 Task: Look for space in Malinyi, Tanzania from 12th June, 2023 to 15th June, 2023 for 2 adults in price range Rs.10000 to Rs.15000. Place can be entire place with 1  bedroom having 1 bed and 1 bathroom. Property type can be house, flat, guest house, hotel. Booking option can be shelf check-in. Required host language is English.
Action: Mouse moved to (541, 105)
Screenshot: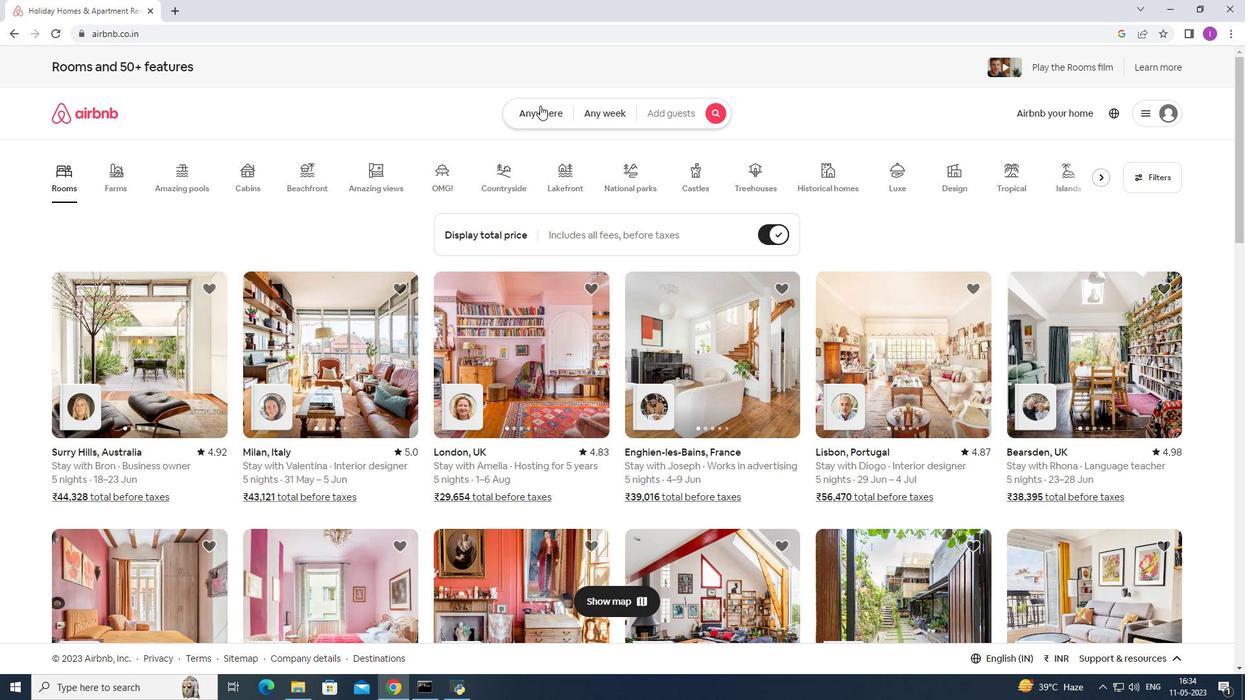 
Action: Mouse pressed left at (541, 105)
Screenshot: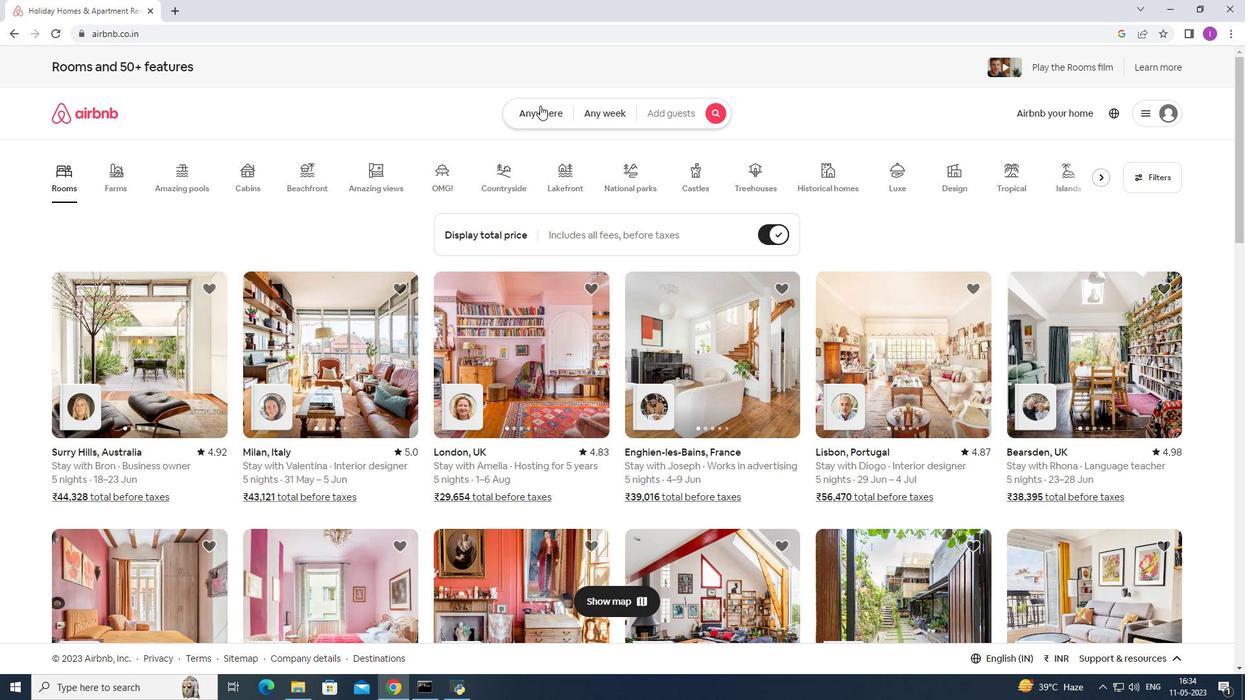 
Action: Mouse moved to (397, 171)
Screenshot: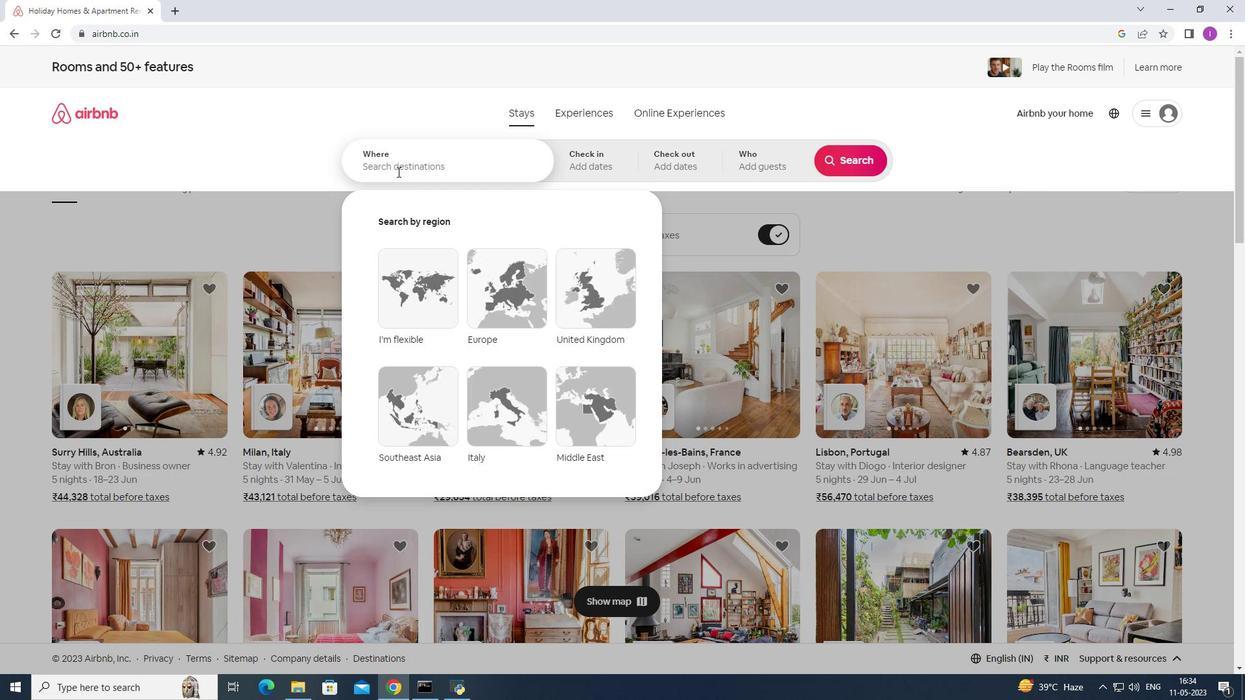
Action: Mouse pressed left at (397, 171)
Screenshot: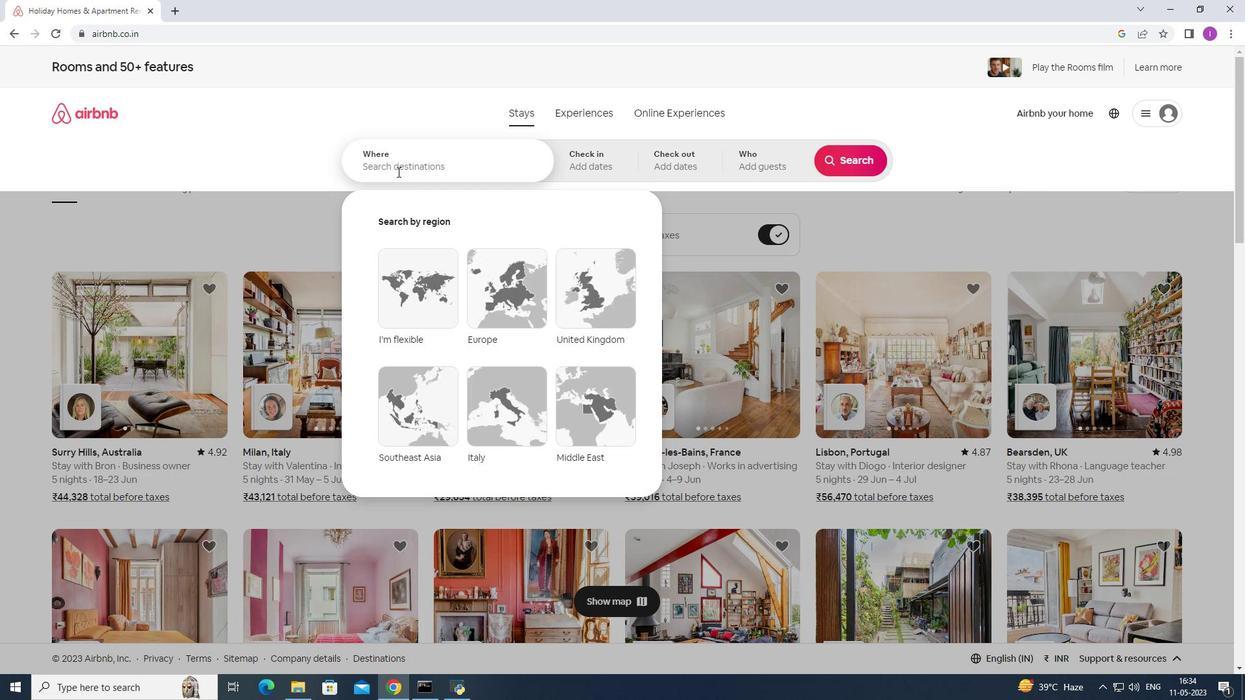 
Action: Mouse moved to (476, 140)
Screenshot: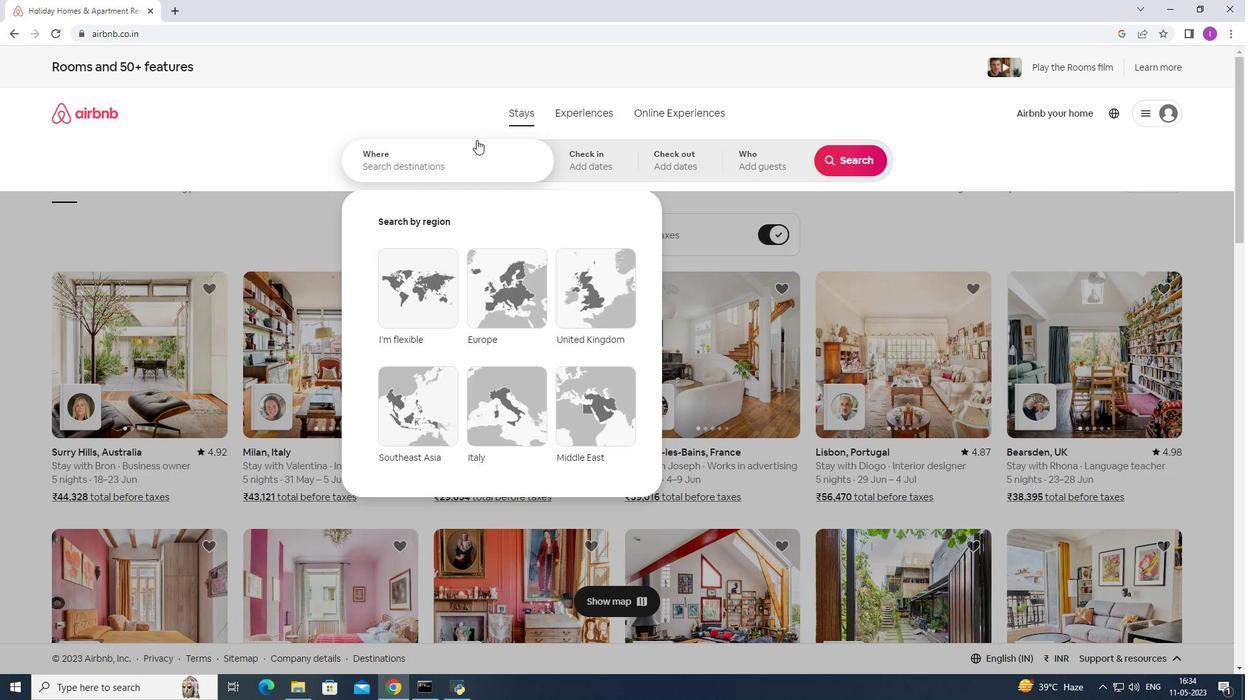 
Action: Key pressed <Key.shift>Malinyi,<Key.shift><Key.shift><Key.shift>Tanzania
Screenshot: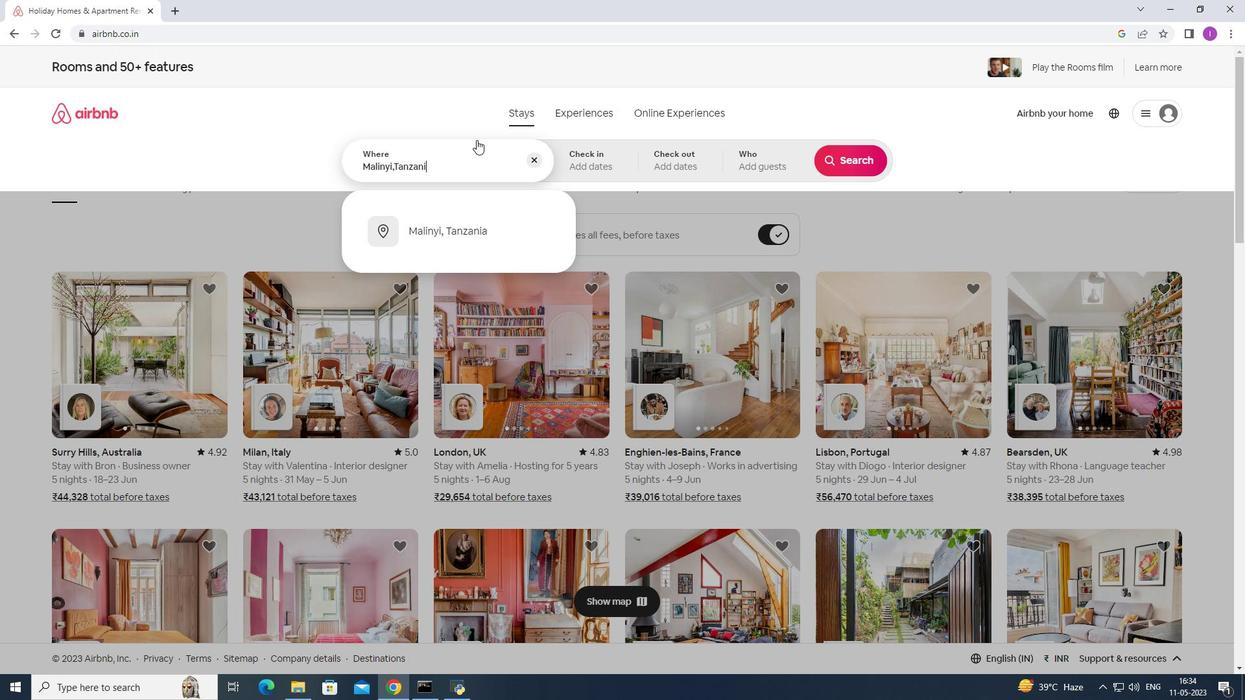 
Action: Mouse moved to (434, 234)
Screenshot: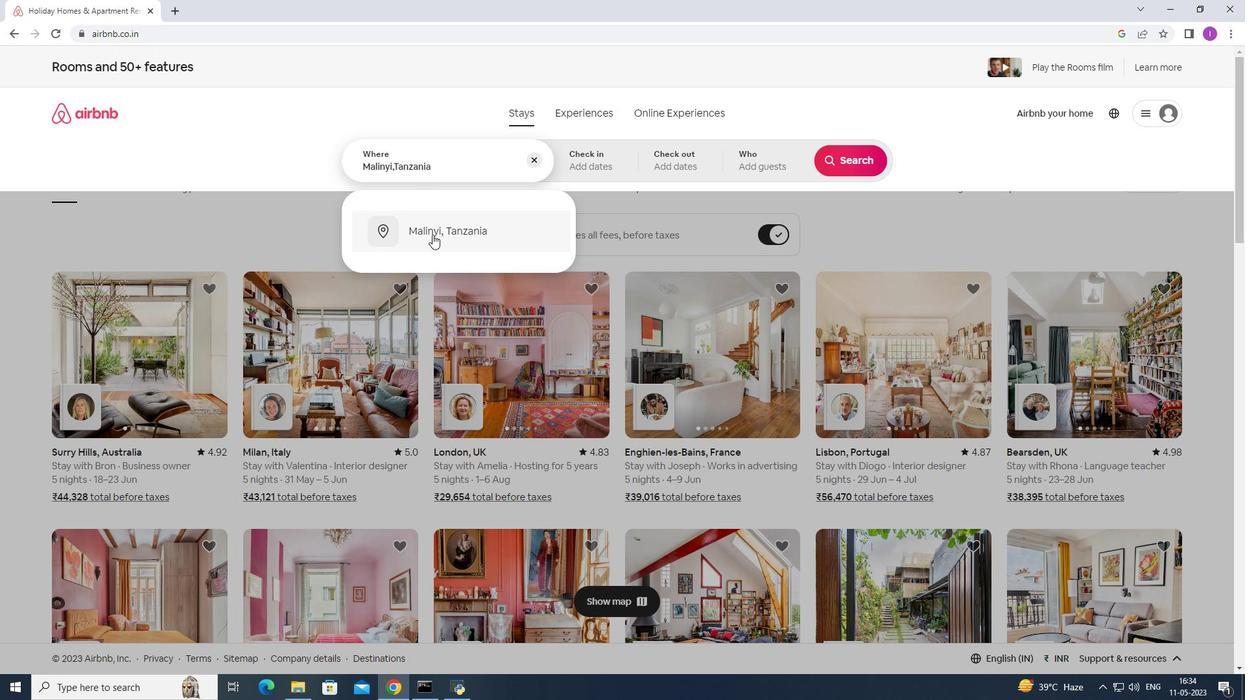 
Action: Mouse pressed left at (434, 234)
Screenshot: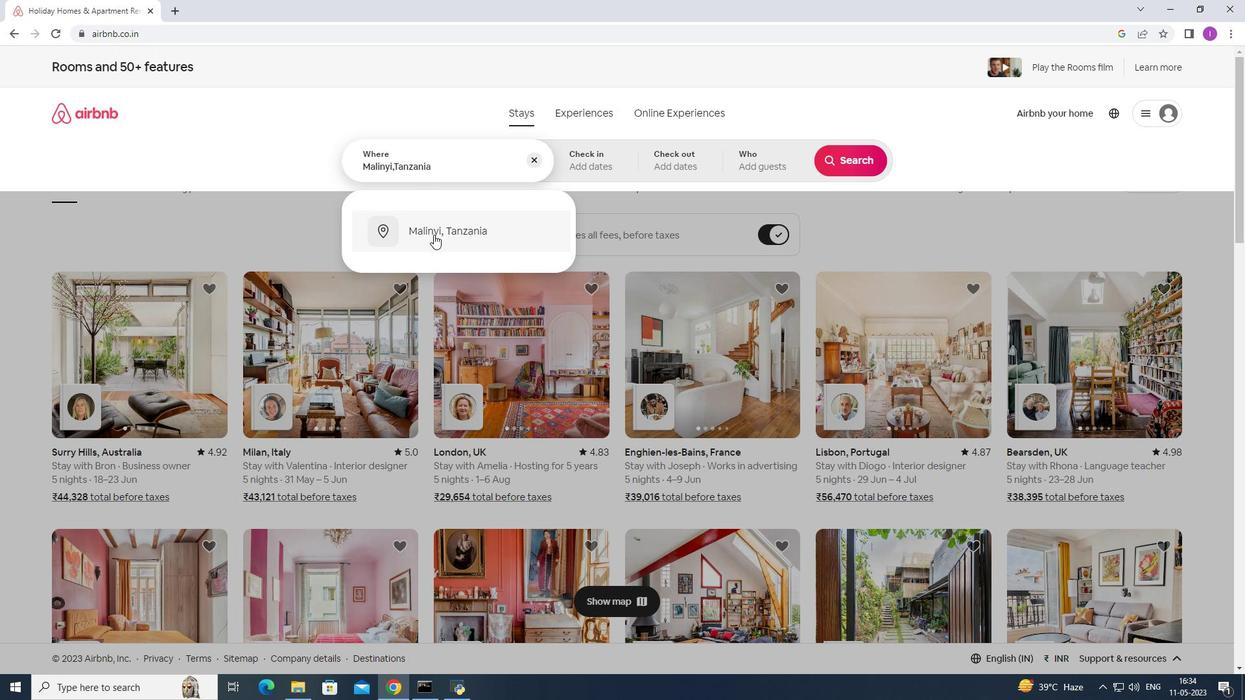 
Action: Mouse moved to (844, 263)
Screenshot: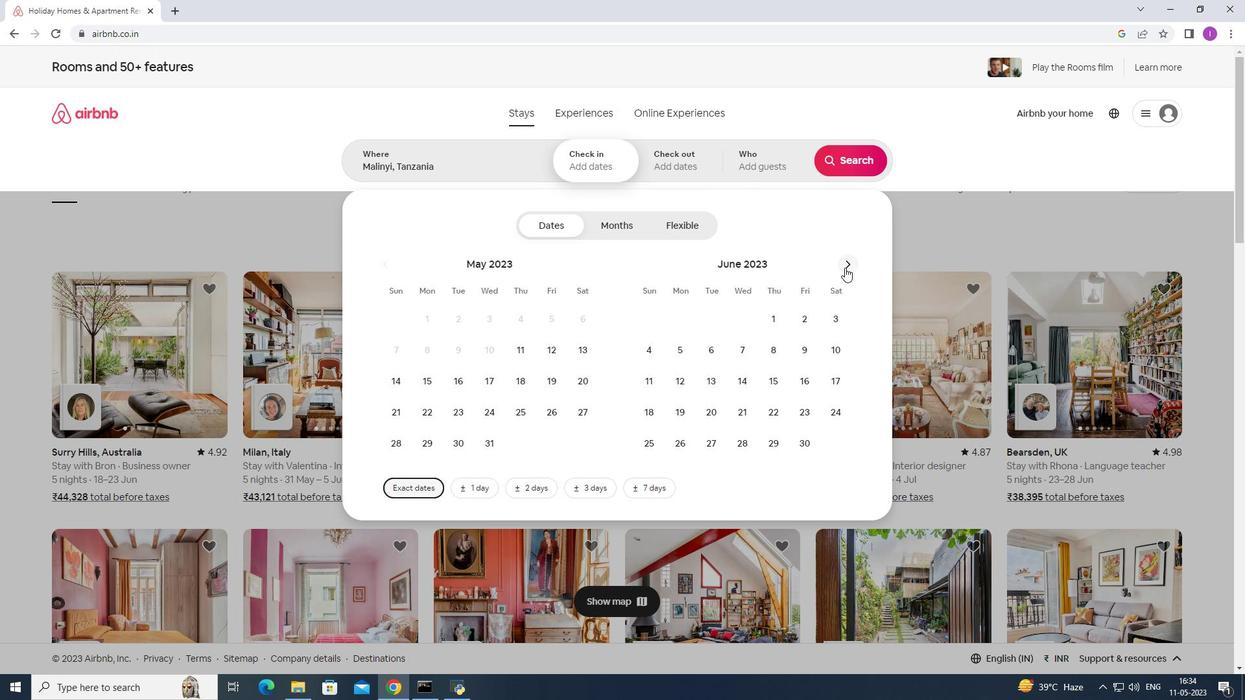 
Action: Mouse pressed left at (844, 263)
Screenshot: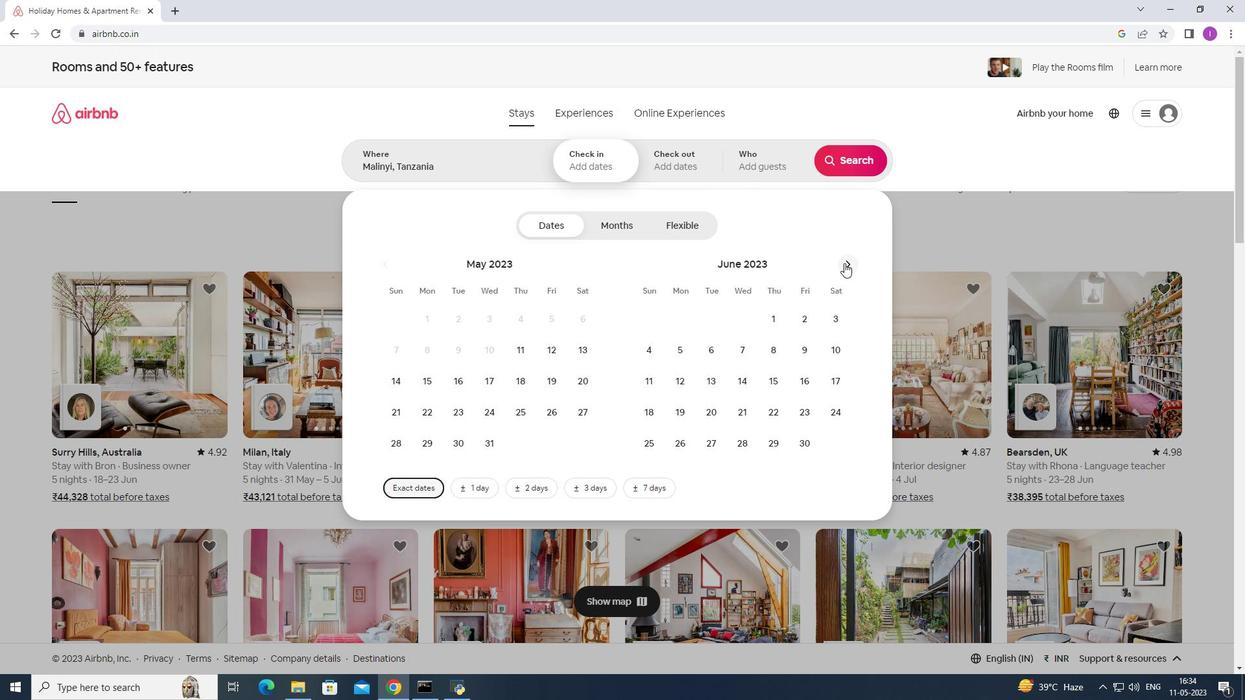 
Action: Mouse moved to (429, 384)
Screenshot: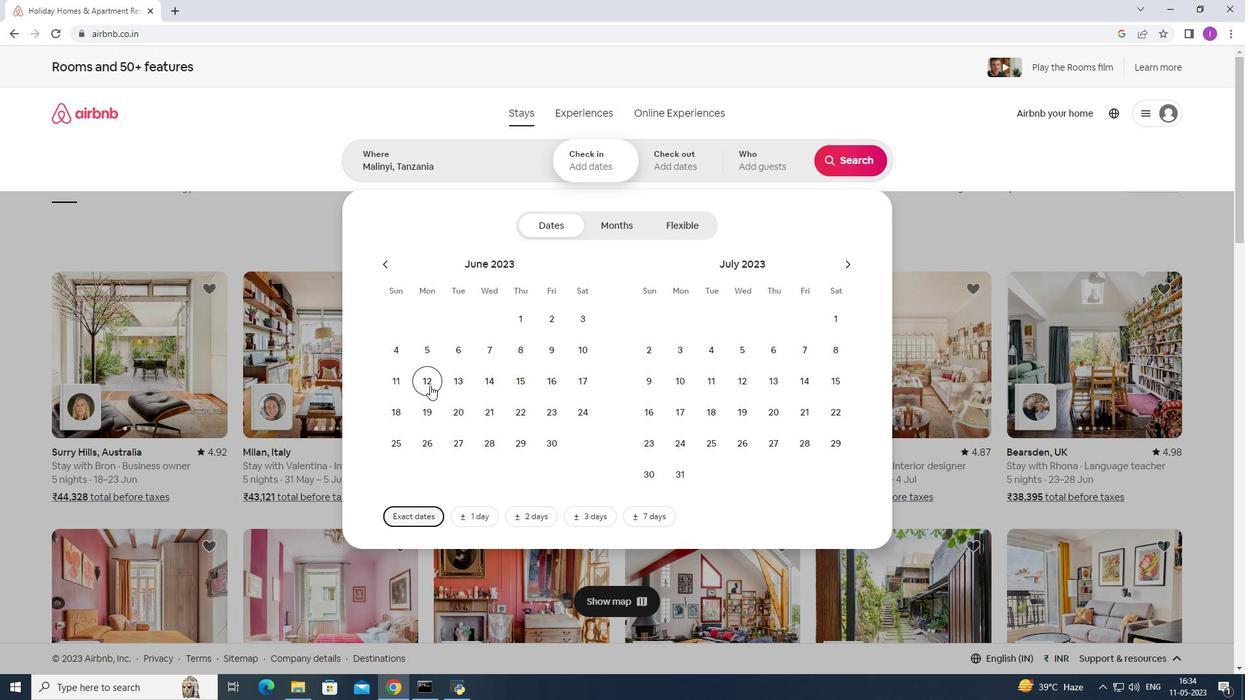 
Action: Mouse pressed left at (429, 384)
Screenshot: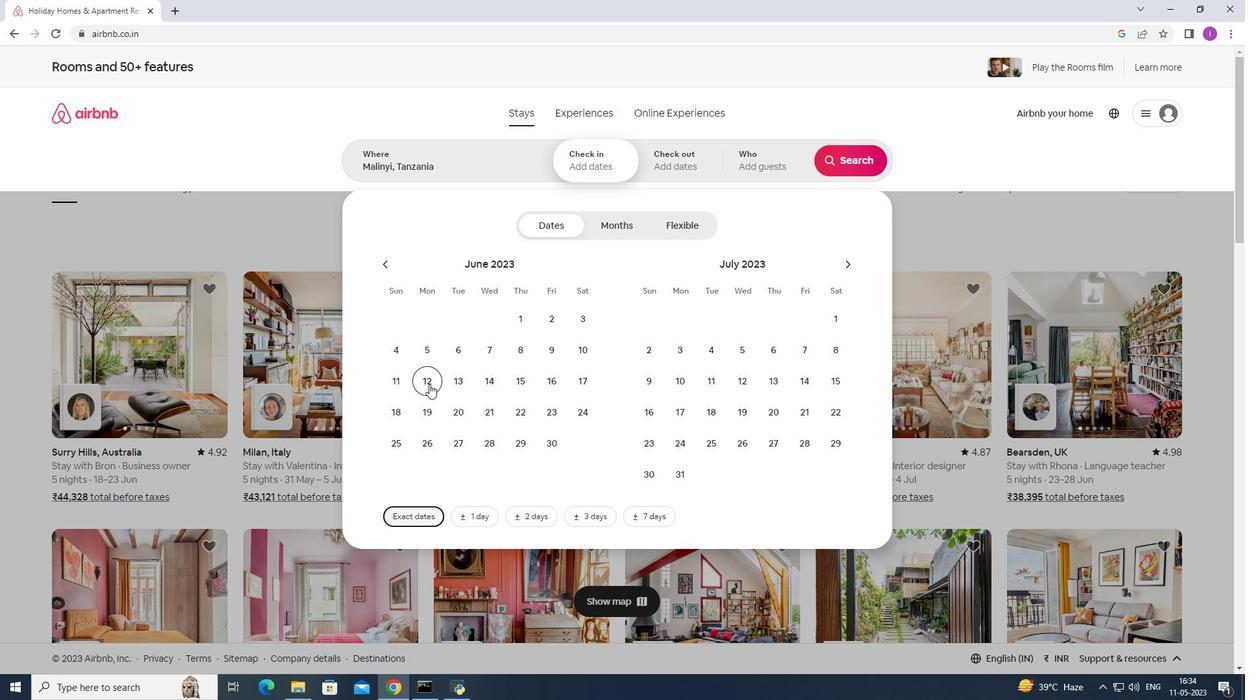 
Action: Mouse moved to (519, 385)
Screenshot: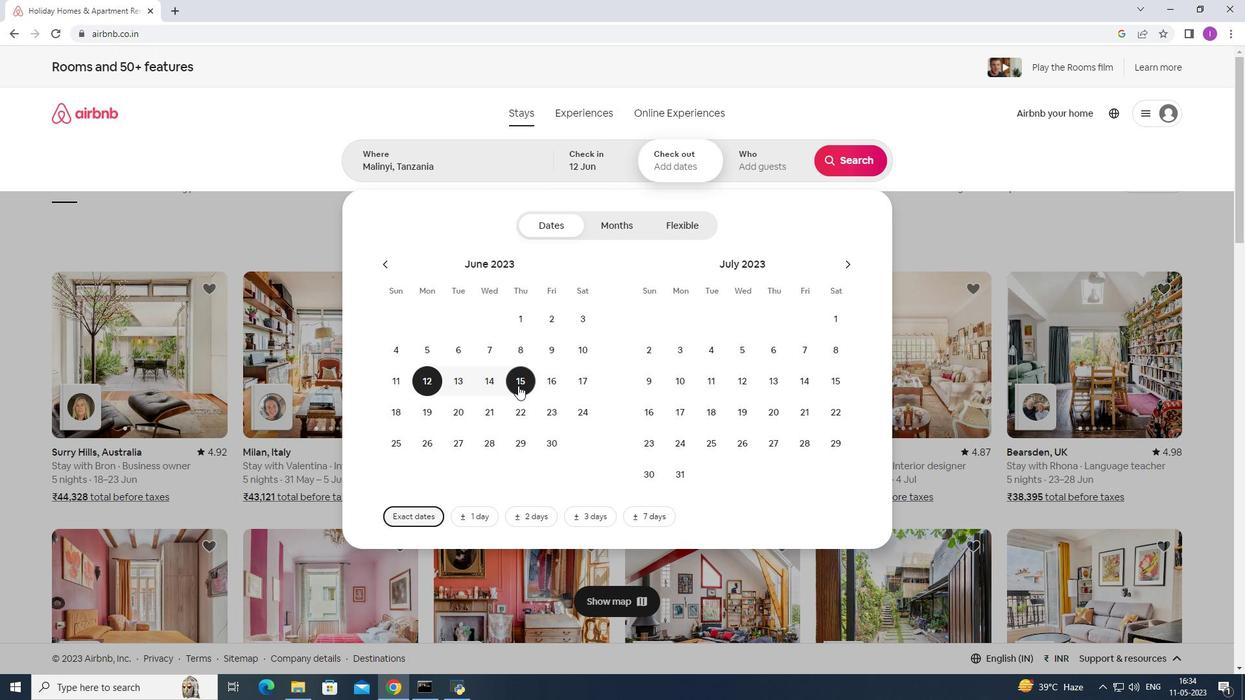 
Action: Mouse pressed left at (519, 385)
Screenshot: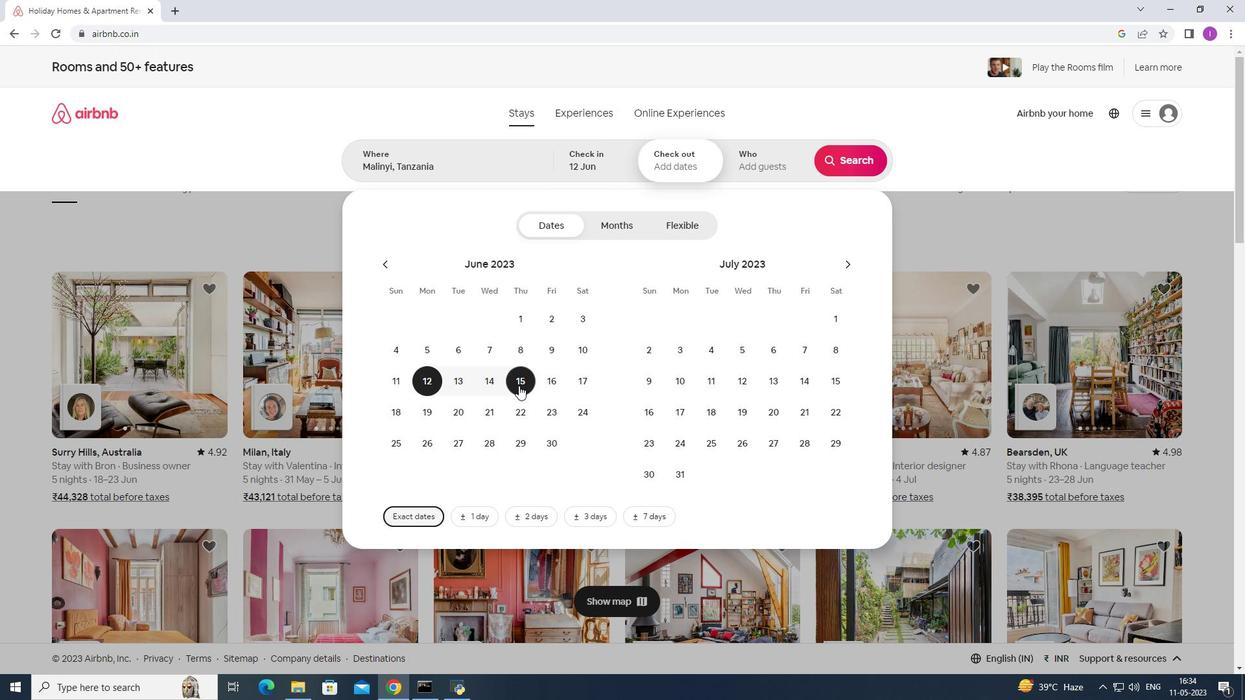 
Action: Mouse moved to (782, 162)
Screenshot: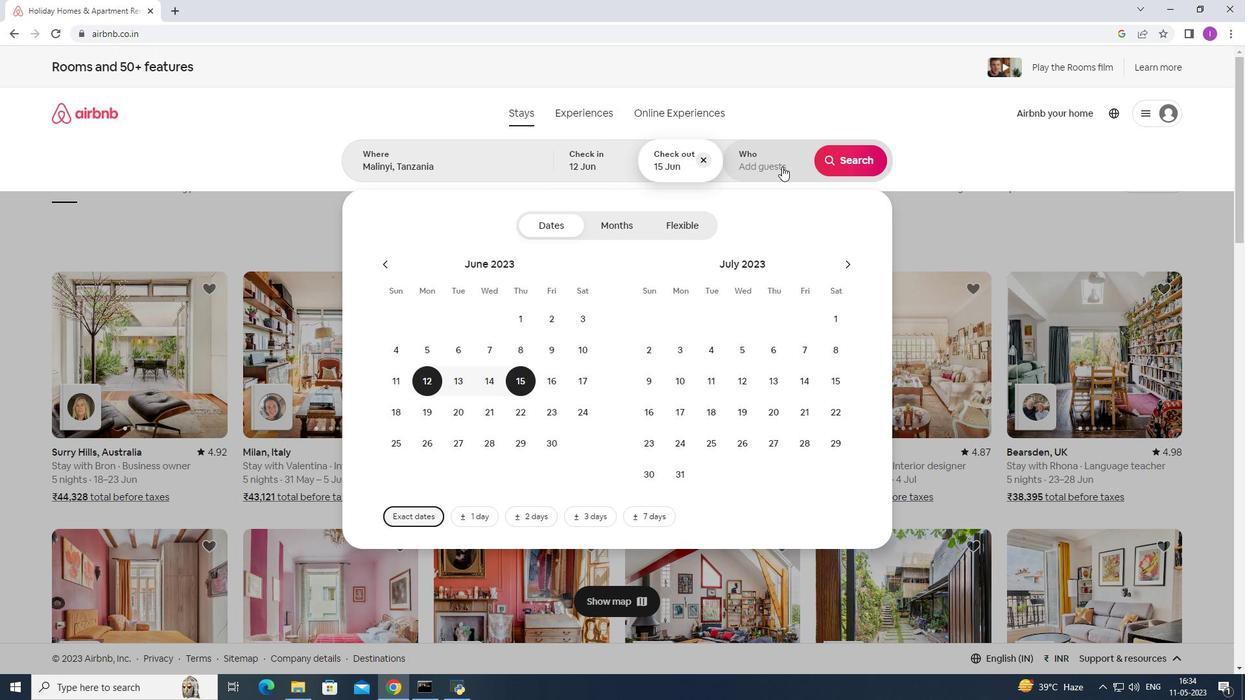 
Action: Mouse pressed left at (782, 162)
Screenshot: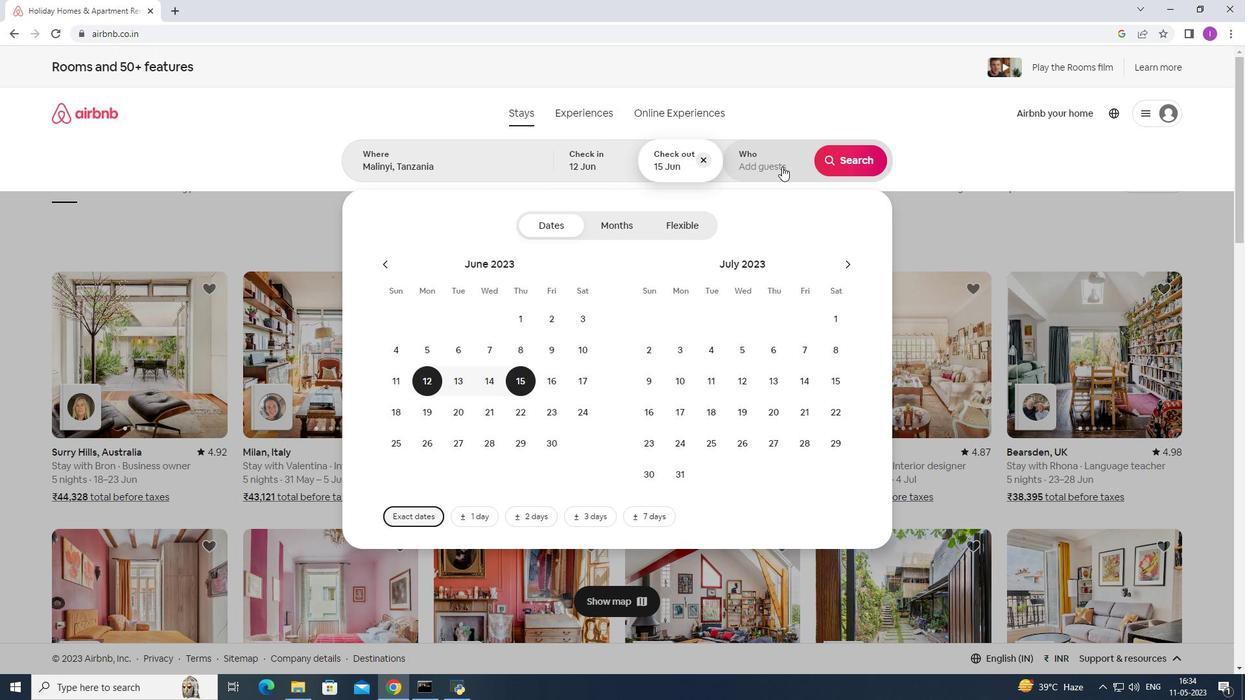 
Action: Mouse moved to (856, 225)
Screenshot: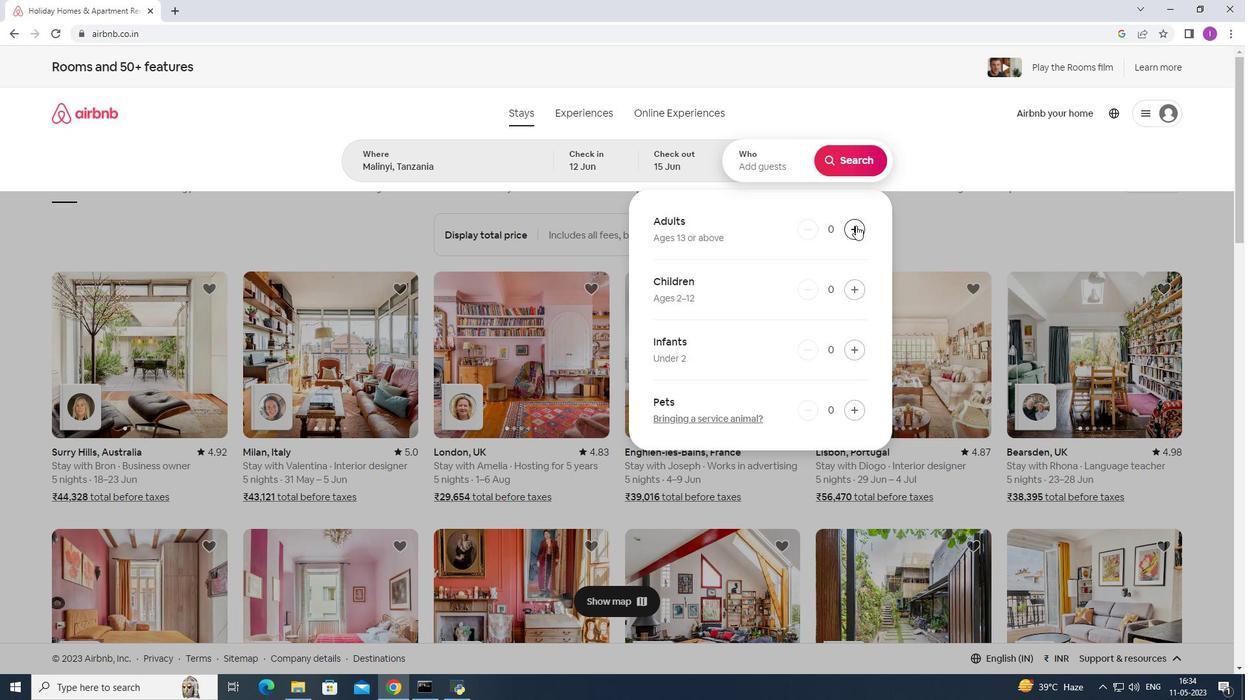 
Action: Mouse pressed left at (856, 225)
Screenshot: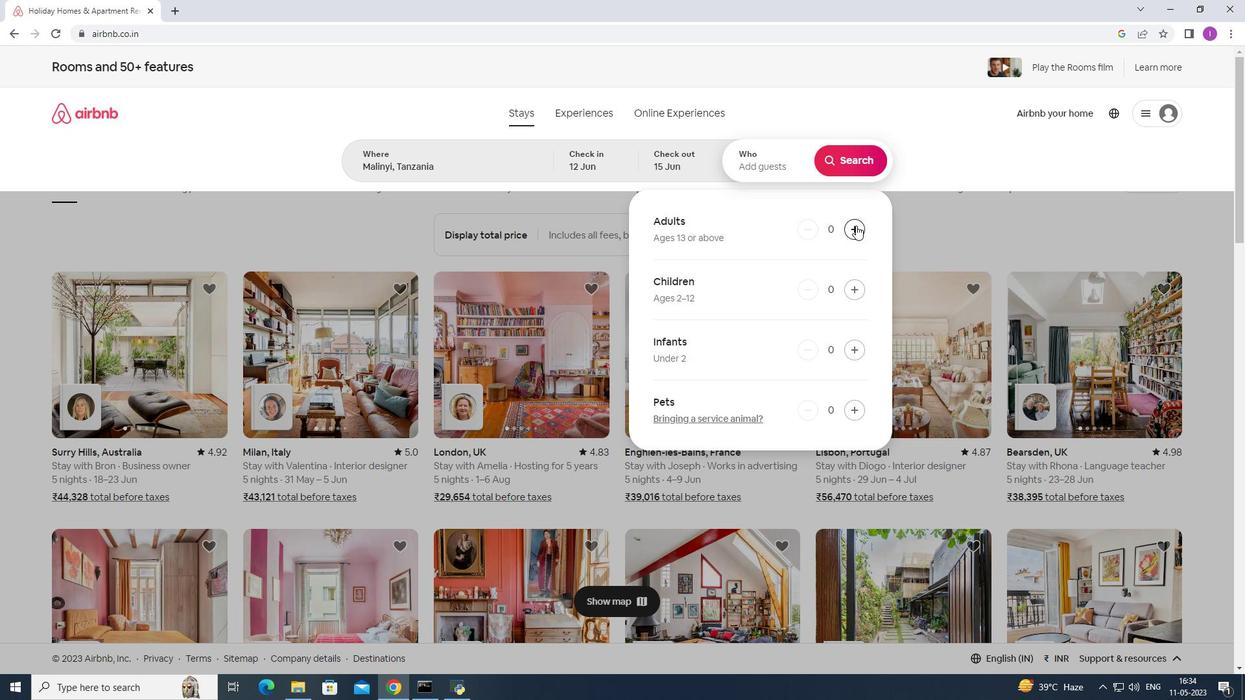 
Action: Mouse moved to (857, 225)
Screenshot: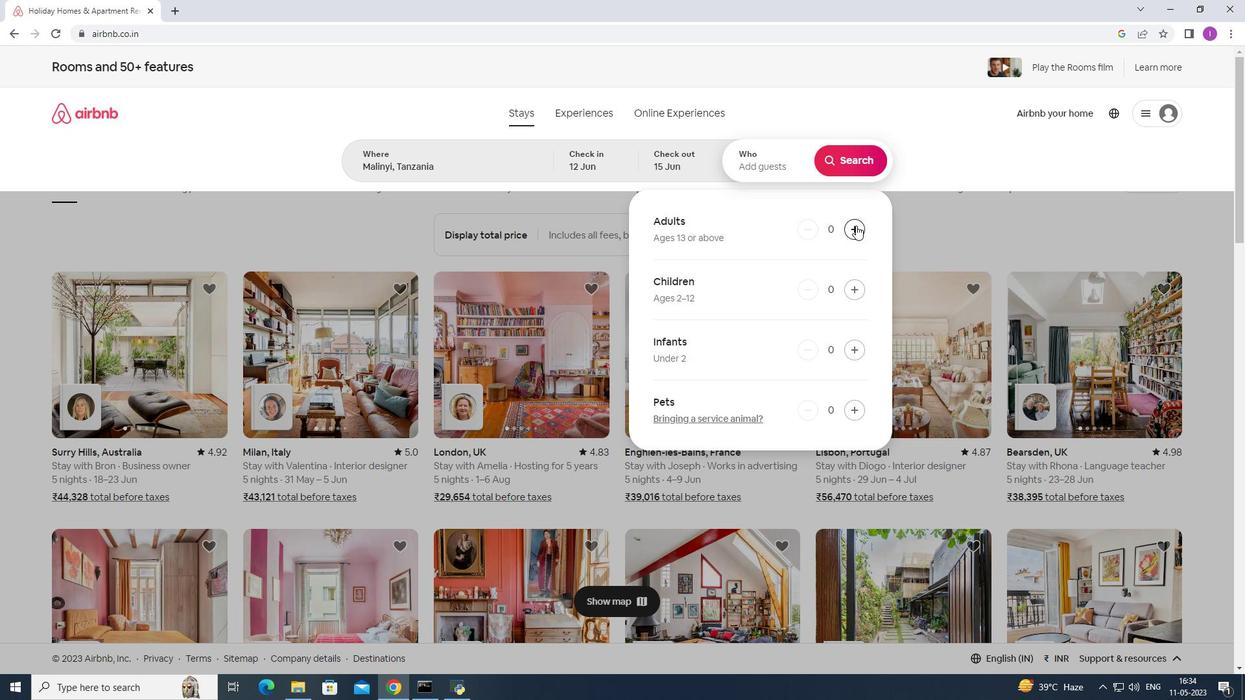 
Action: Mouse pressed left at (857, 225)
Screenshot: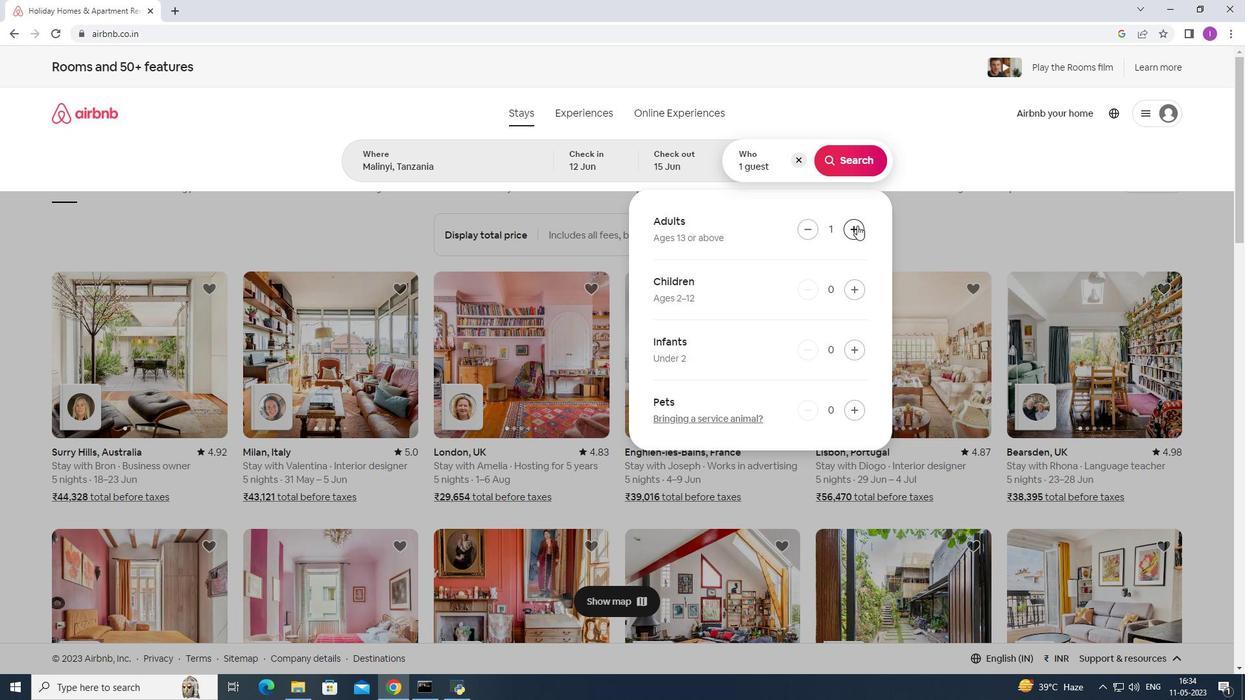 
Action: Mouse moved to (848, 165)
Screenshot: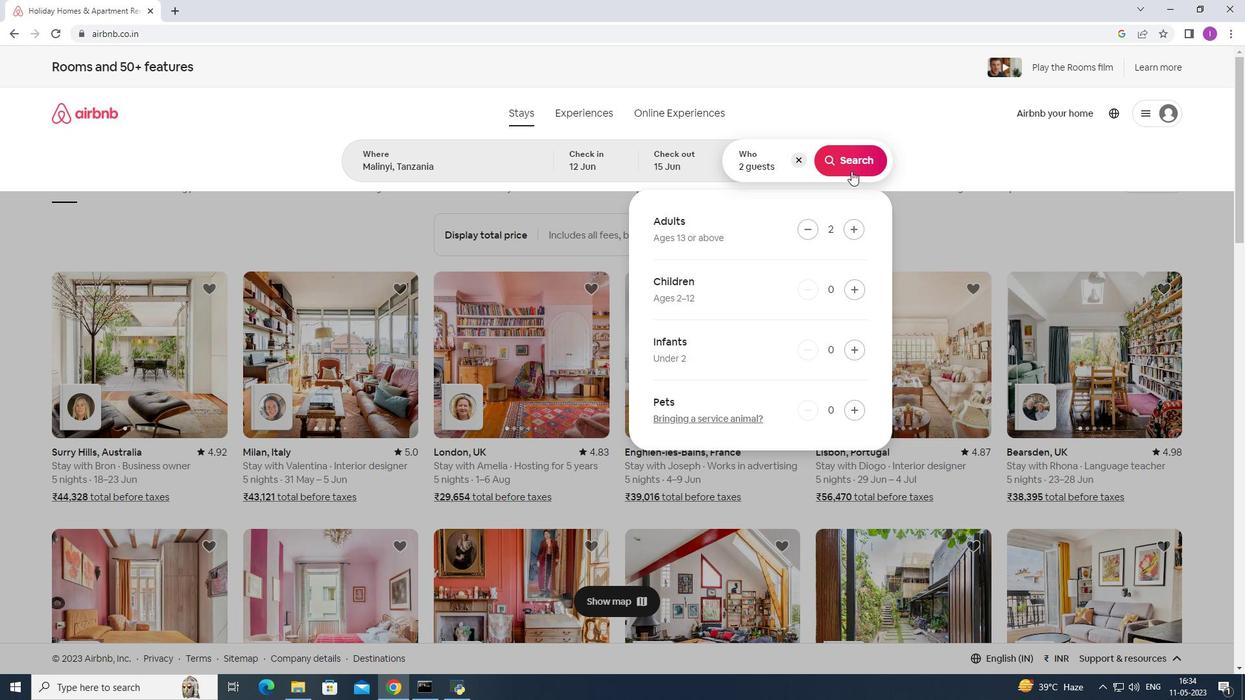 
Action: Mouse pressed left at (848, 165)
Screenshot: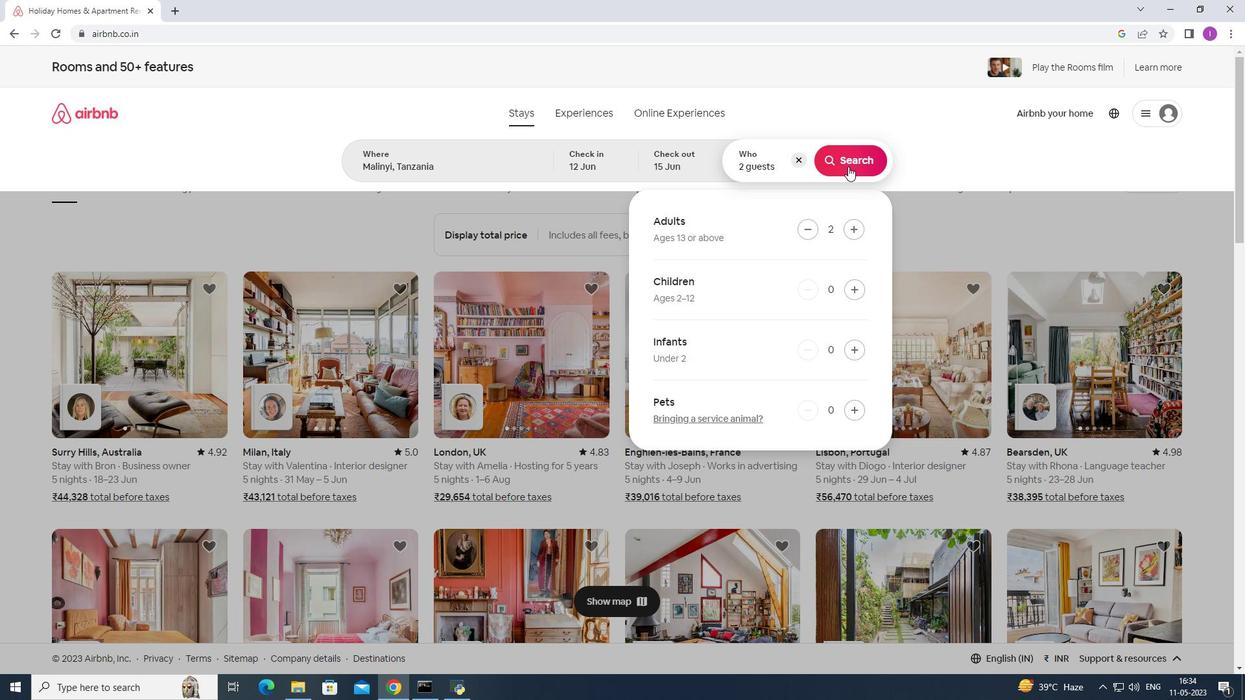 
Action: Mouse moved to (1182, 117)
Screenshot: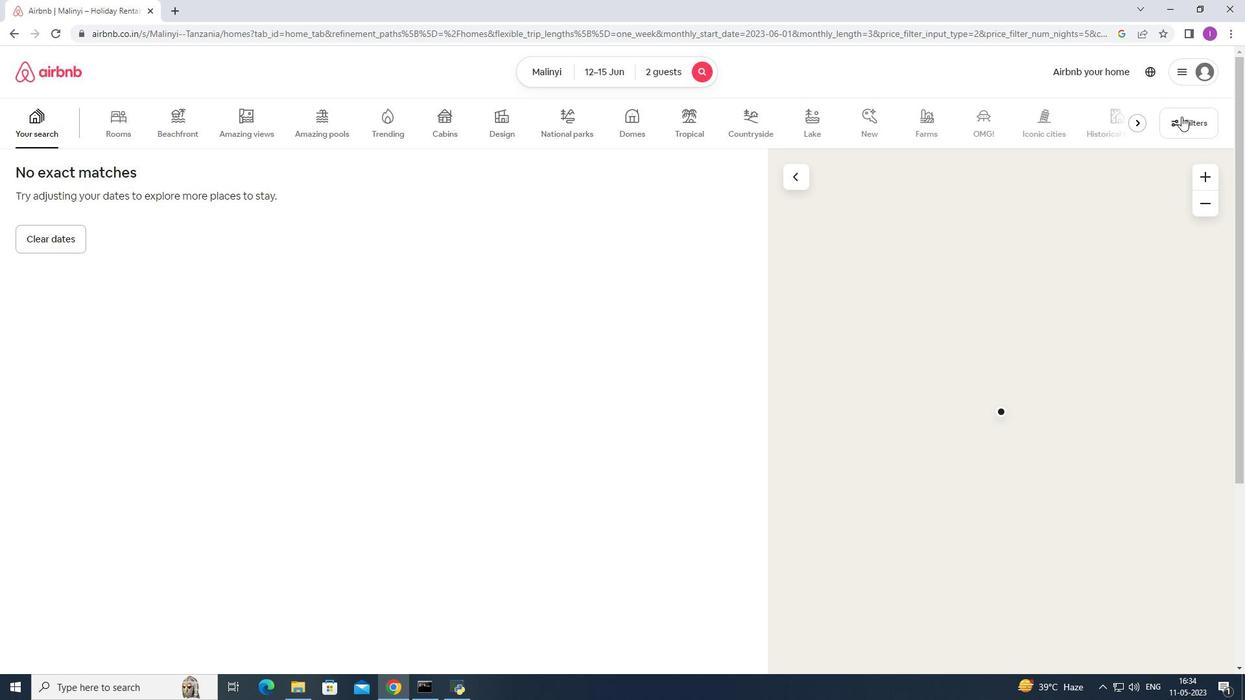 
Action: Mouse pressed left at (1182, 117)
Screenshot: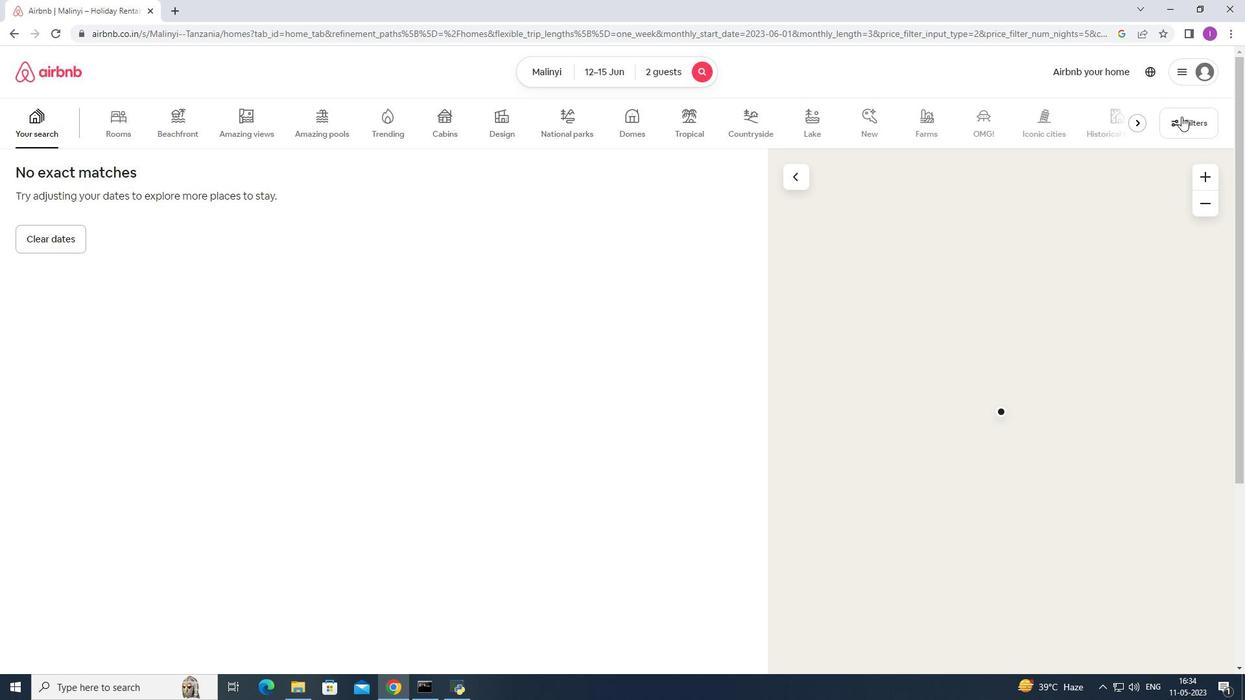 
Action: Mouse moved to (713, 438)
Screenshot: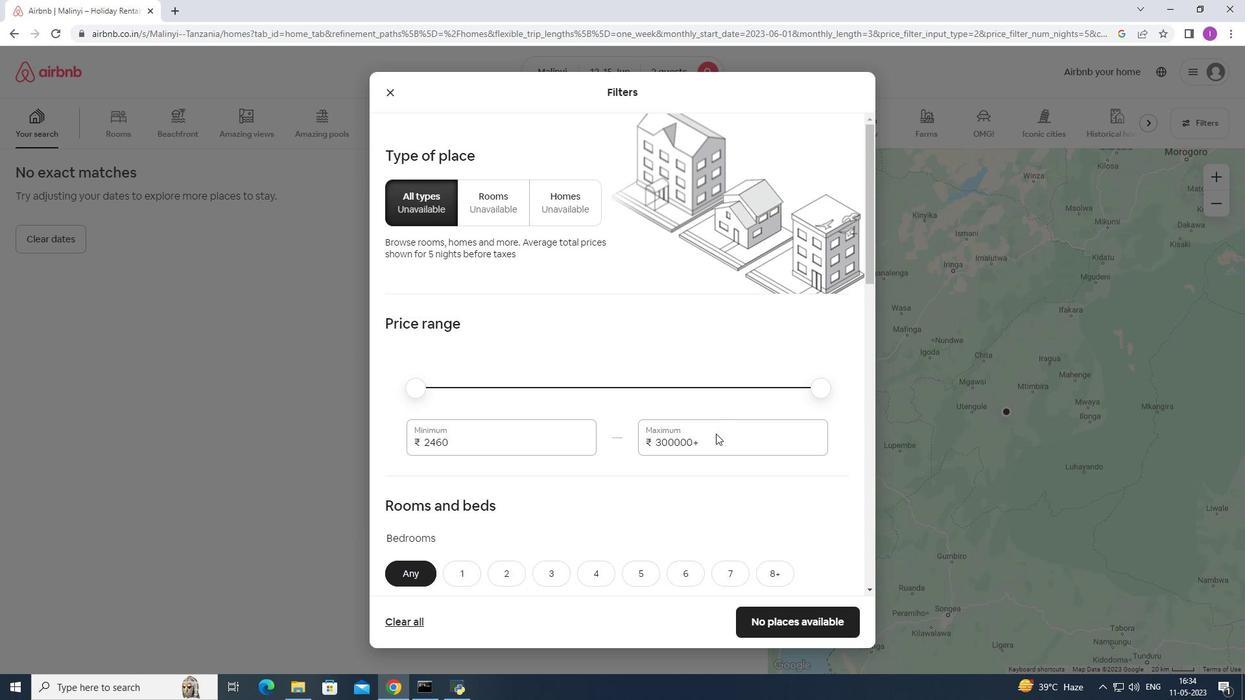 
Action: Mouse pressed left at (713, 438)
Screenshot: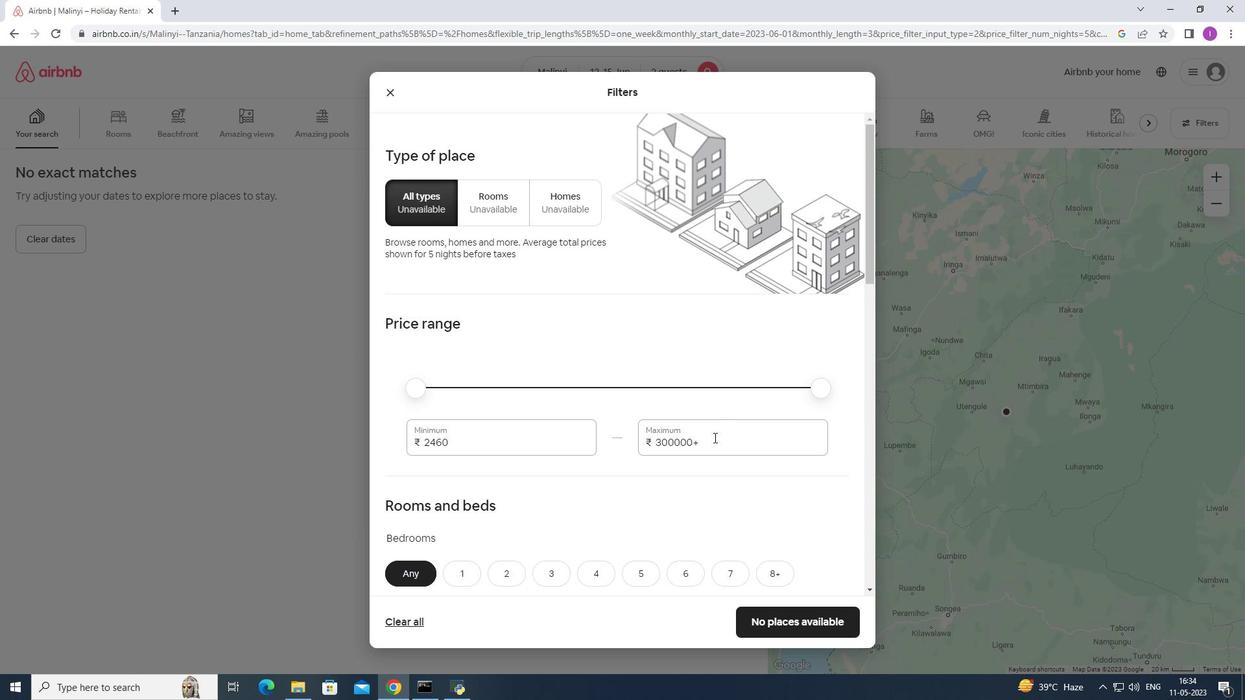 
Action: Mouse moved to (679, 441)
Screenshot: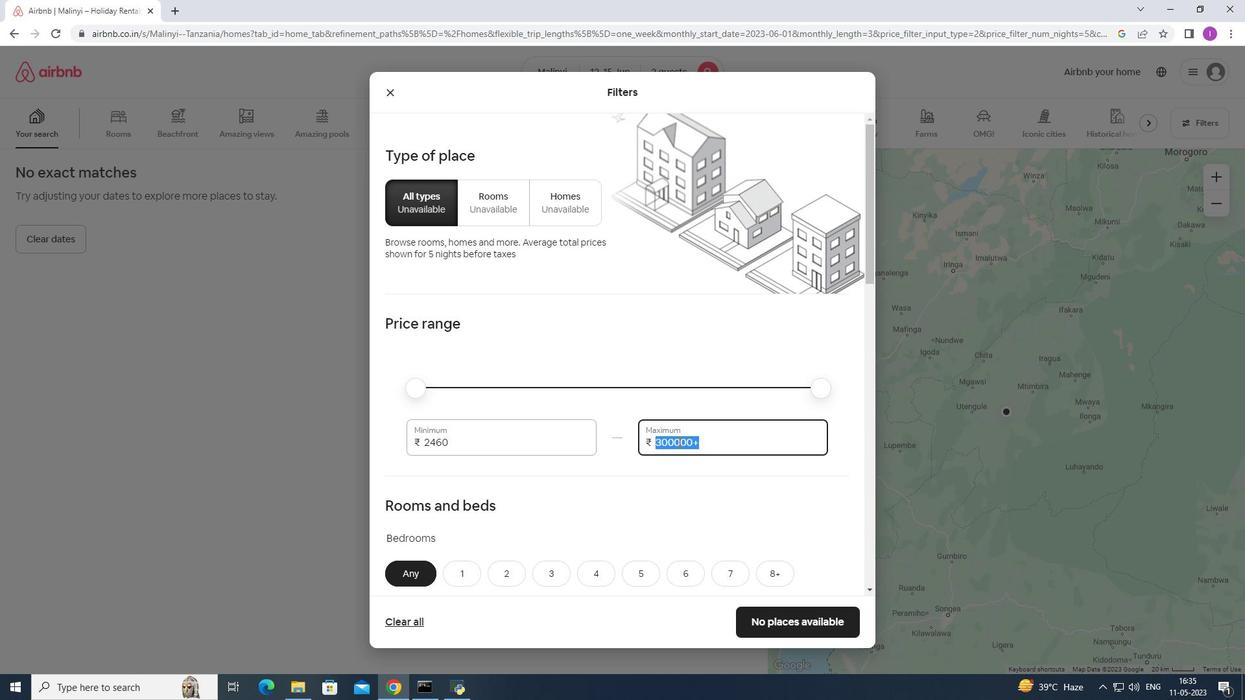 
Action: Key pressed 1
Screenshot: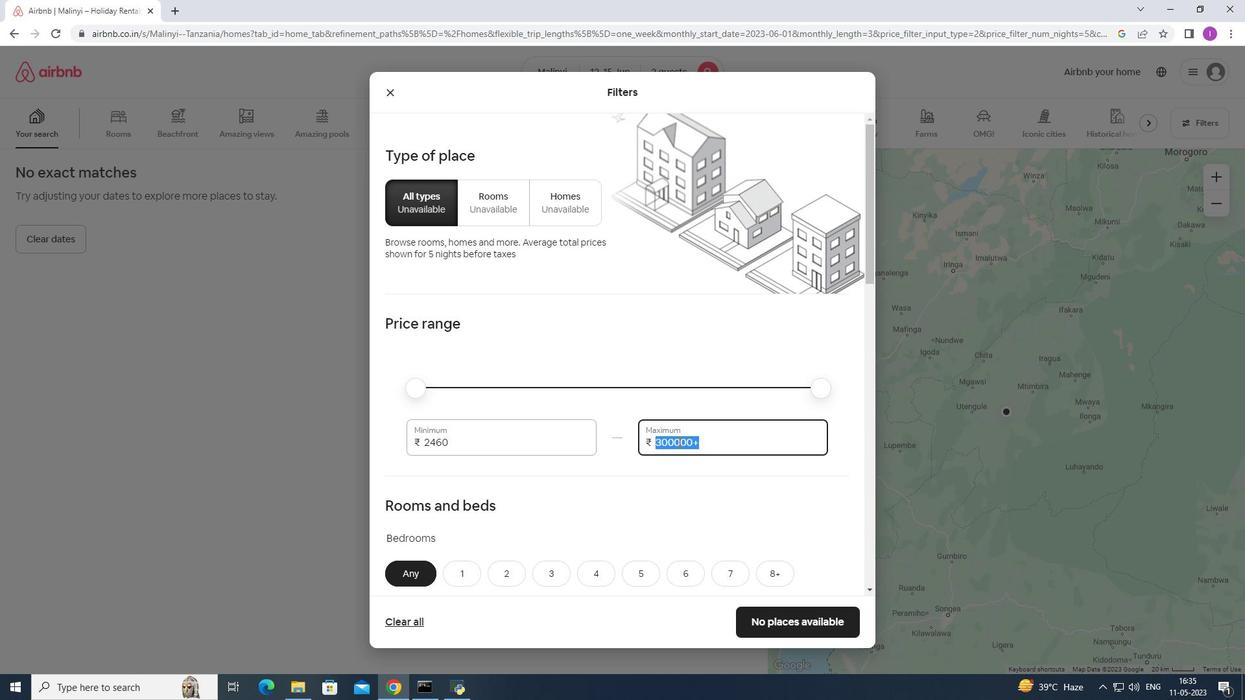 
Action: Mouse moved to (681, 438)
Screenshot: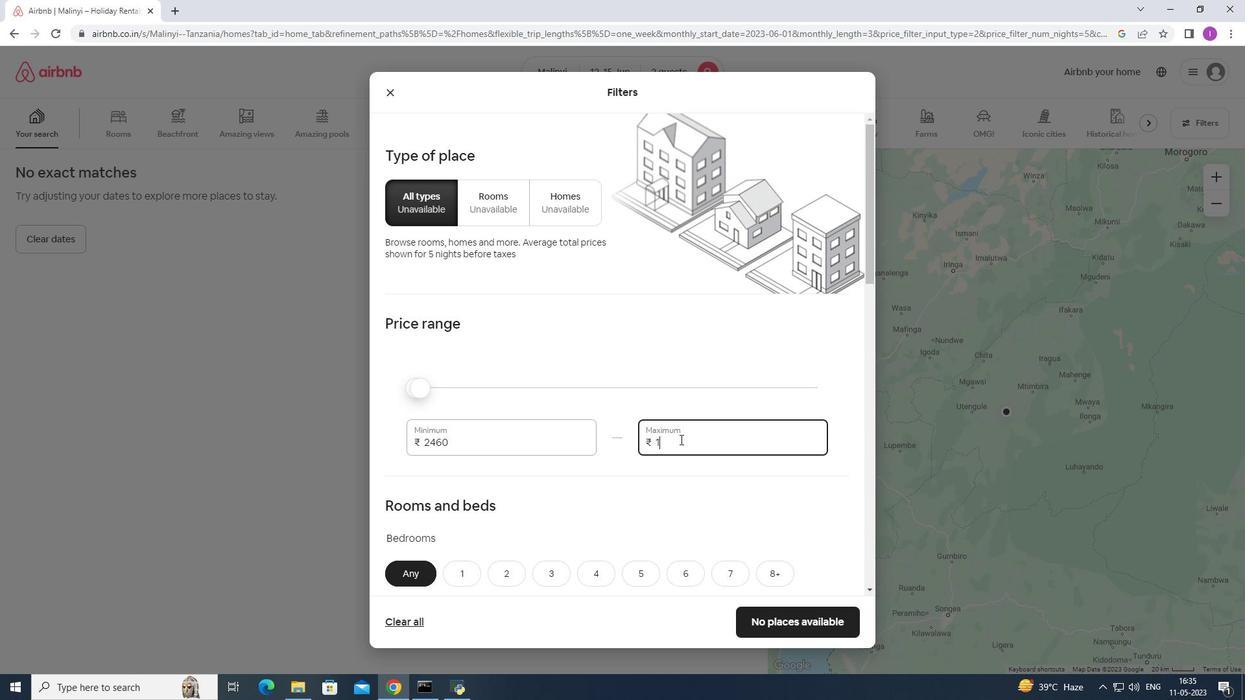 
Action: Key pressed 5
Screenshot: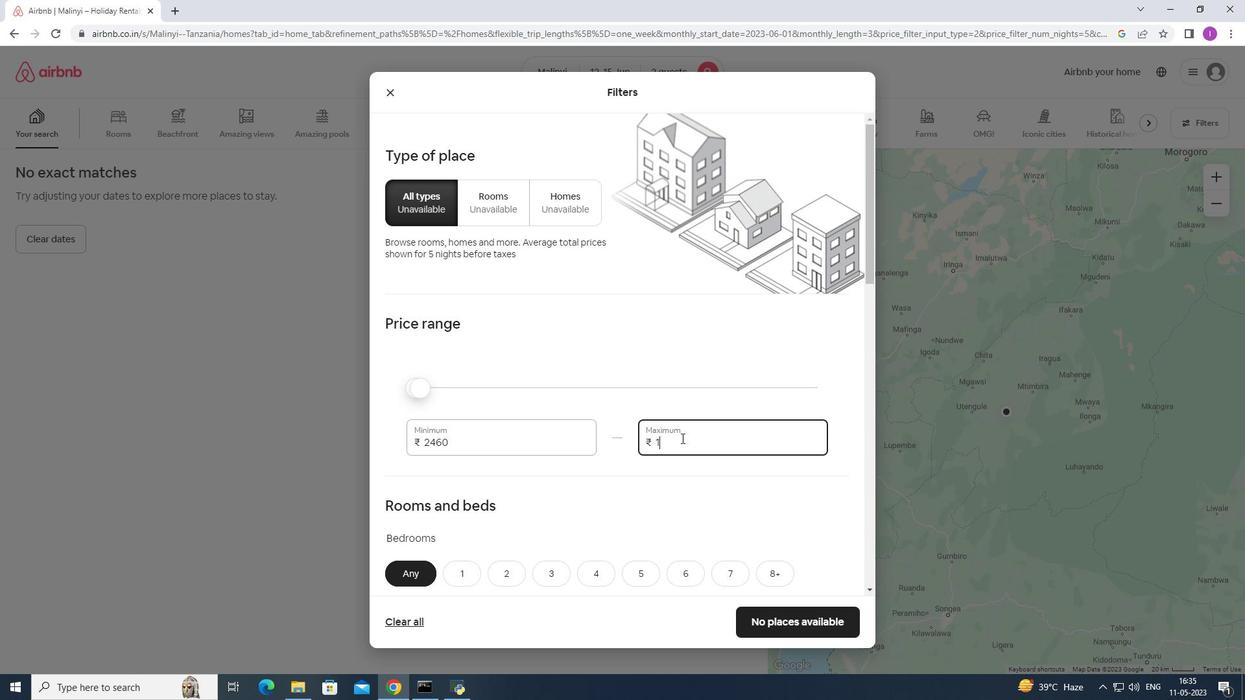 
Action: Mouse moved to (682, 438)
Screenshot: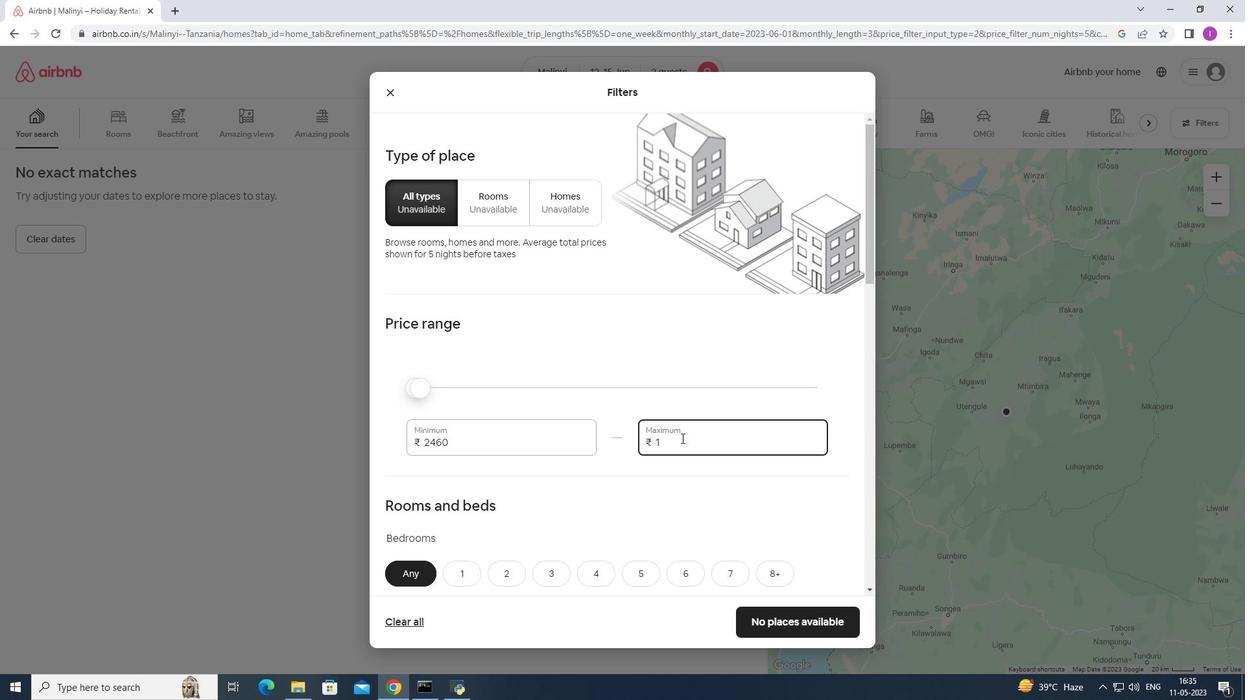 
Action: Key pressed 0
Screenshot: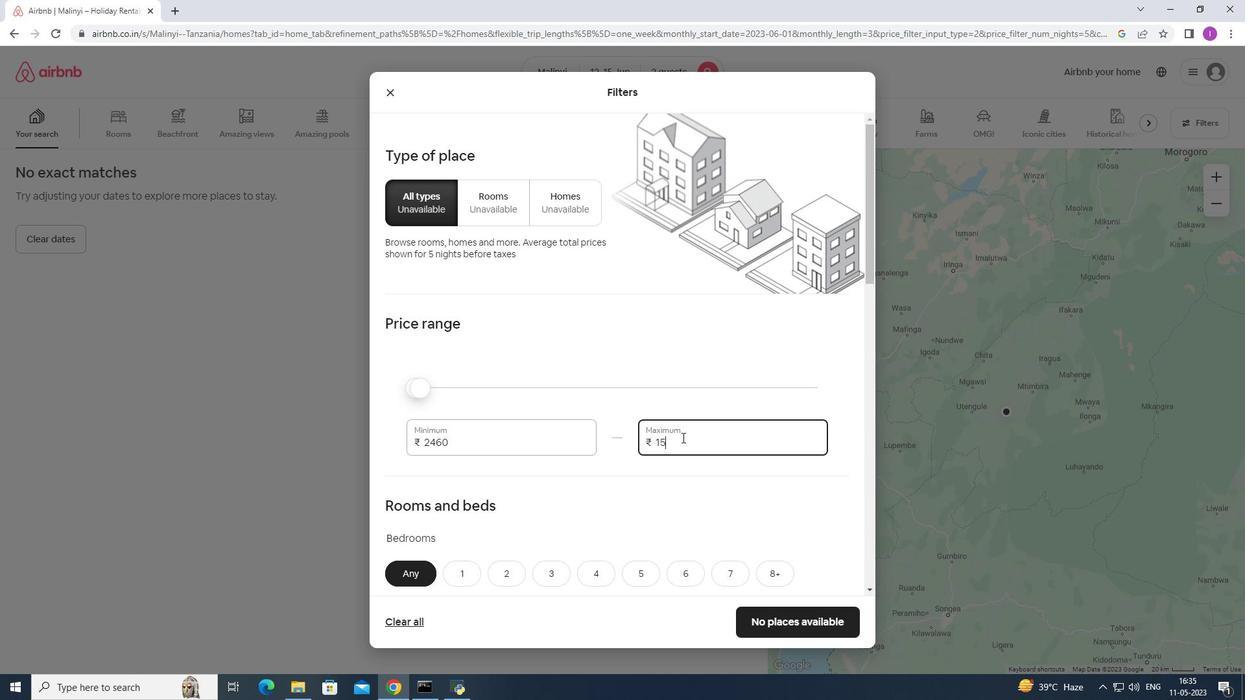 
Action: Mouse moved to (682, 436)
Screenshot: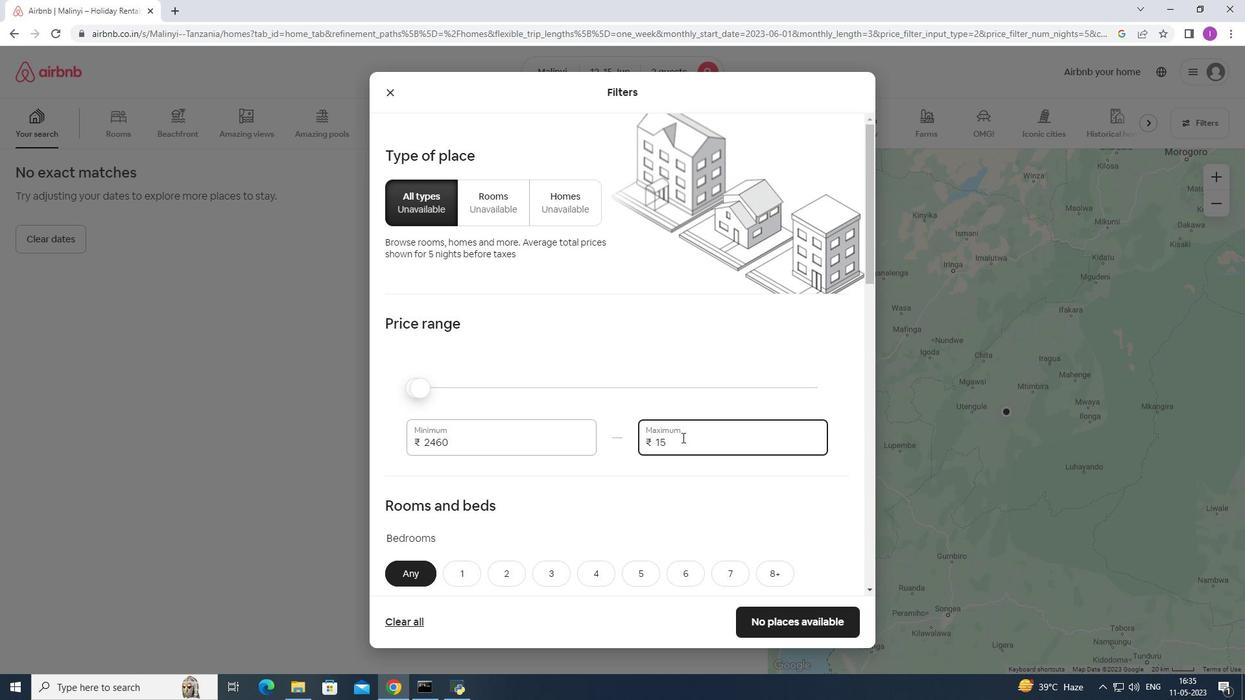 
Action: Key pressed 0
Screenshot: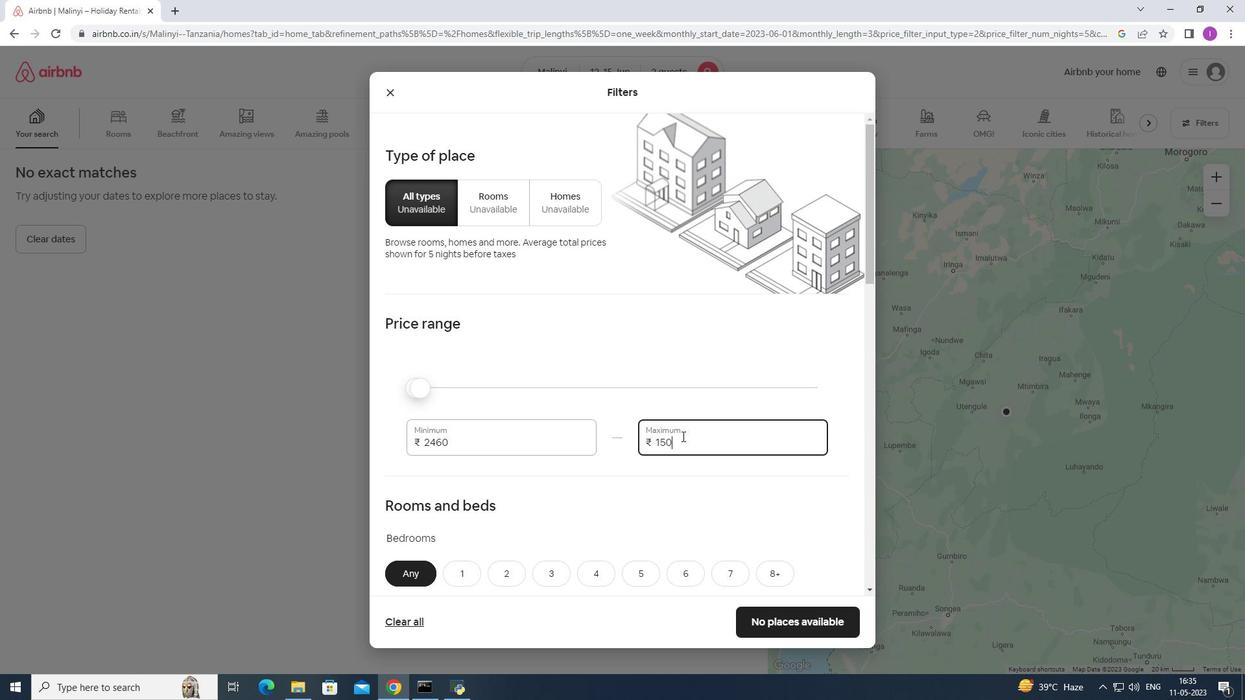 
Action: Mouse moved to (683, 436)
Screenshot: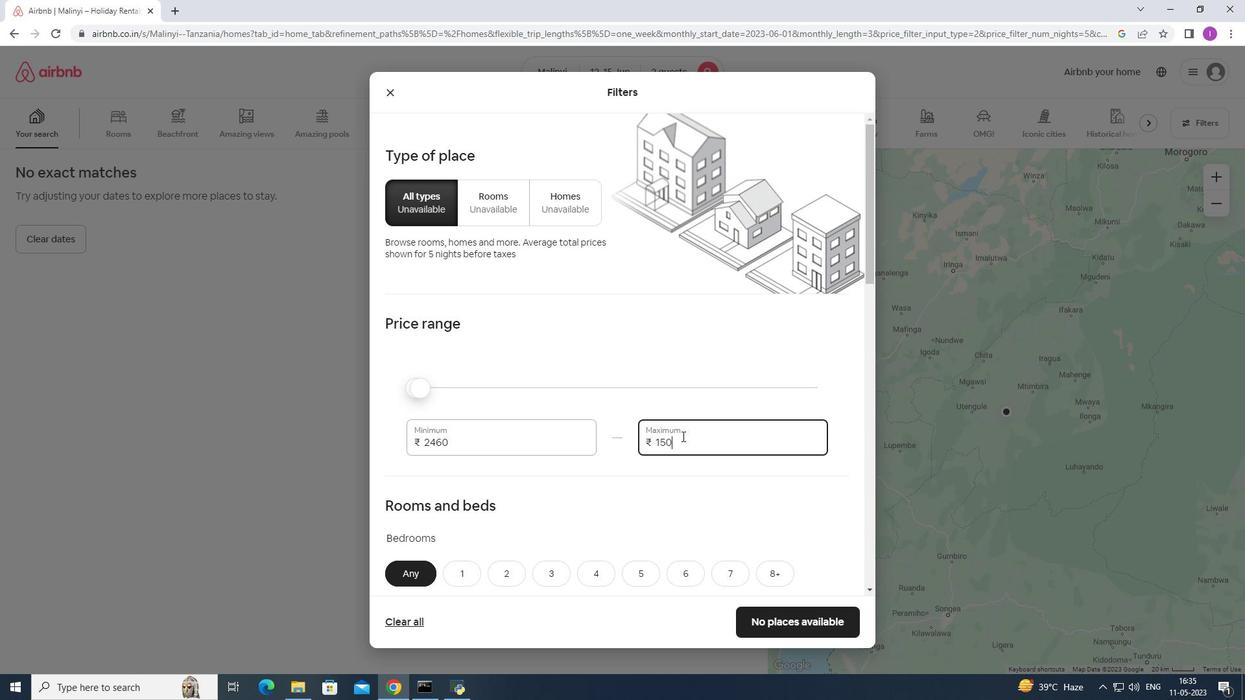 
Action: Key pressed 0
Screenshot: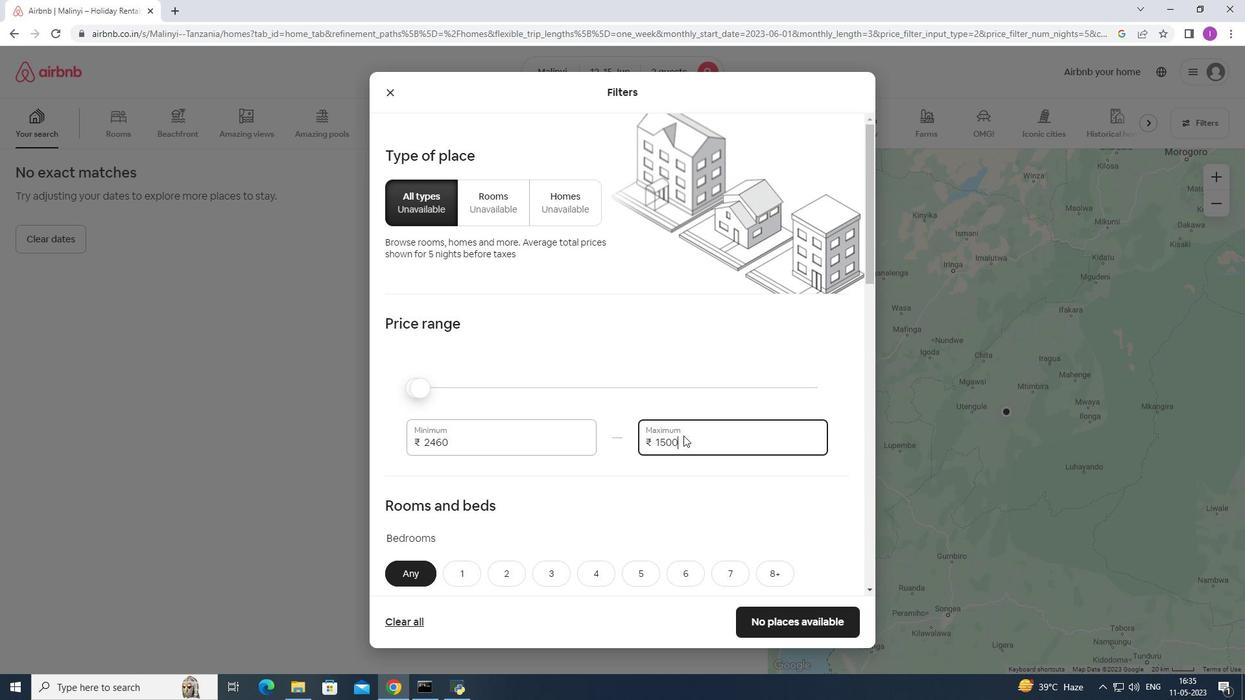 
Action: Mouse moved to (467, 443)
Screenshot: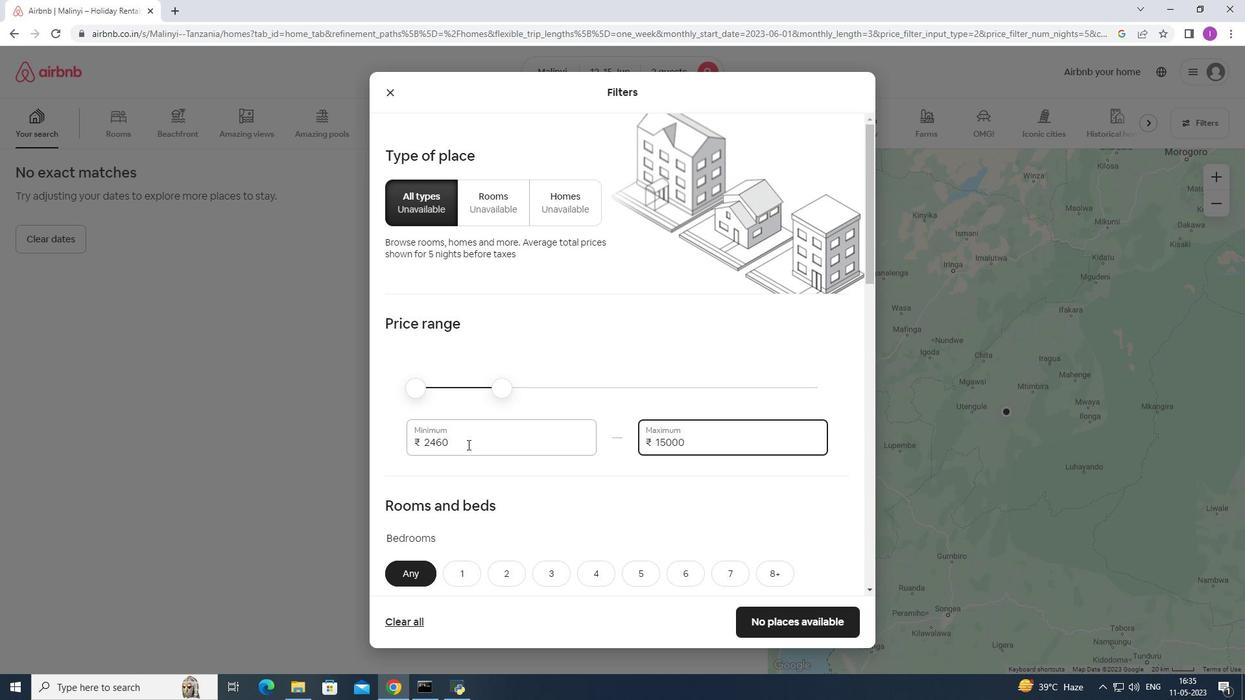 
Action: Mouse pressed left at (467, 443)
Screenshot: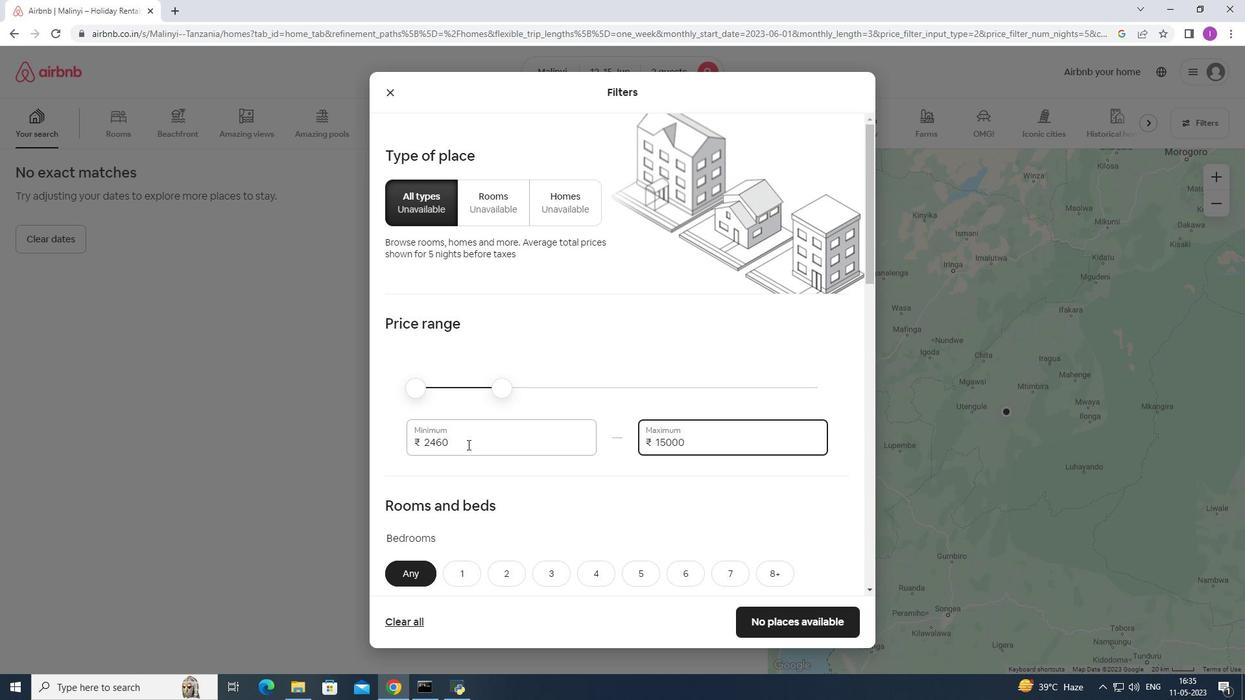 
Action: Mouse moved to (562, 443)
Screenshot: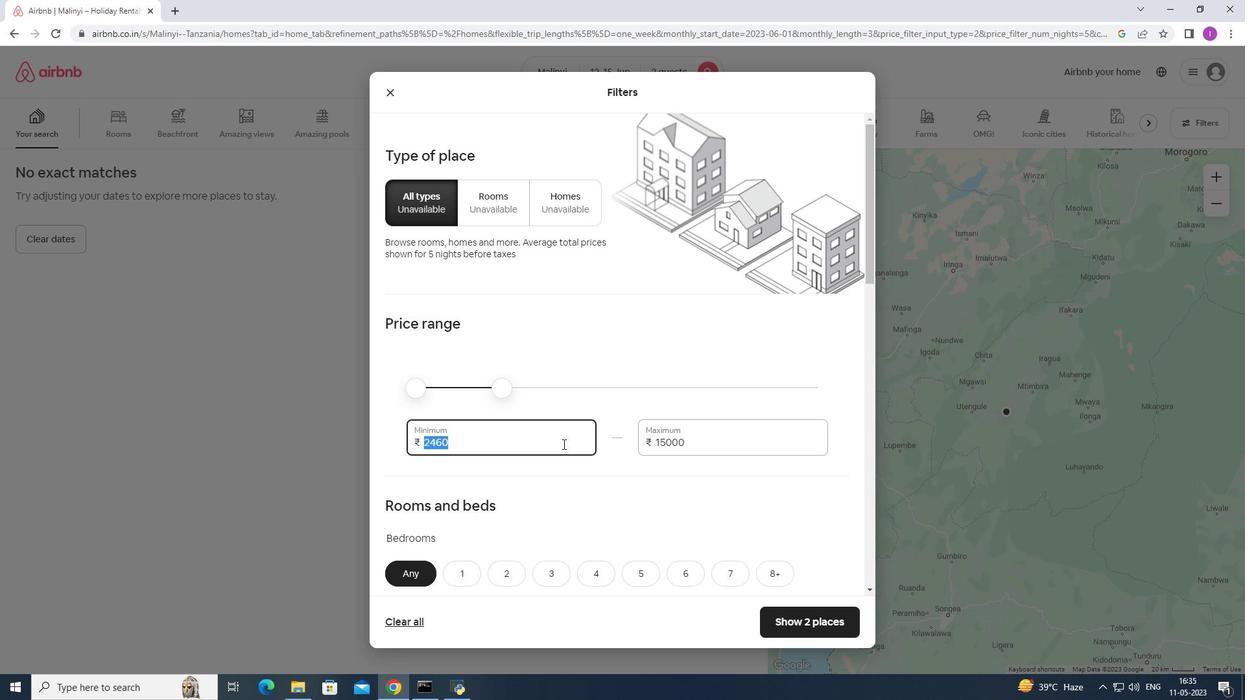 
Action: Key pressed 1
Screenshot: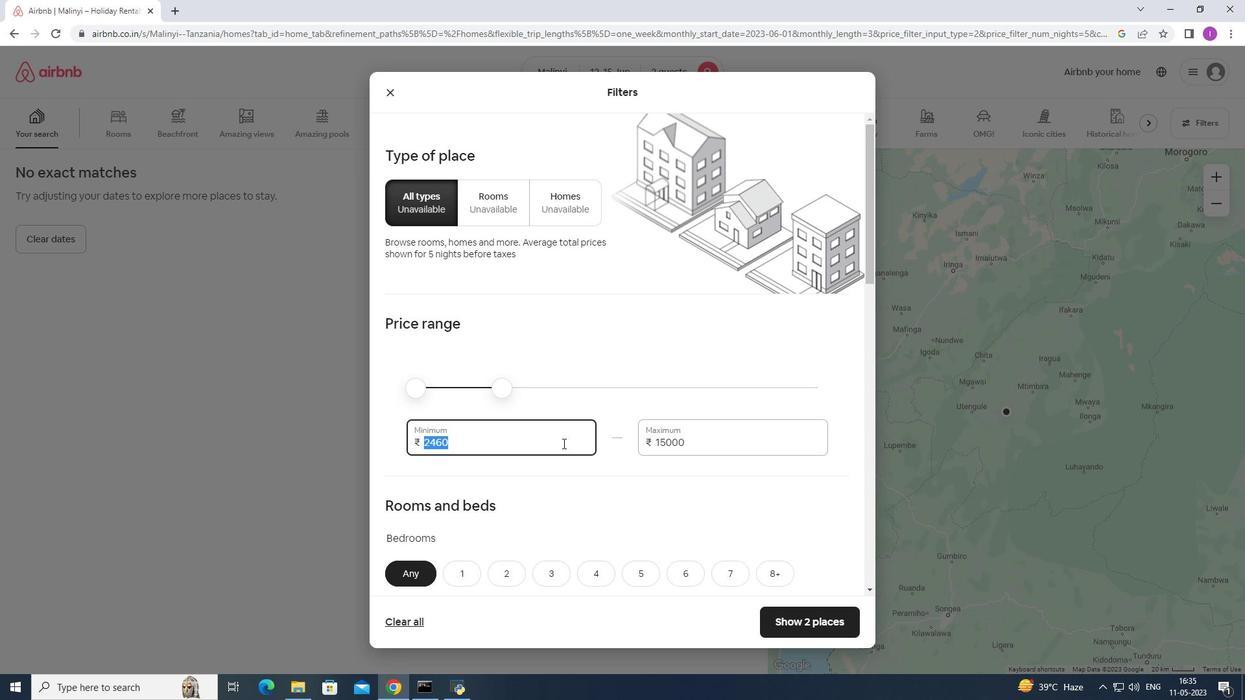
Action: Mouse moved to (562, 440)
Screenshot: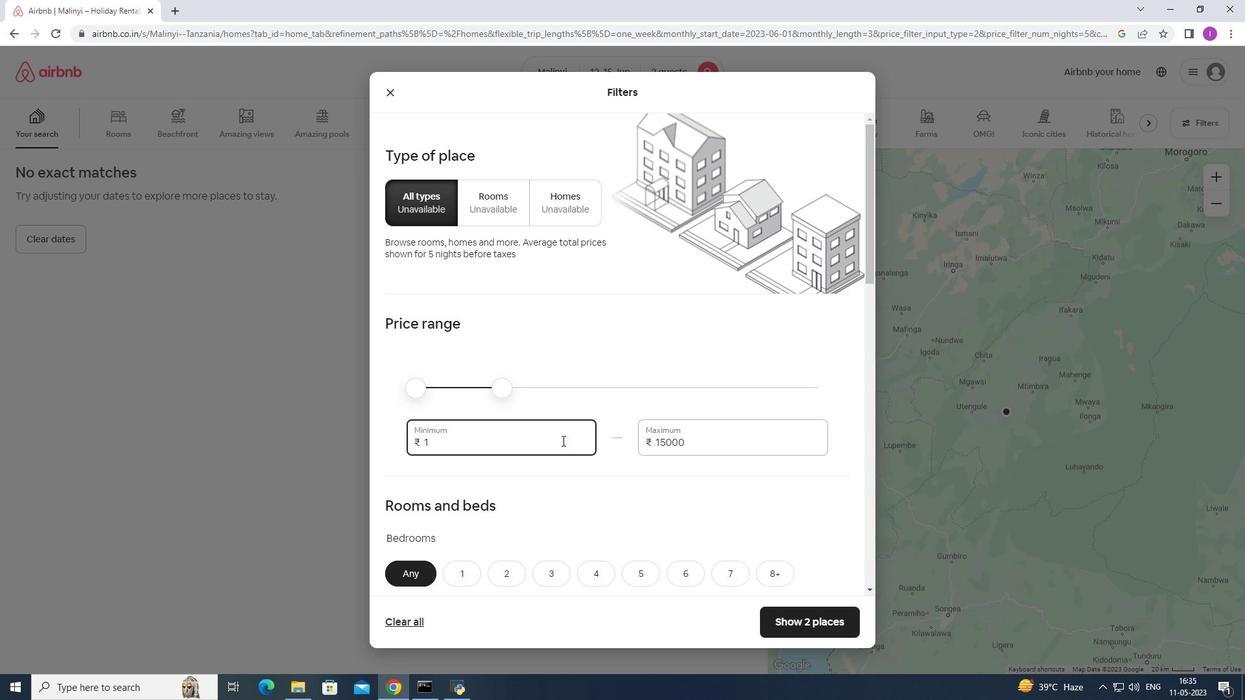 
Action: Key pressed 000
Screenshot: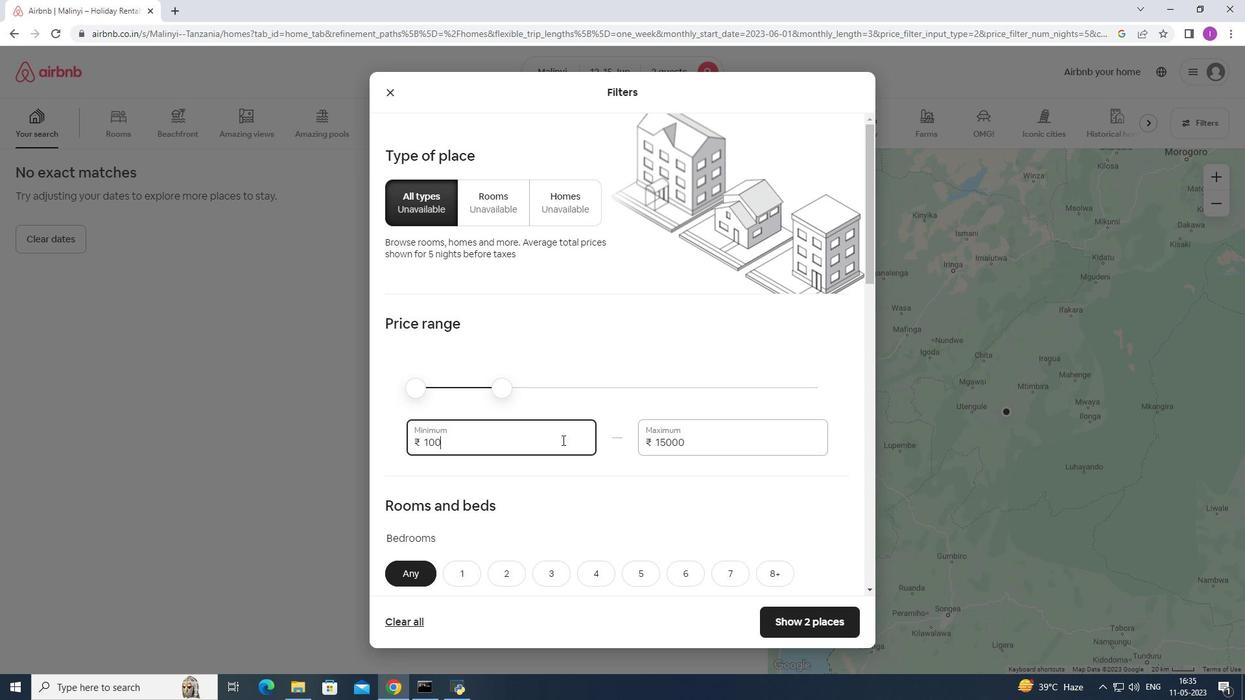 
Action: Mouse moved to (562, 441)
Screenshot: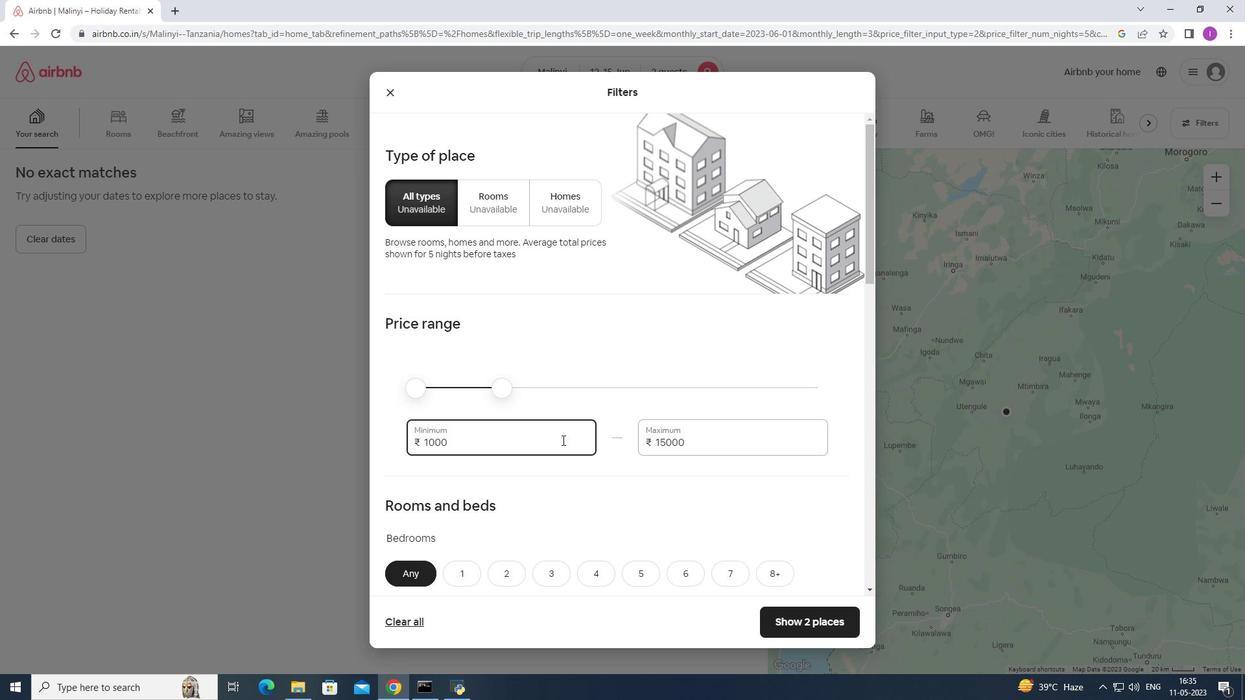 
Action: Key pressed 0
Screenshot: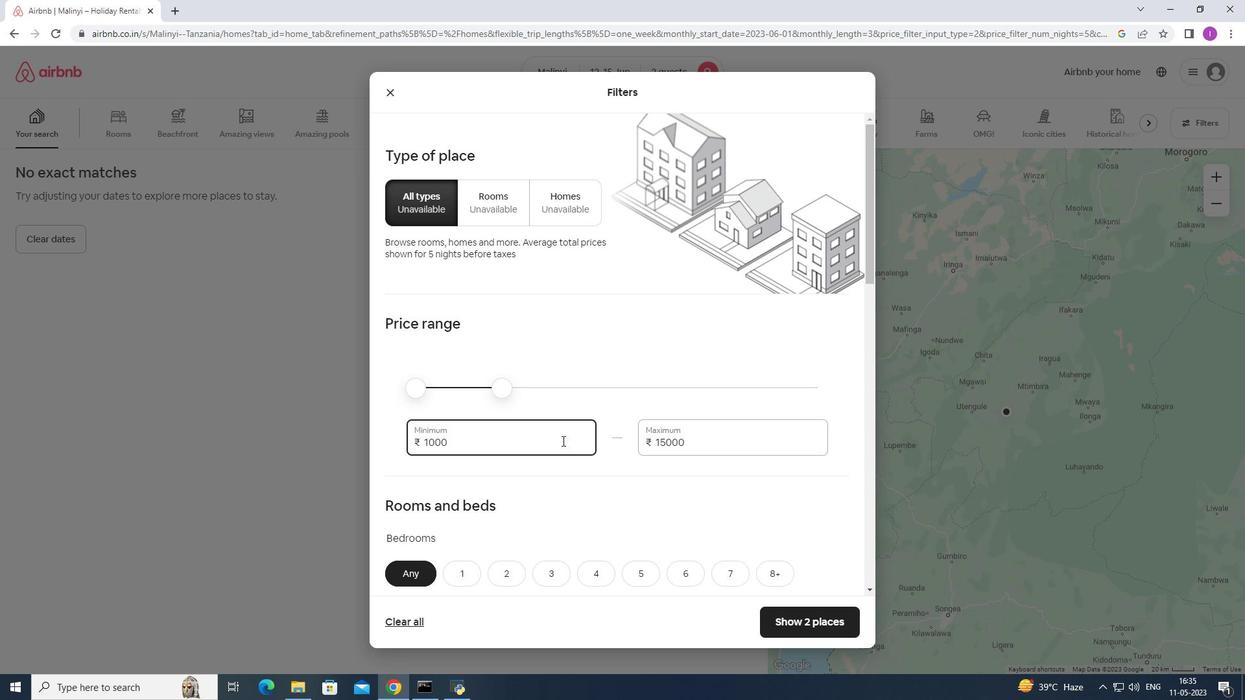 
Action: Mouse moved to (568, 467)
Screenshot: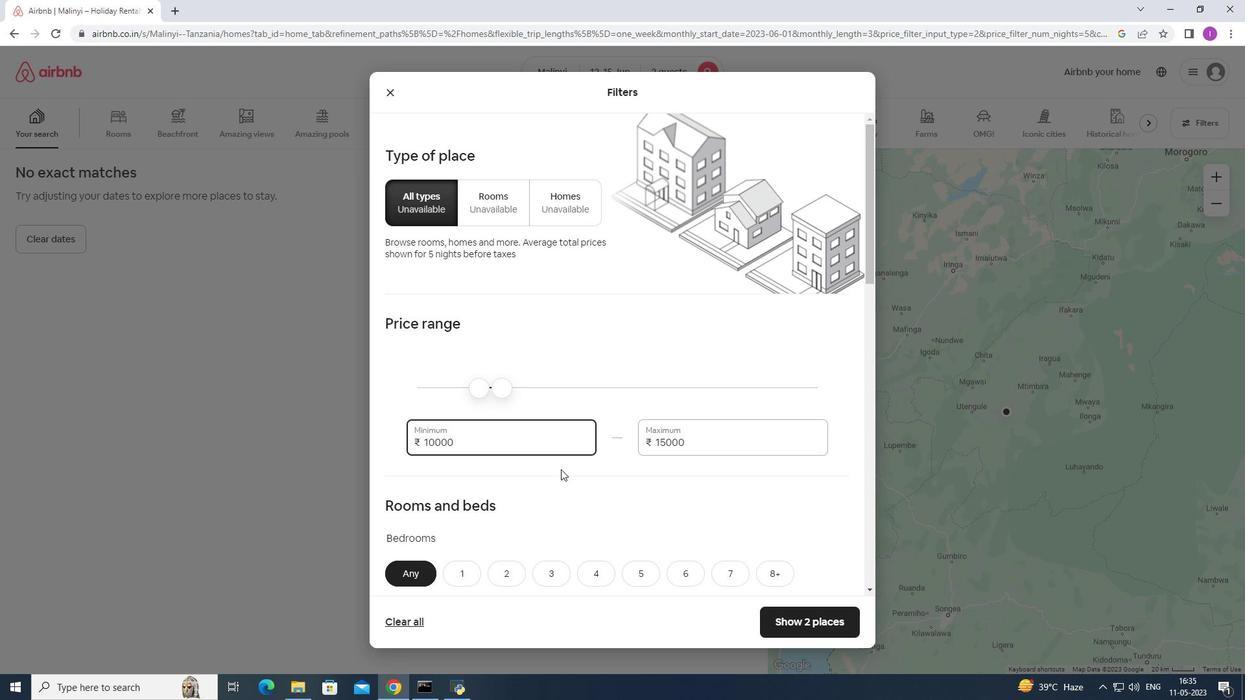 
Action: Mouse scrolled (568, 467) with delta (0, 0)
Screenshot: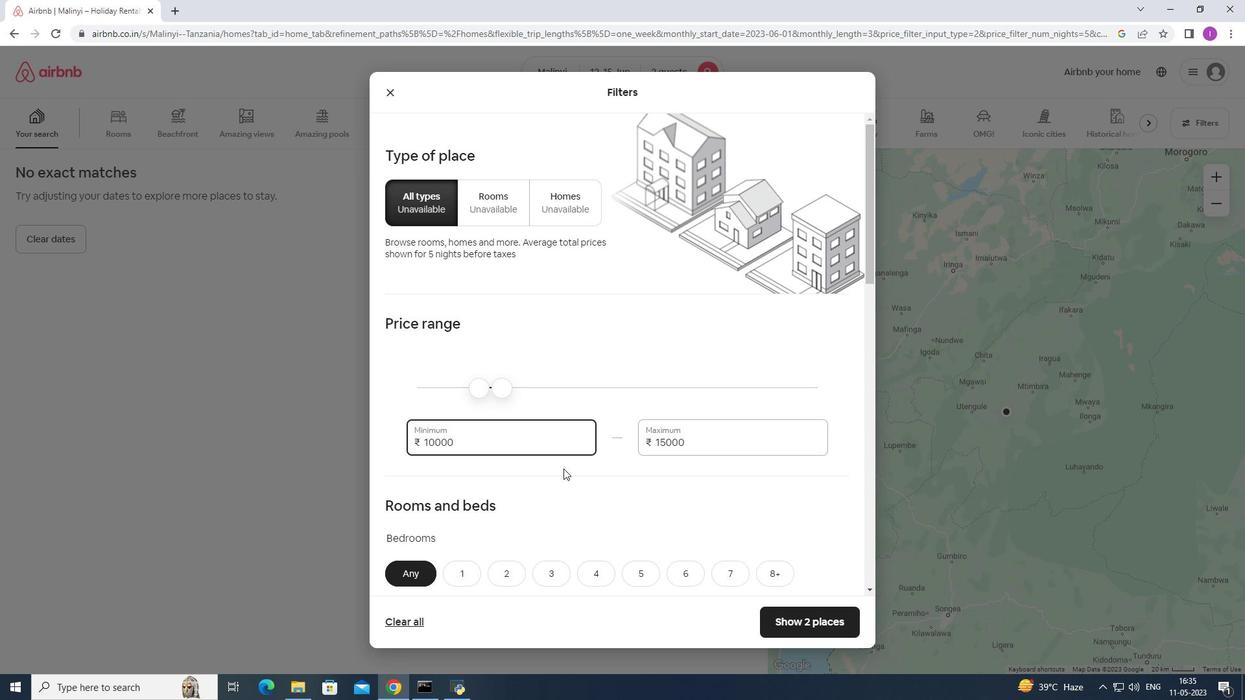 
Action: Mouse moved to (571, 467)
Screenshot: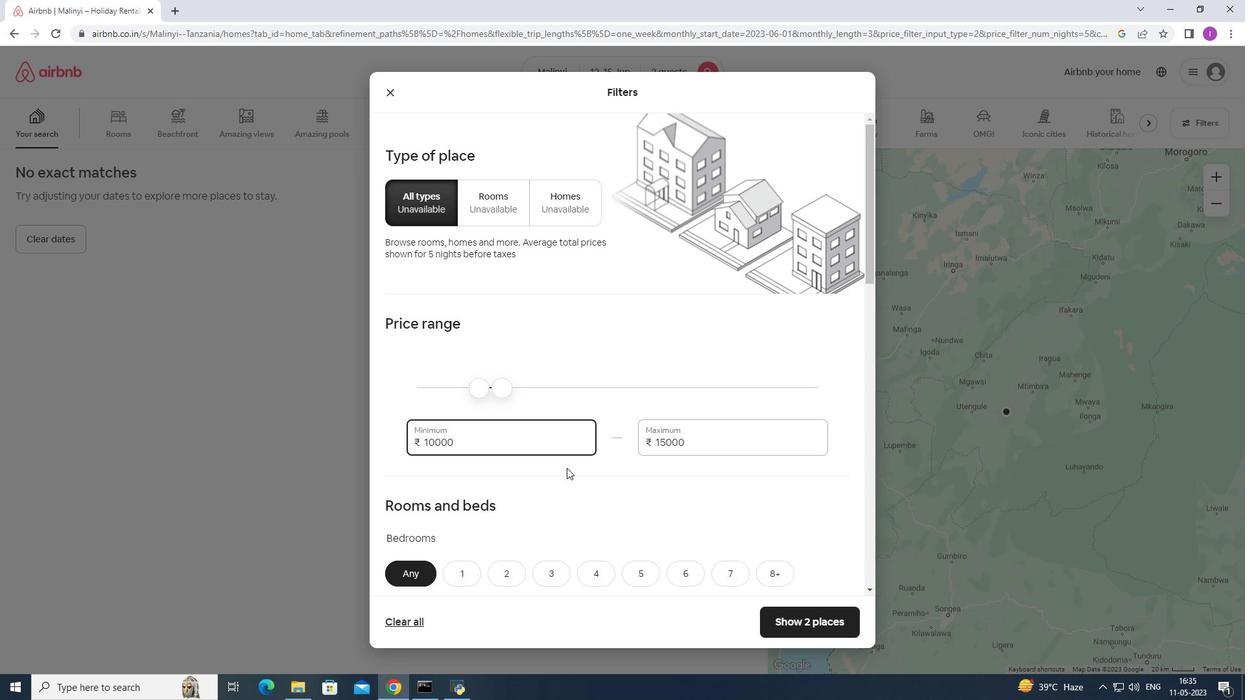 
Action: Mouse scrolled (571, 466) with delta (0, 0)
Screenshot: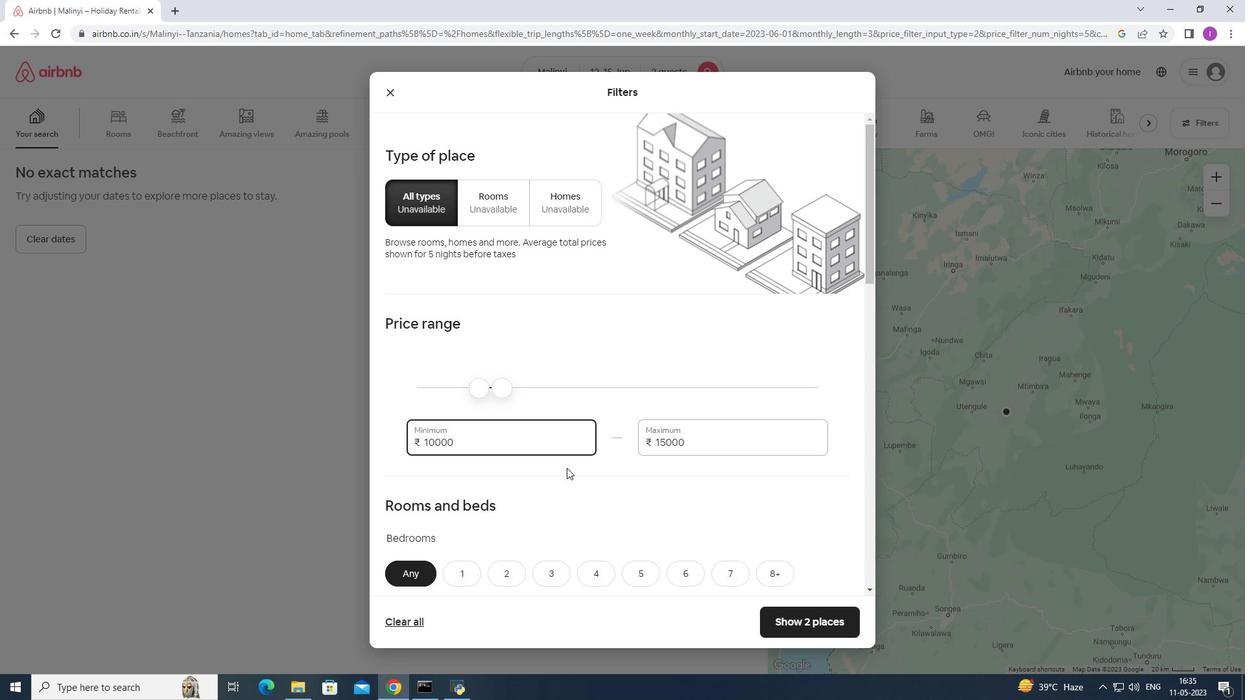 
Action: Mouse moved to (597, 435)
Screenshot: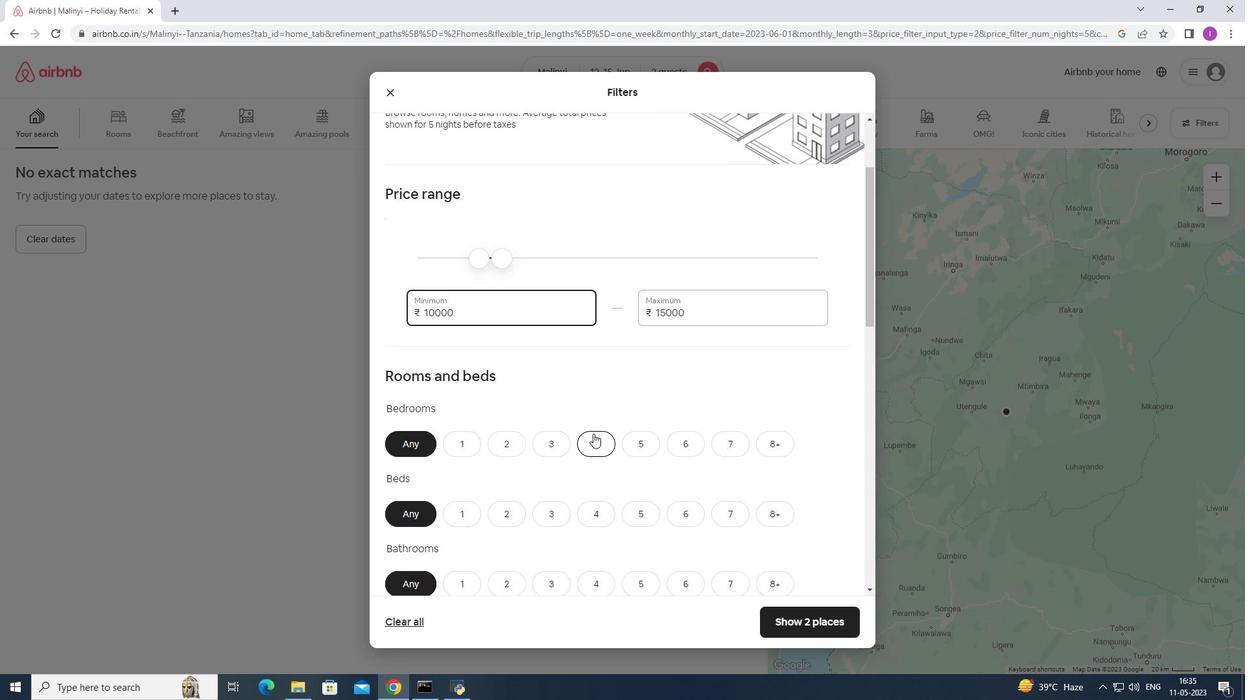 
Action: Mouse scrolled (597, 434) with delta (0, 0)
Screenshot: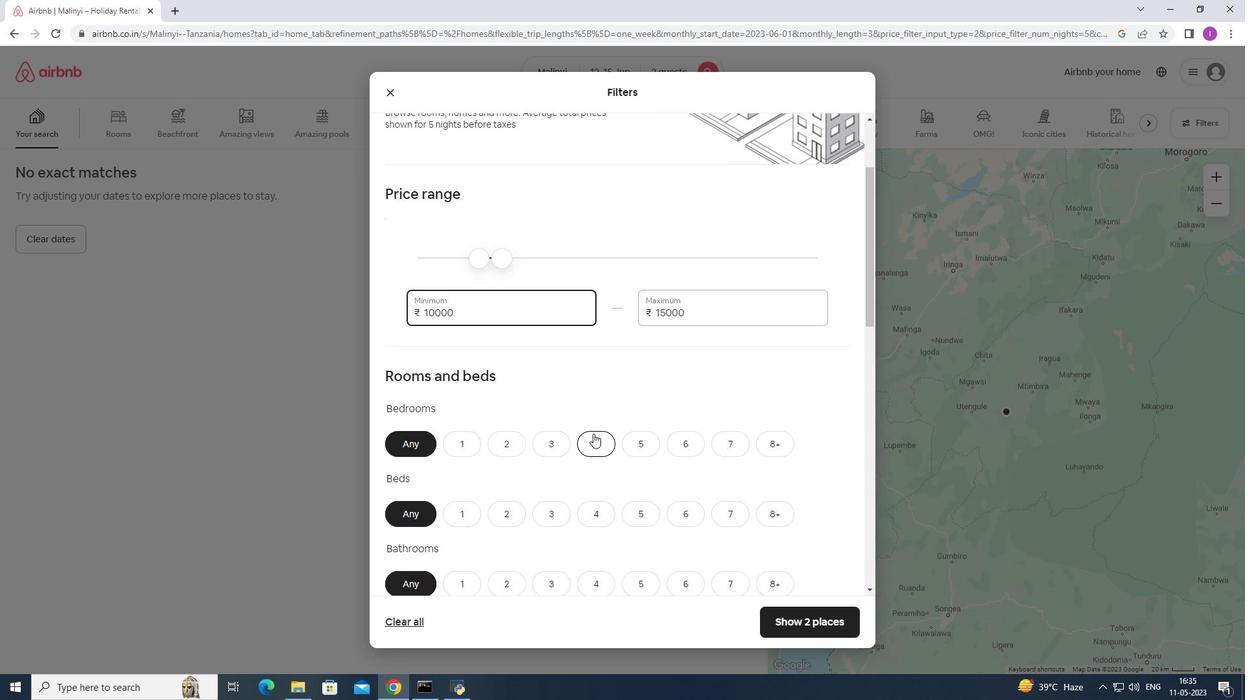
Action: Mouse moved to (602, 436)
Screenshot: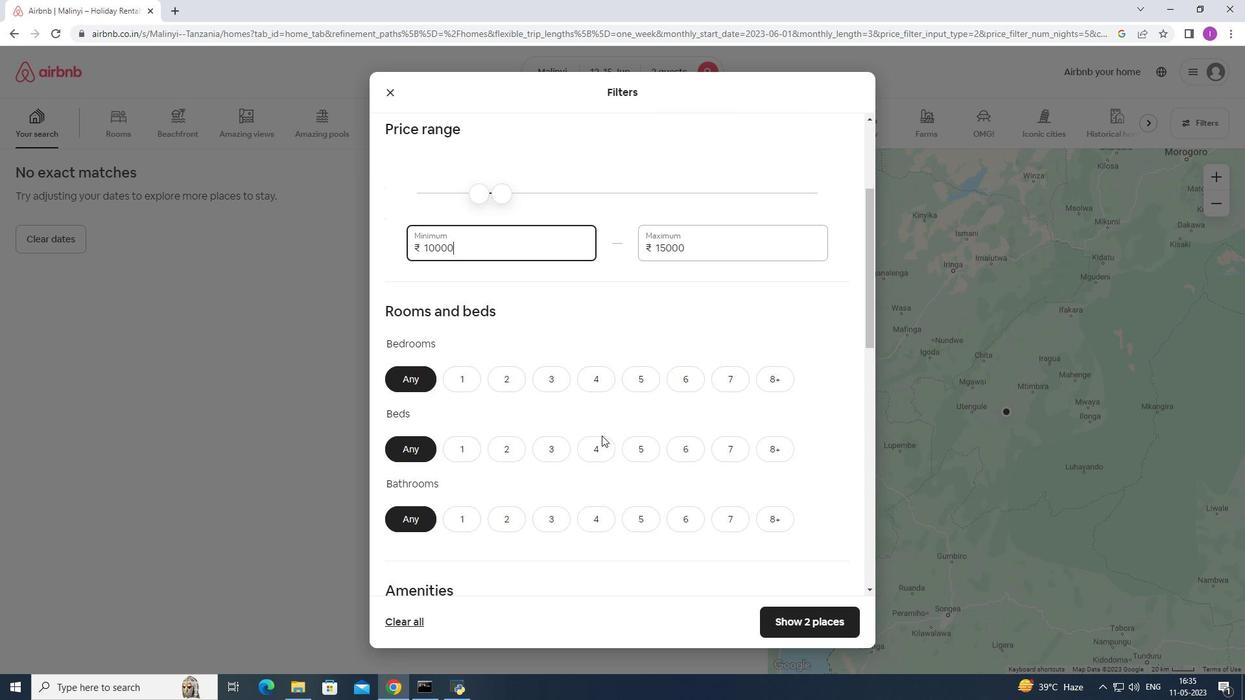 
Action: Mouse scrolled (602, 435) with delta (0, 0)
Screenshot: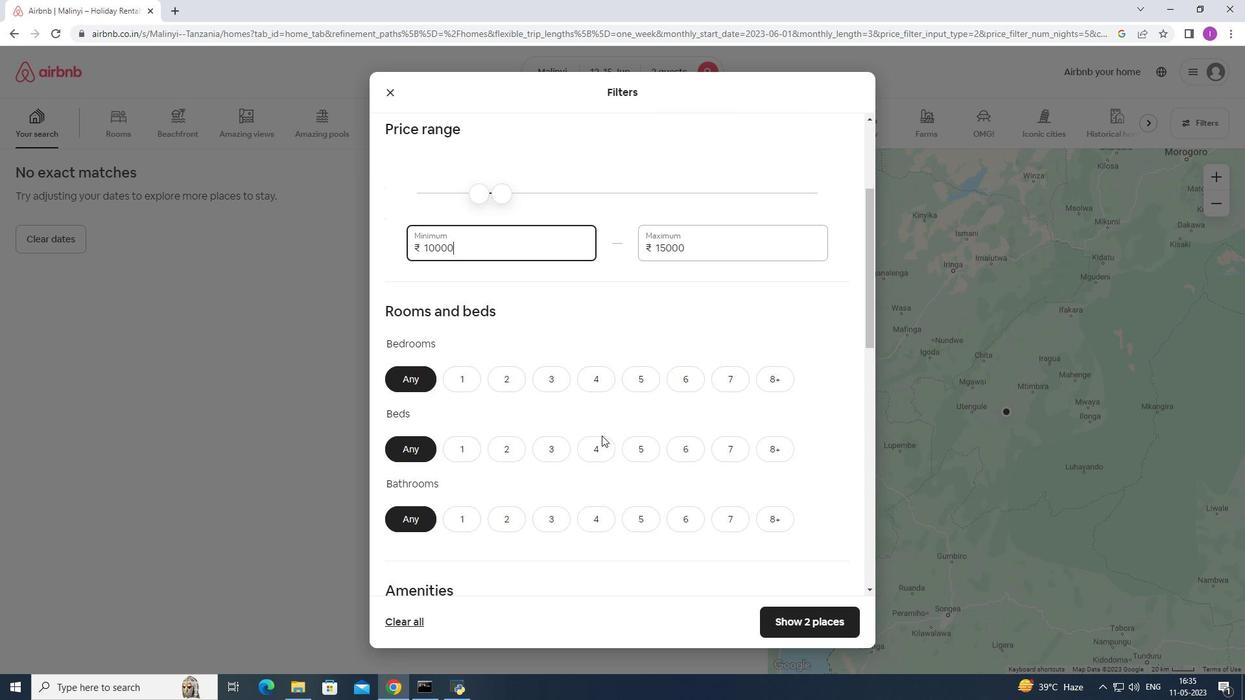 
Action: Mouse moved to (469, 319)
Screenshot: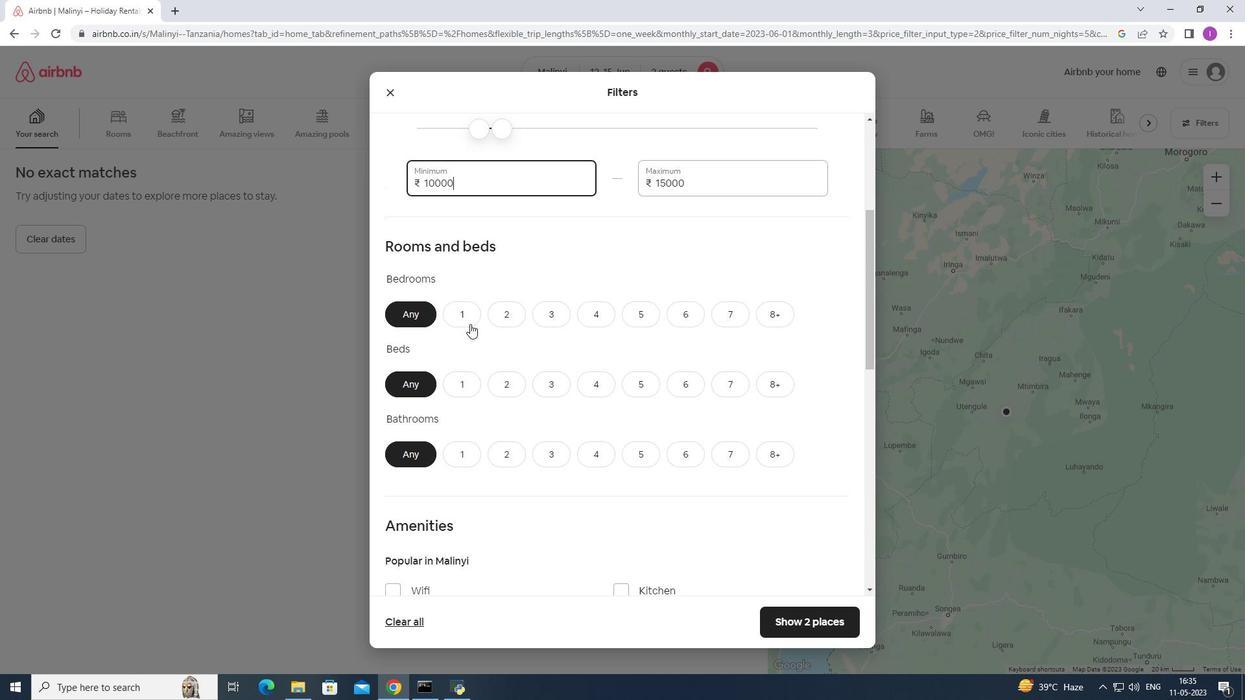 
Action: Mouse pressed left at (469, 319)
Screenshot: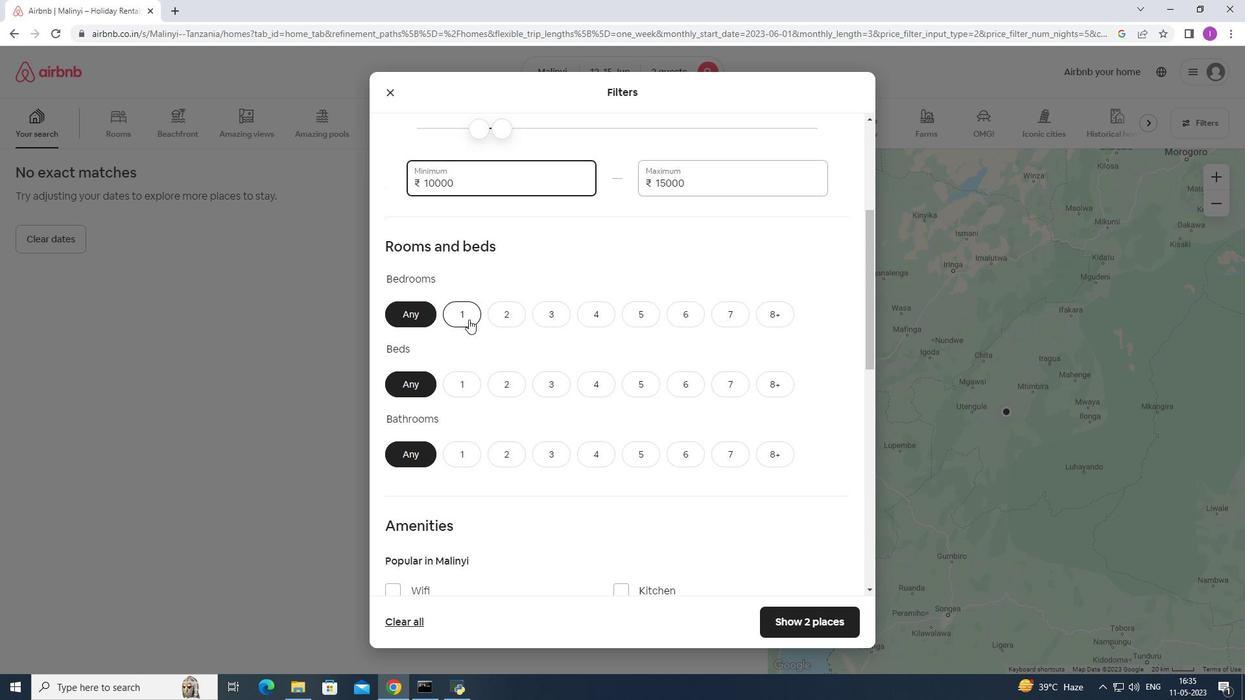 
Action: Mouse moved to (464, 376)
Screenshot: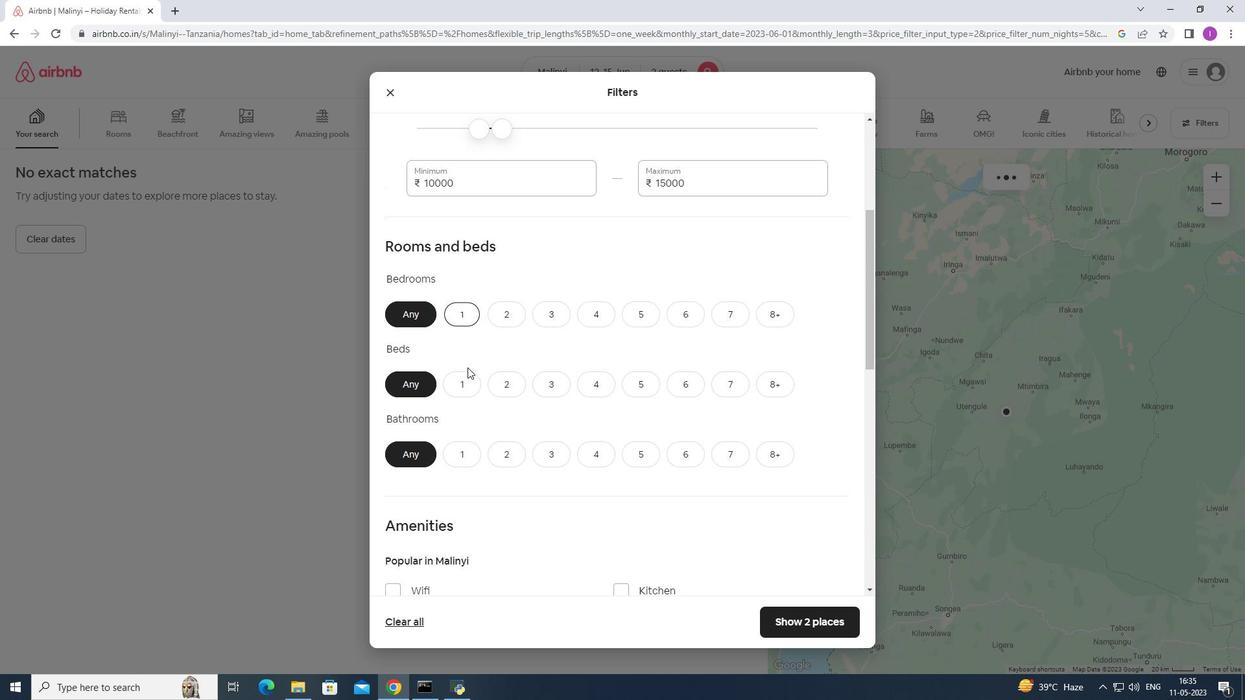 
Action: Mouse pressed left at (464, 376)
Screenshot: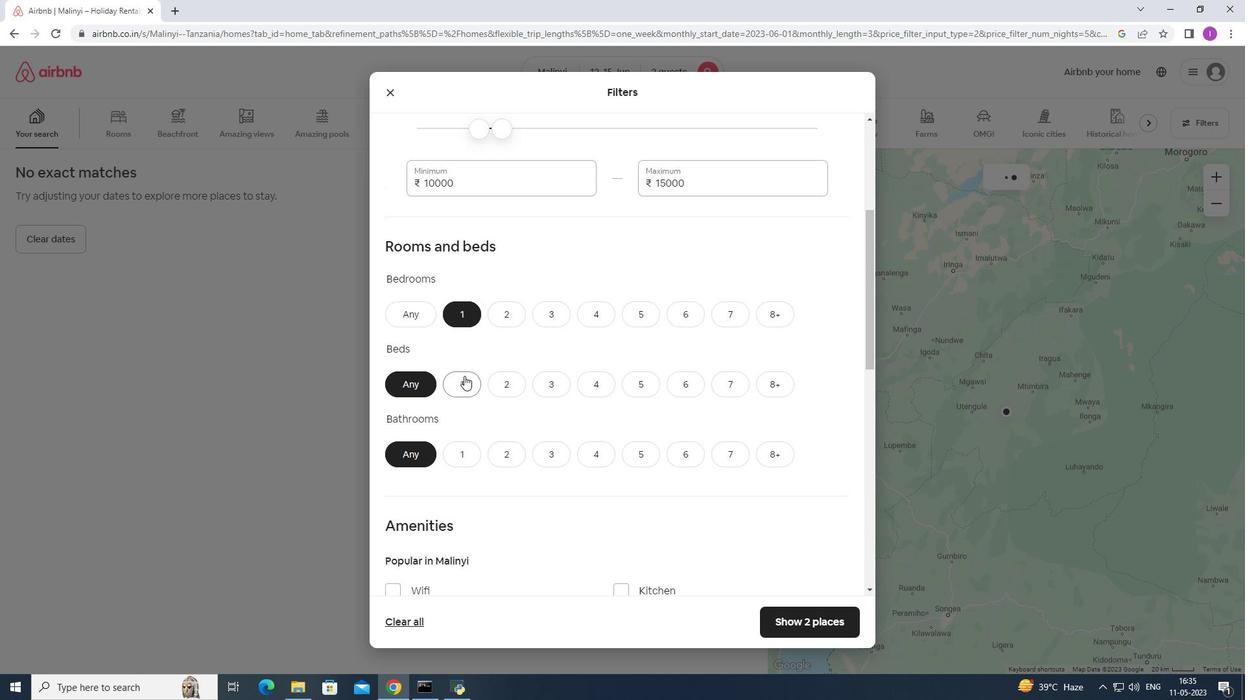 
Action: Mouse moved to (461, 457)
Screenshot: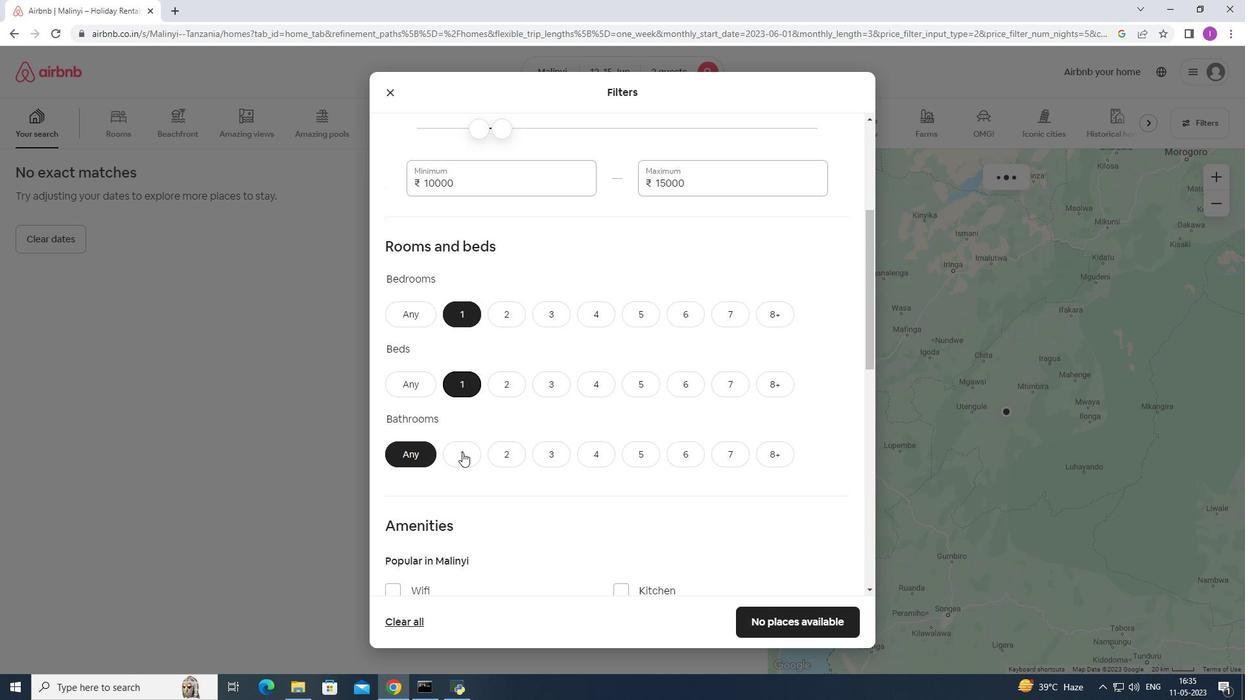 
Action: Mouse pressed left at (461, 457)
Screenshot: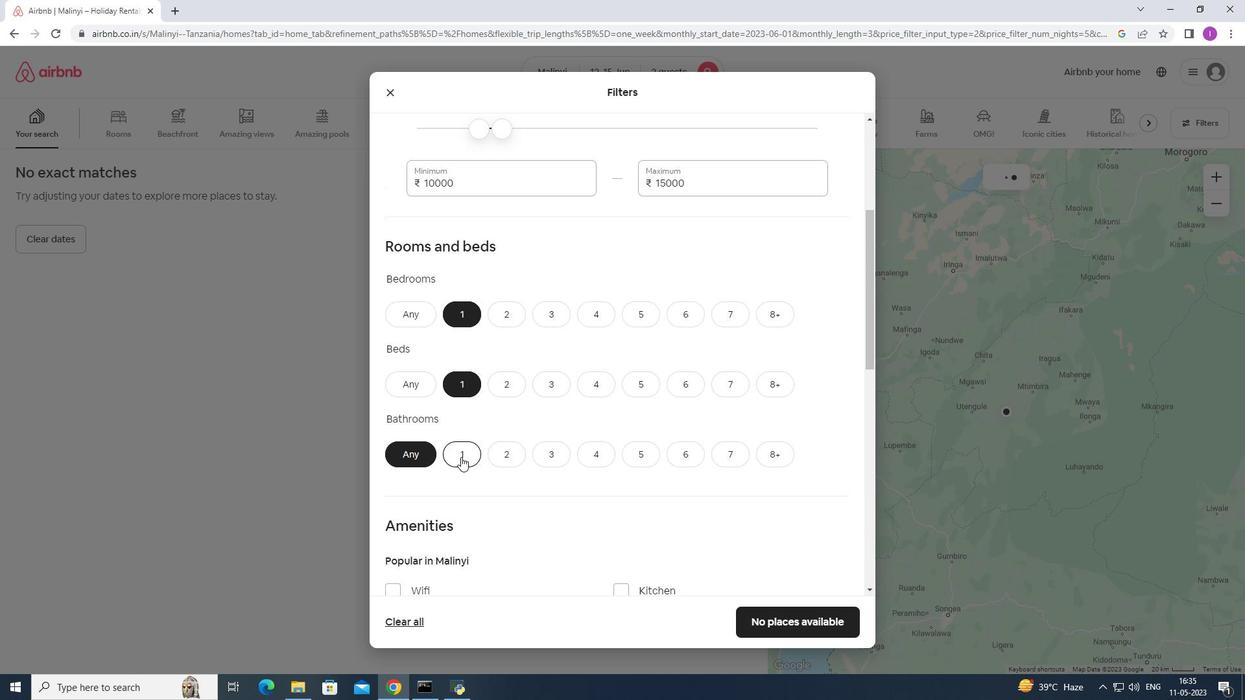
Action: Mouse moved to (521, 407)
Screenshot: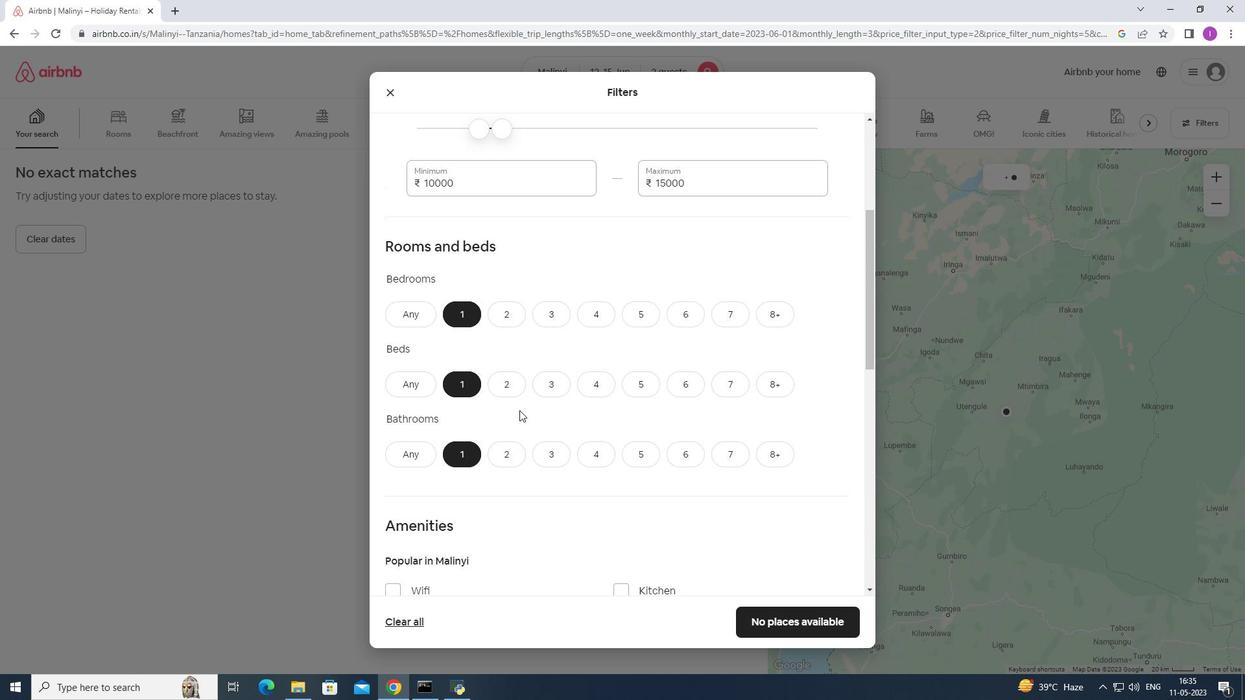 
Action: Mouse scrolled (521, 406) with delta (0, 0)
Screenshot: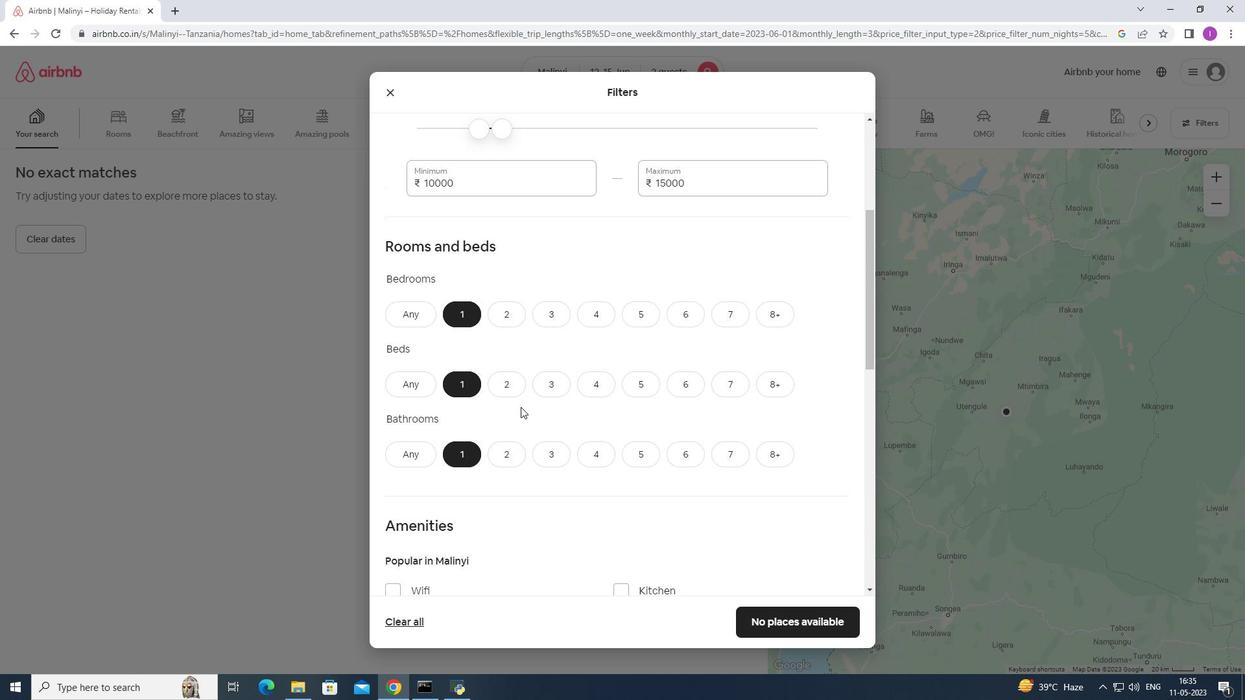 
Action: Mouse scrolled (521, 406) with delta (0, 0)
Screenshot: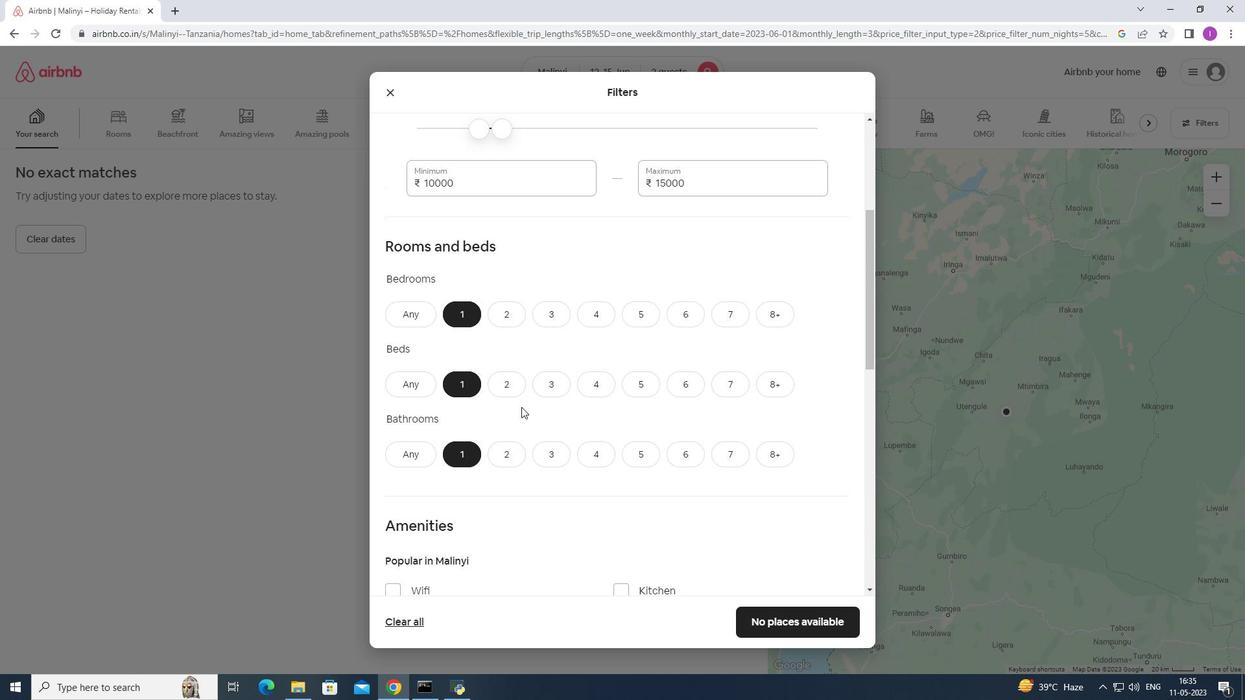 
Action: Mouse moved to (539, 410)
Screenshot: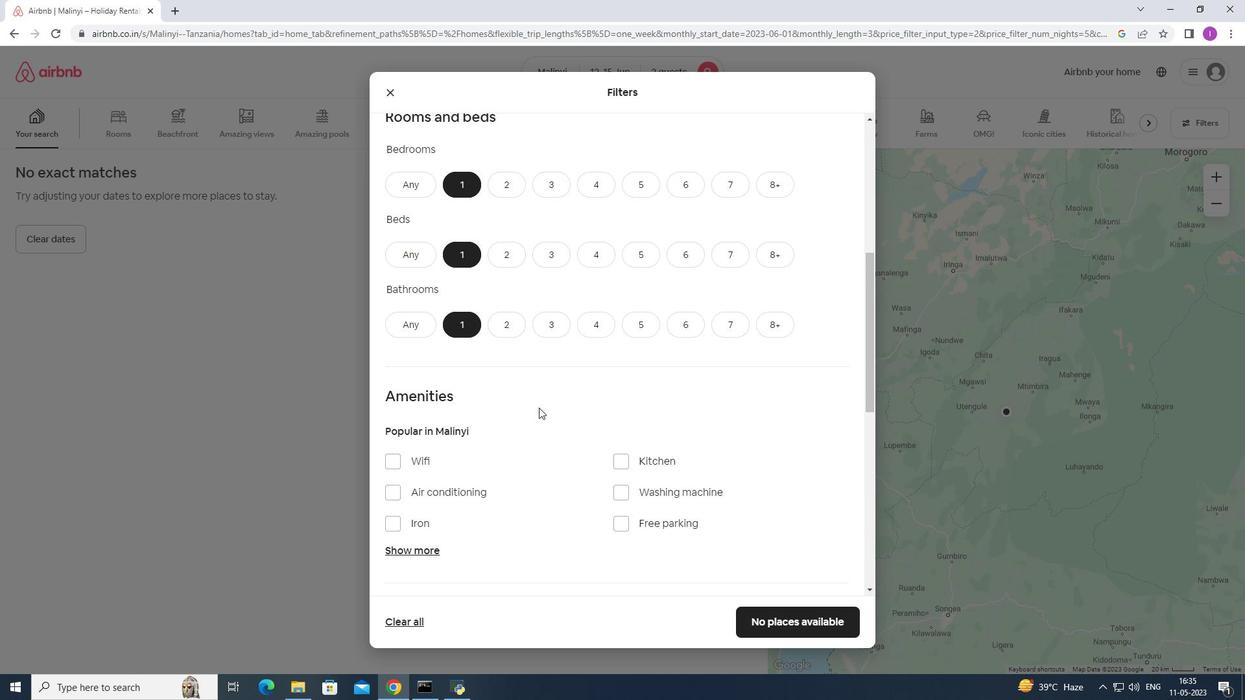 
Action: Mouse scrolled (539, 409) with delta (0, 0)
Screenshot: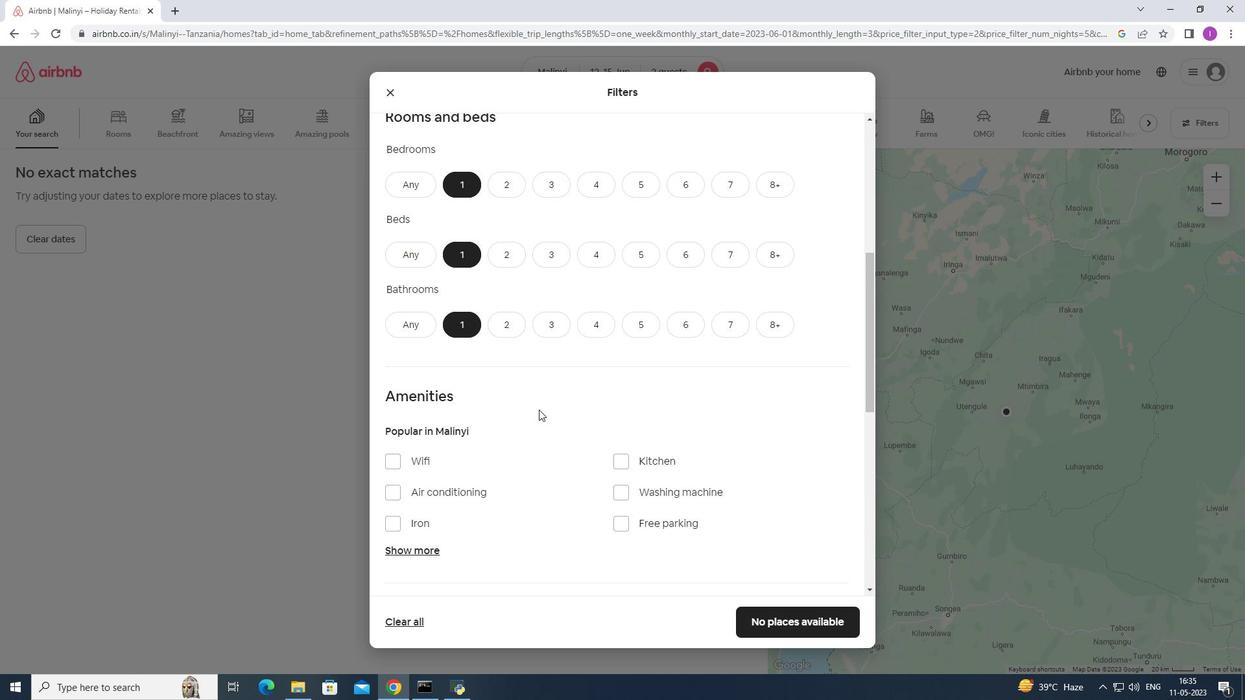 
Action: Mouse moved to (542, 410)
Screenshot: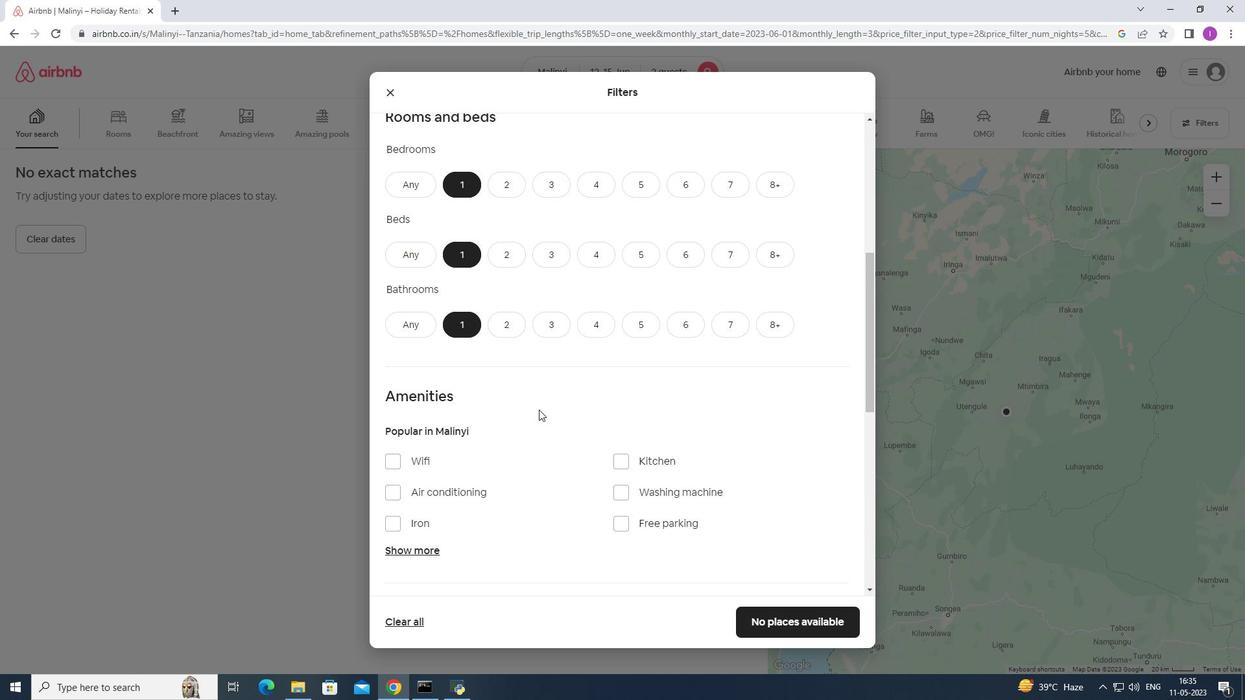 
Action: Mouse scrolled (542, 410) with delta (0, 0)
Screenshot: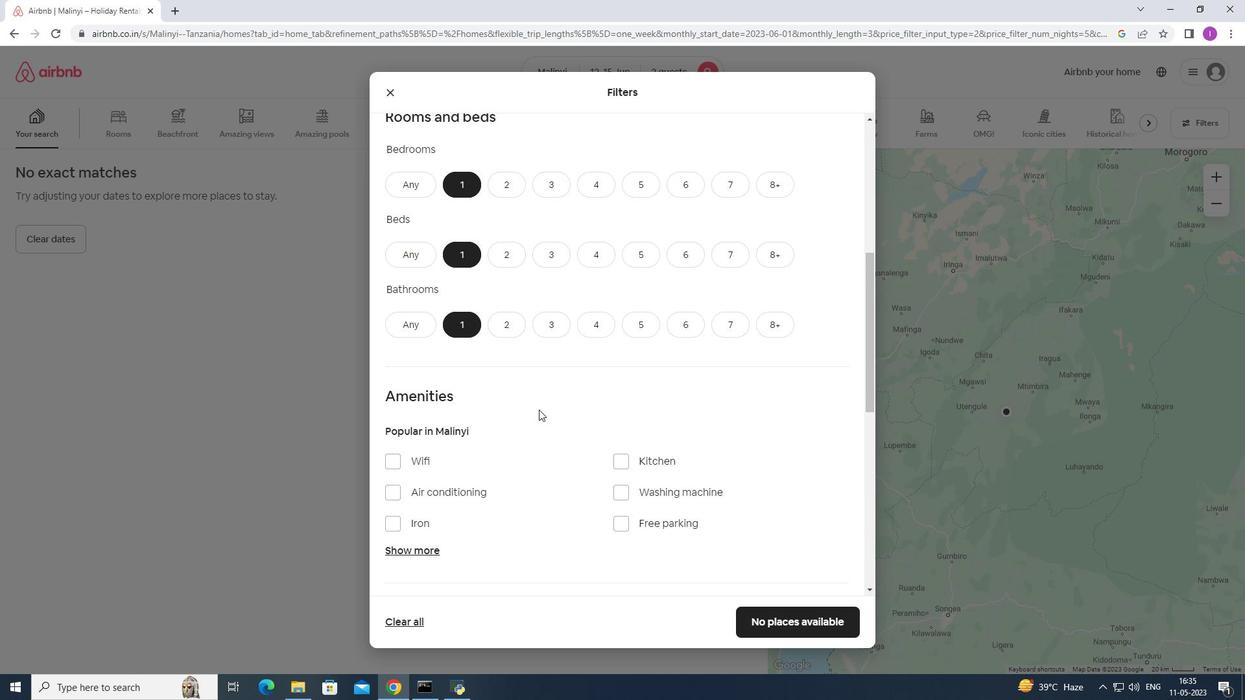 
Action: Mouse moved to (559, 410)
Screenshot: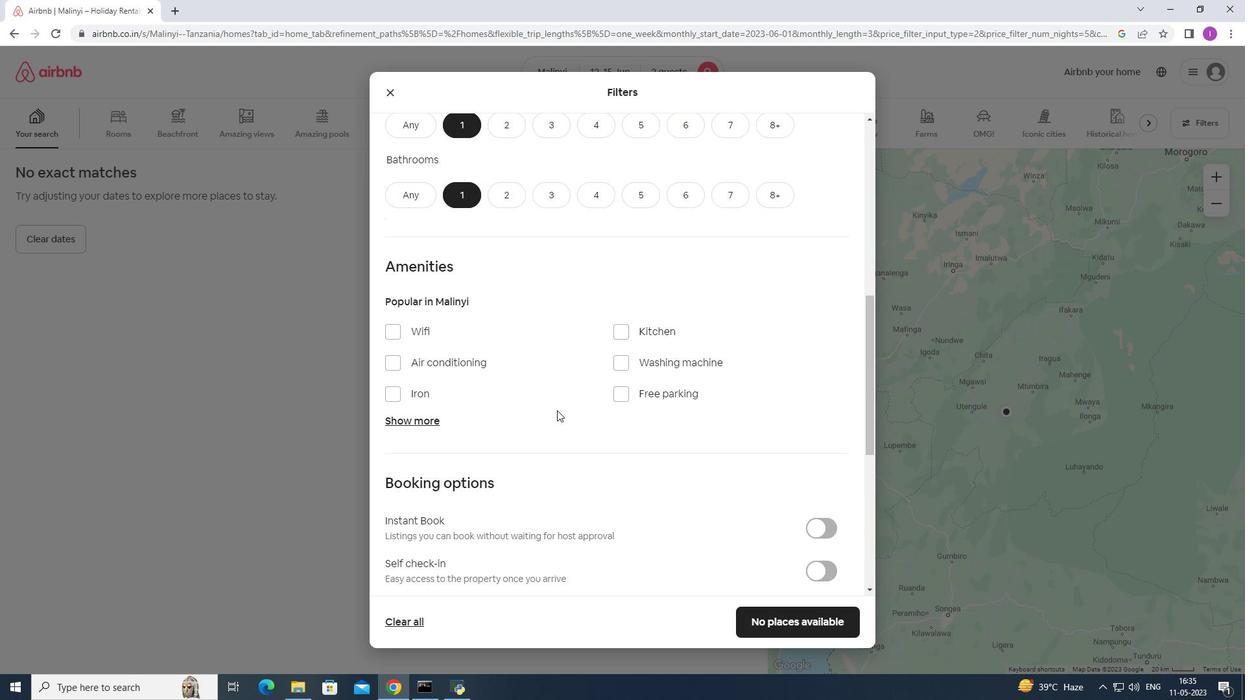 
Action: Mouse scrolled (559, 409) with delta (0, 0)
Screenshot: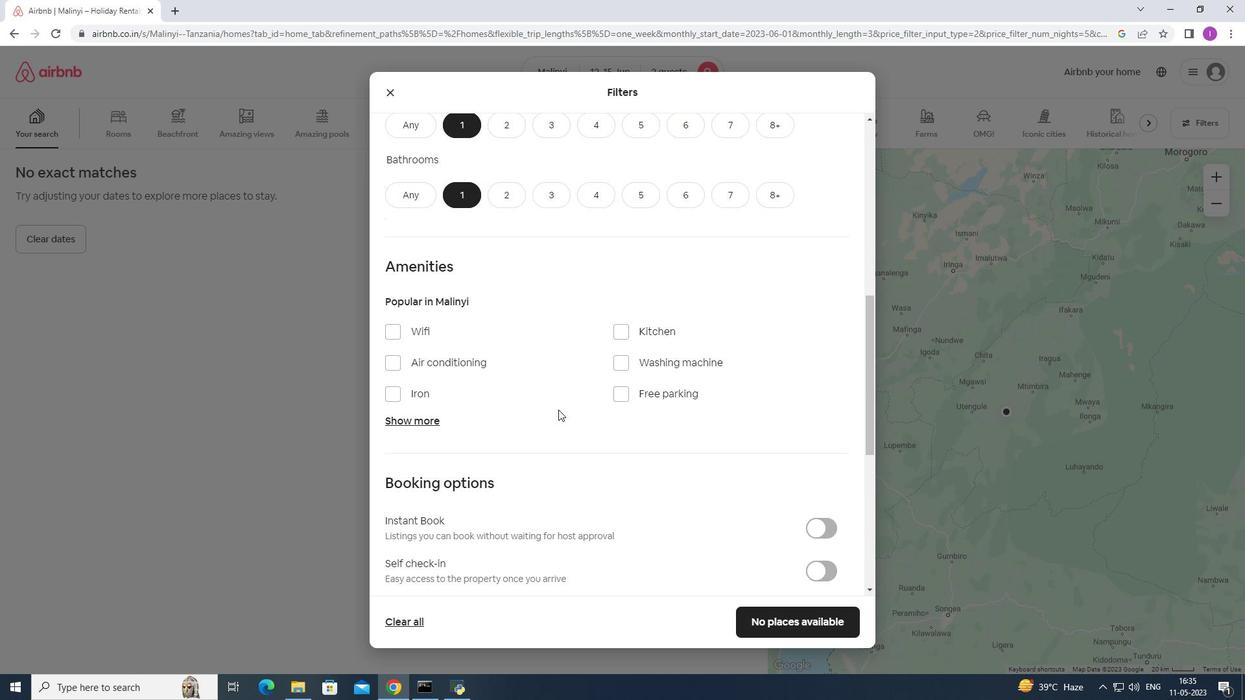 
Action: Mouse moved to (559, 410)
Screenshot: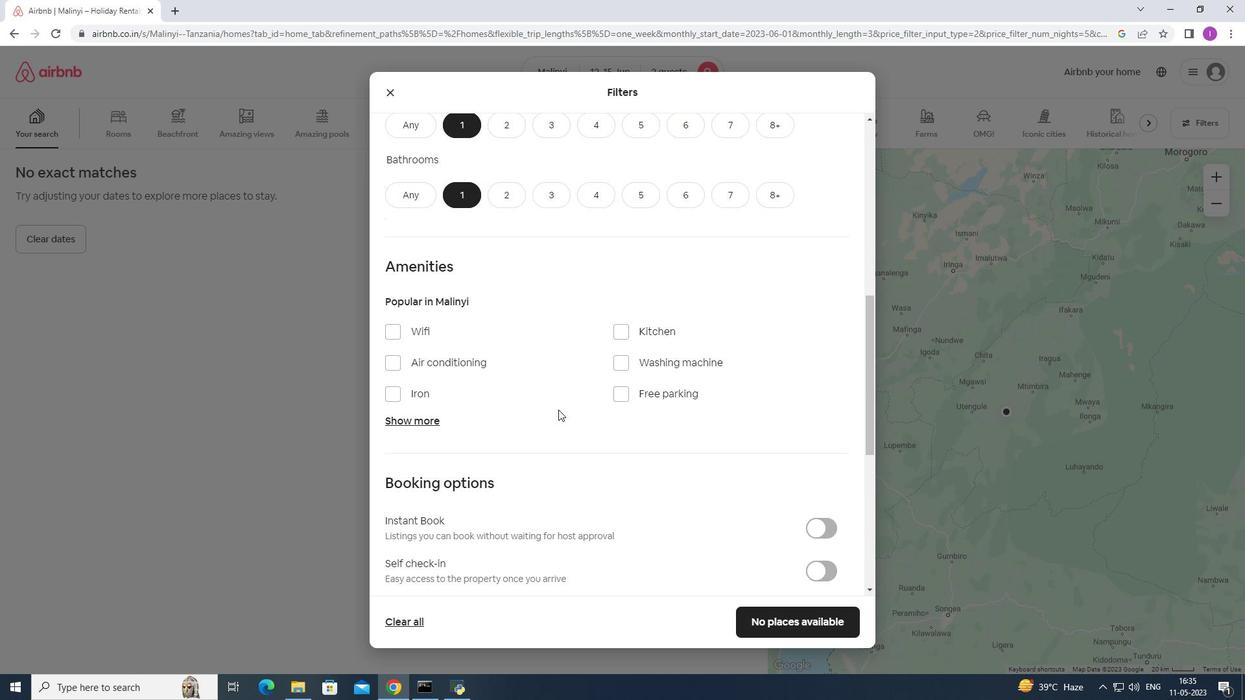 
Action: Mouse scrolled (559, 409) with delta (0, 0)
Screenshot: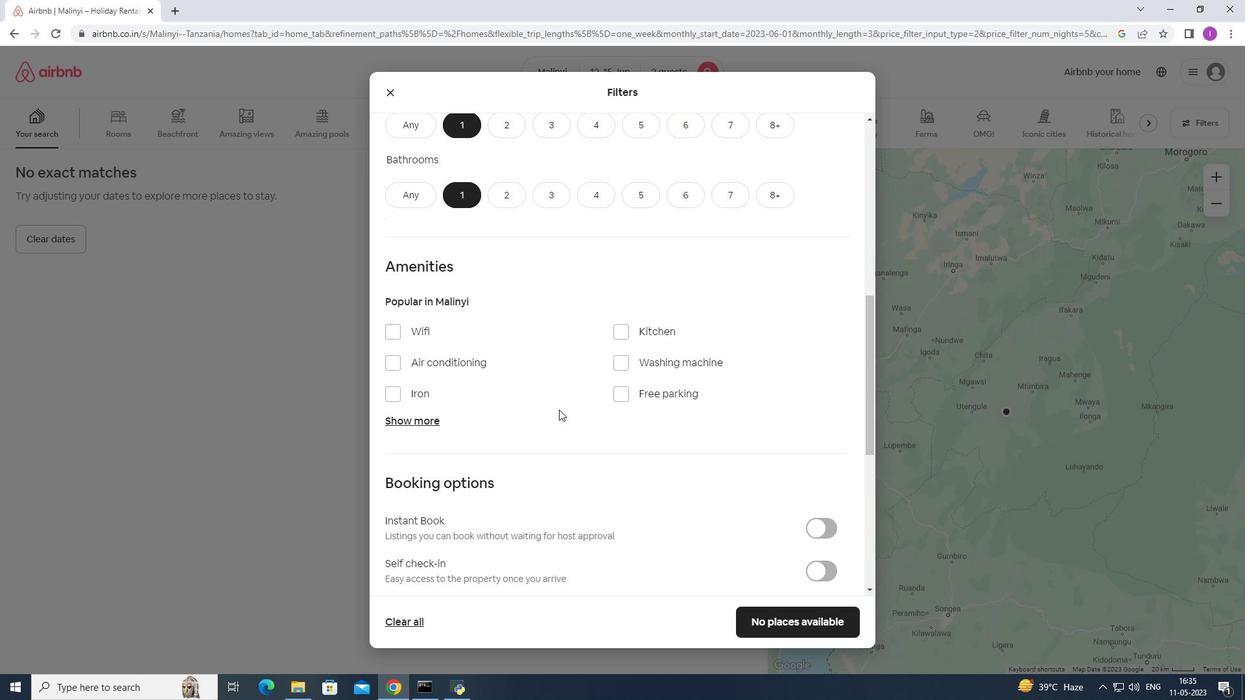
Action: Mouse moved to (572, 339)
Screenshot: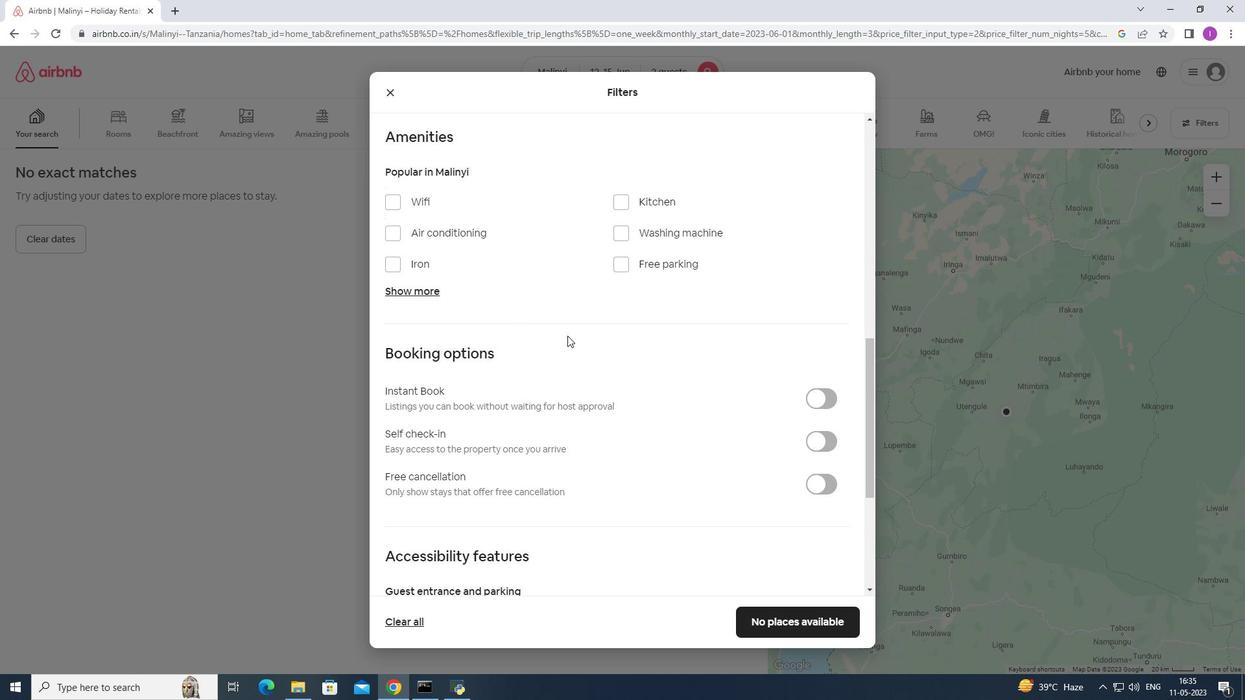 
Action: Mouse scrolled (572, 338) with delta (0, 0)
Screenshot: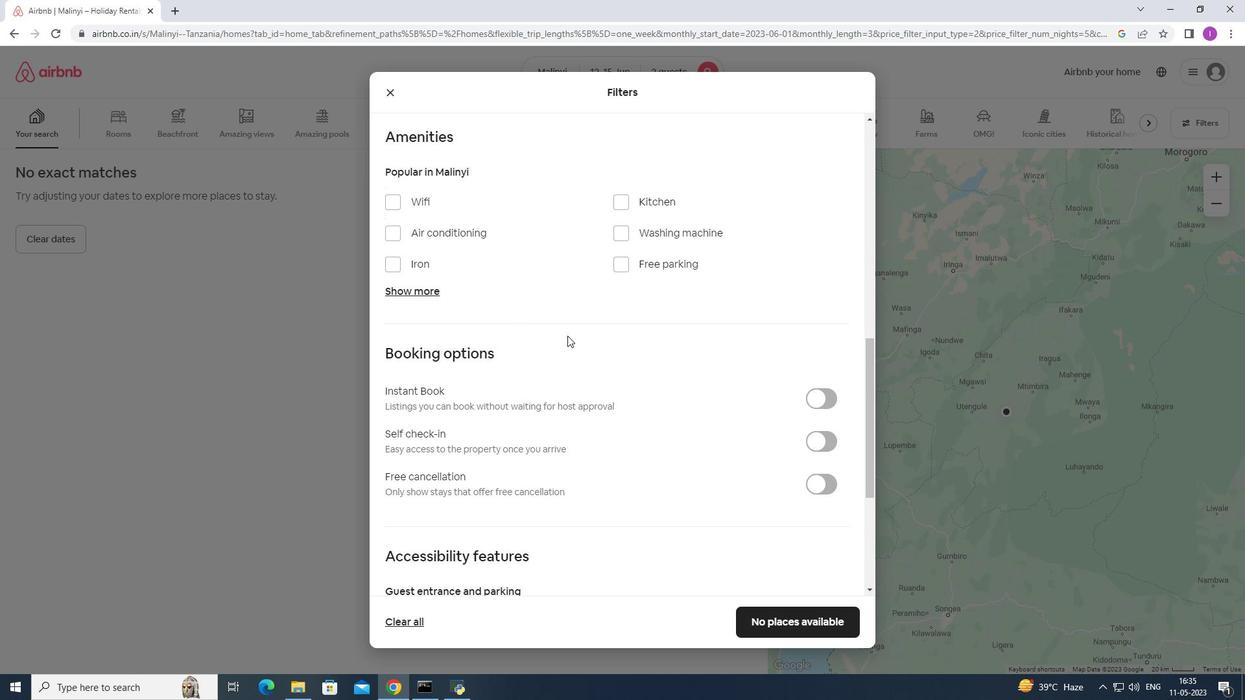 
Action: Mouse moved to (575, 342)
Screenshot: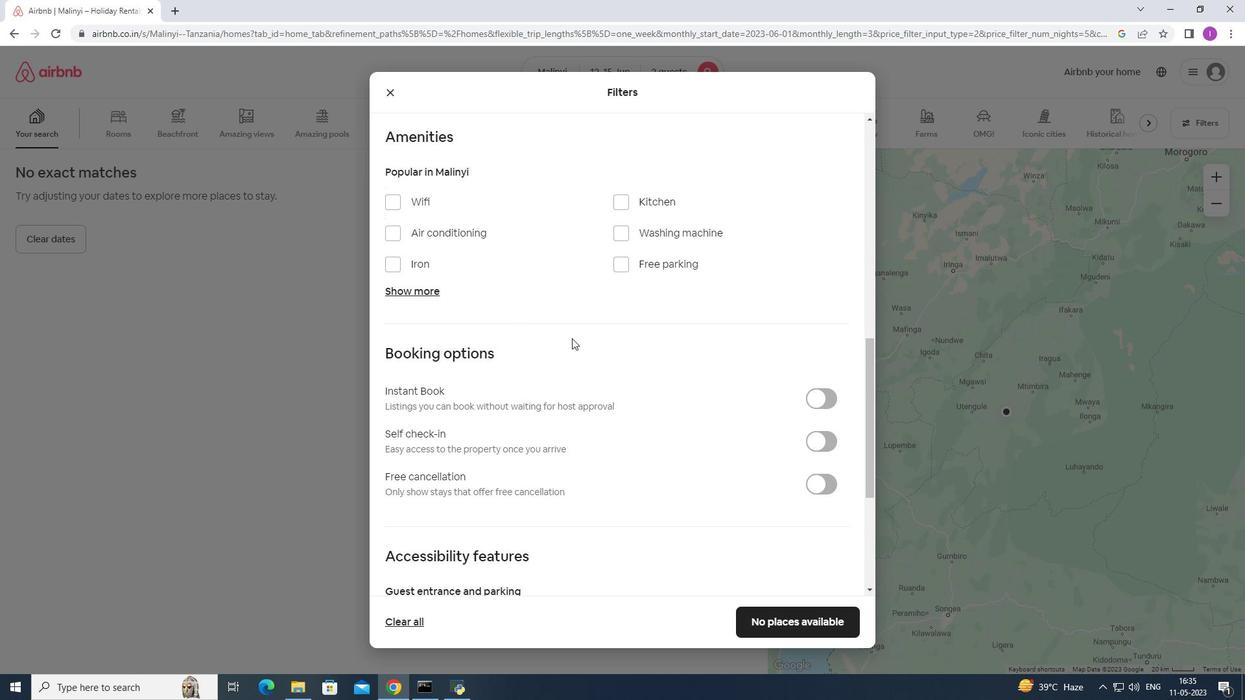 
Action: Mouse scrolled (575, 341) with delta (0, 0)
Screenshot: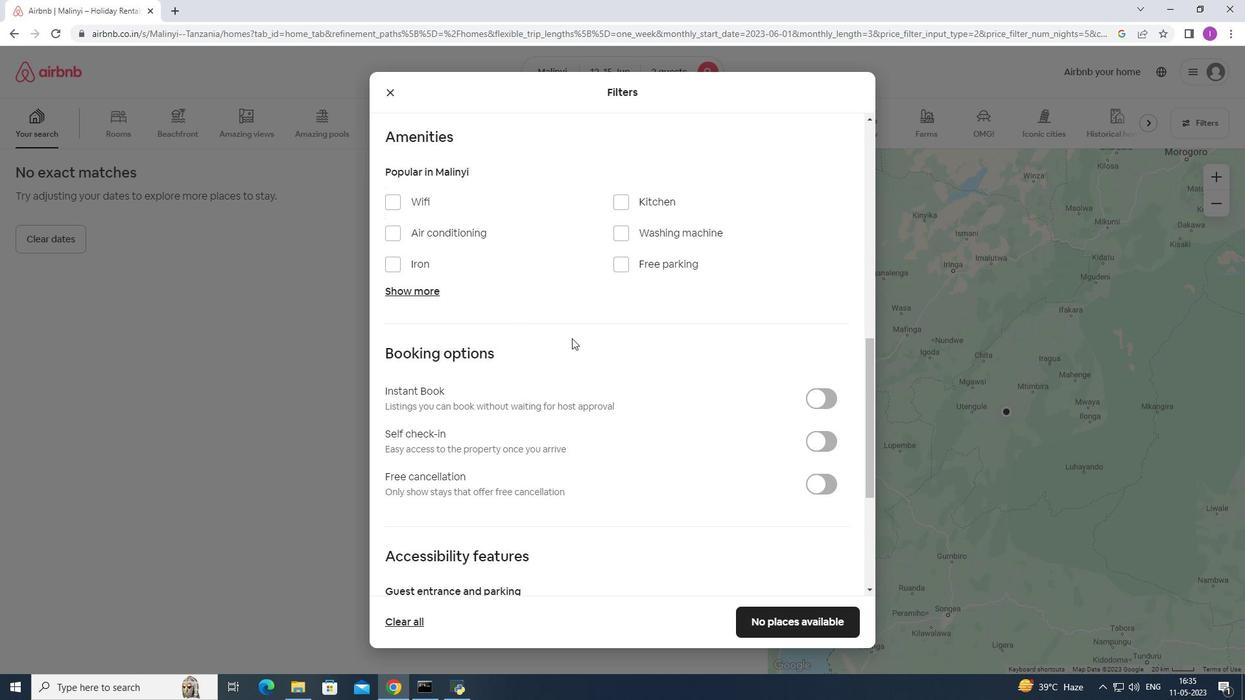 
Action: Mouse moved to (561, 301)
Screenshot: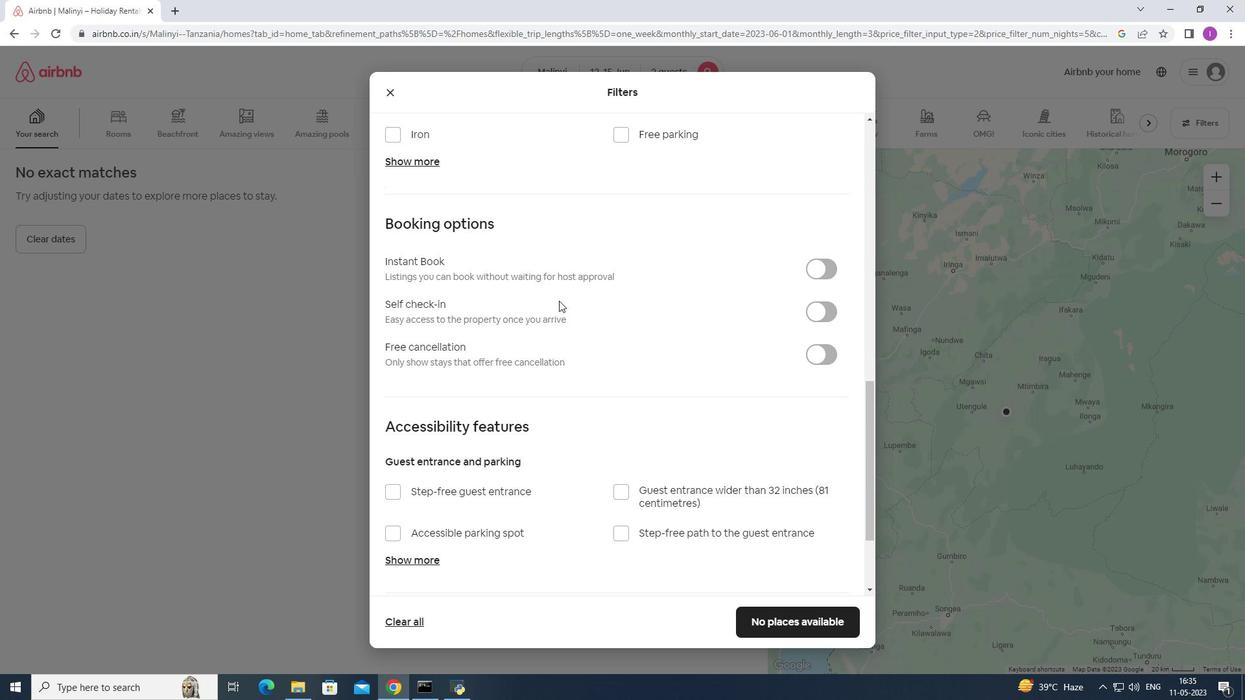 
Action: Mouse scrolled (559, 301) with delta (0, 0)
Screenshot: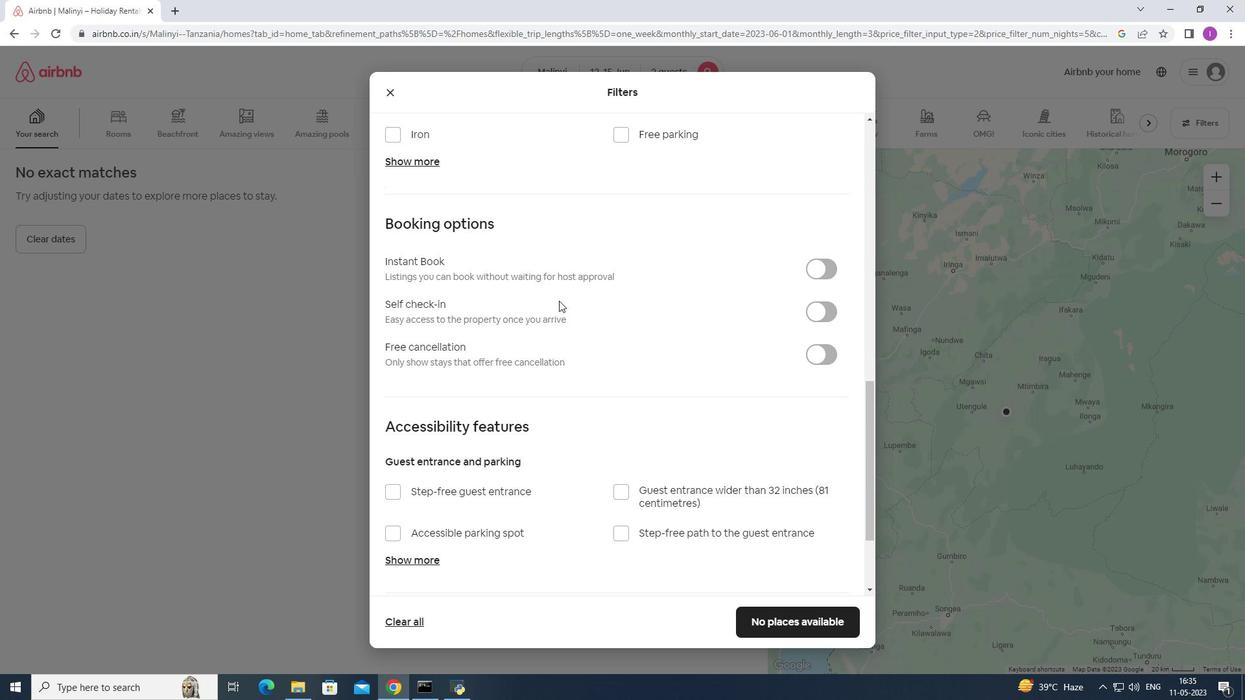 
Action: Mouse moved to (561, 304)
Screenshot: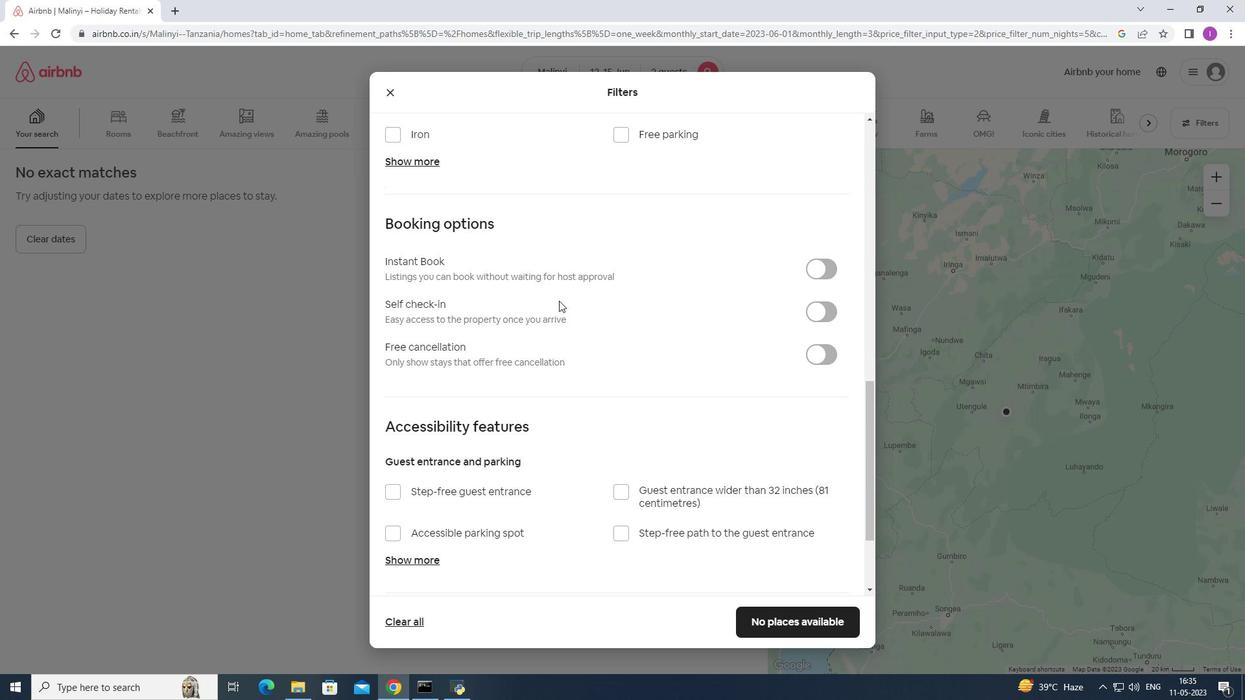 
Action: Mouse scrolled (561, 305) with delta (0, 0)
Screenshot: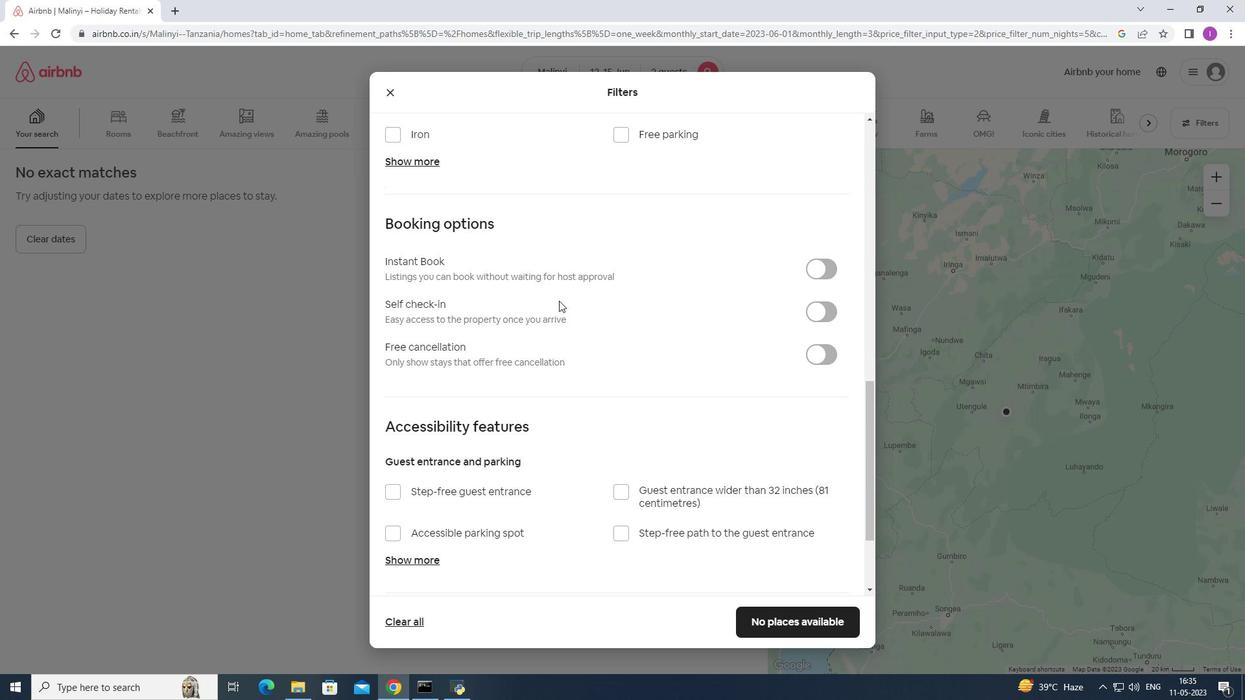 
Action: Mouse moved to (563, 311)
Screenshot: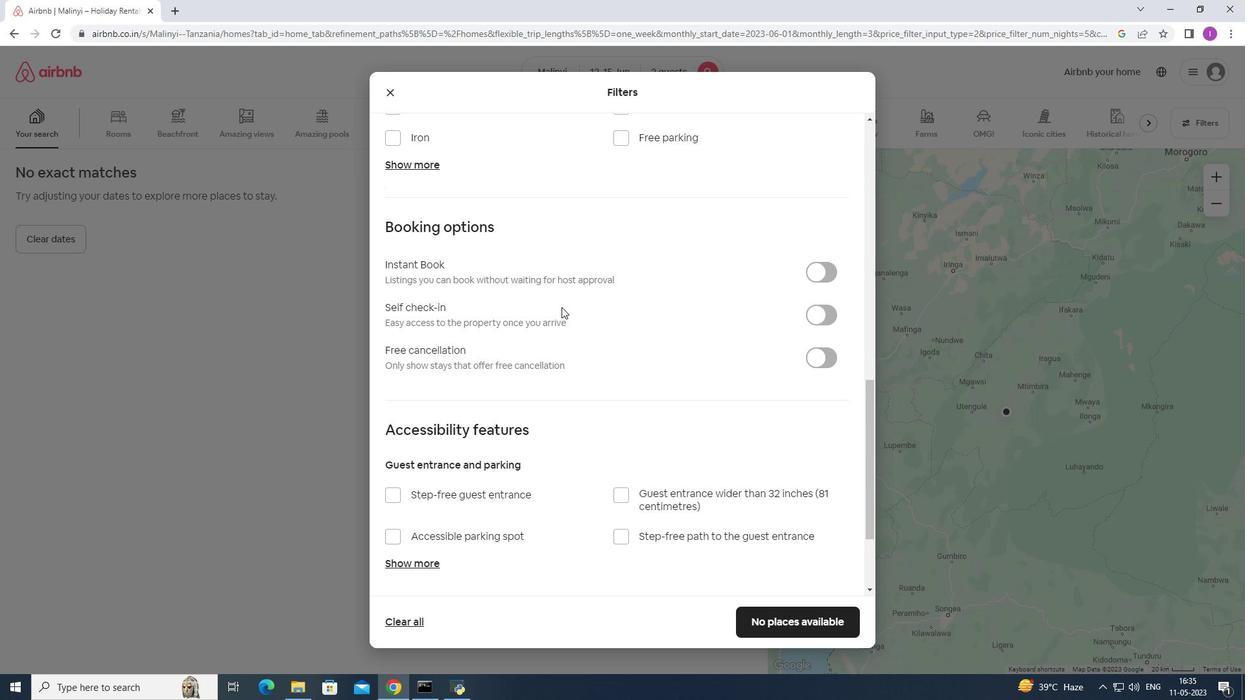 
Action: Mouse scrolled (563, 312) with delta (0, 0)
Screenshot: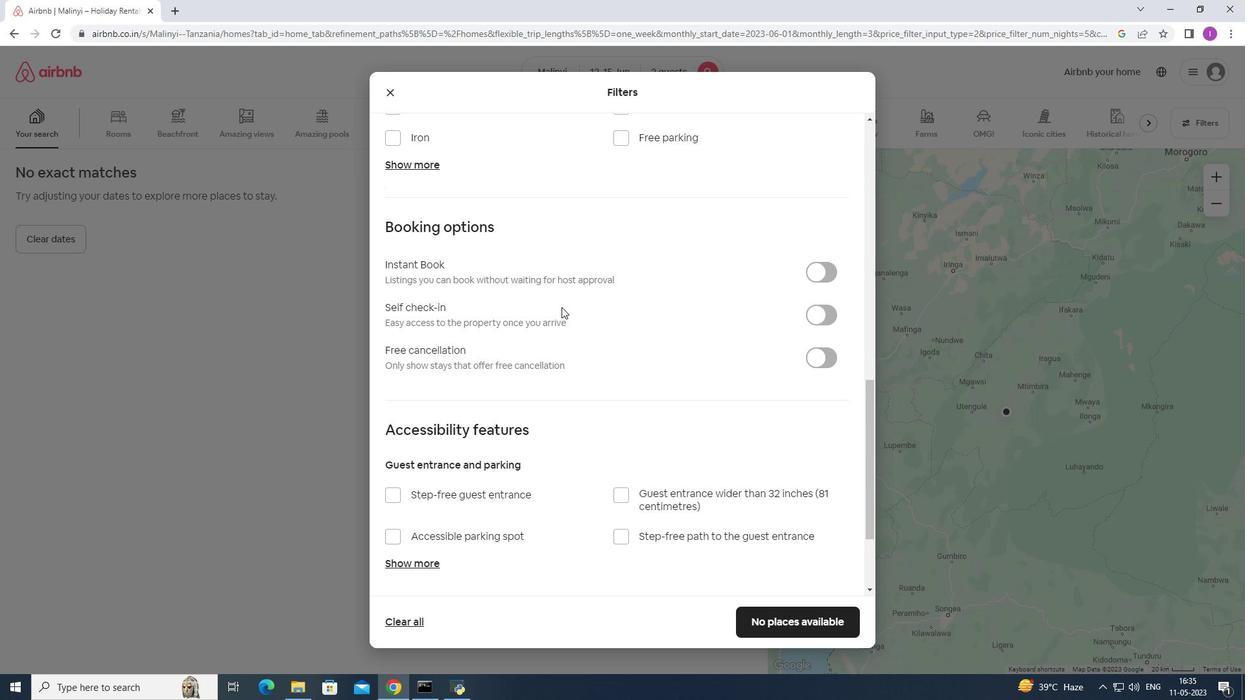 
Action: Mouse moved to (563, 316)
Screenshot: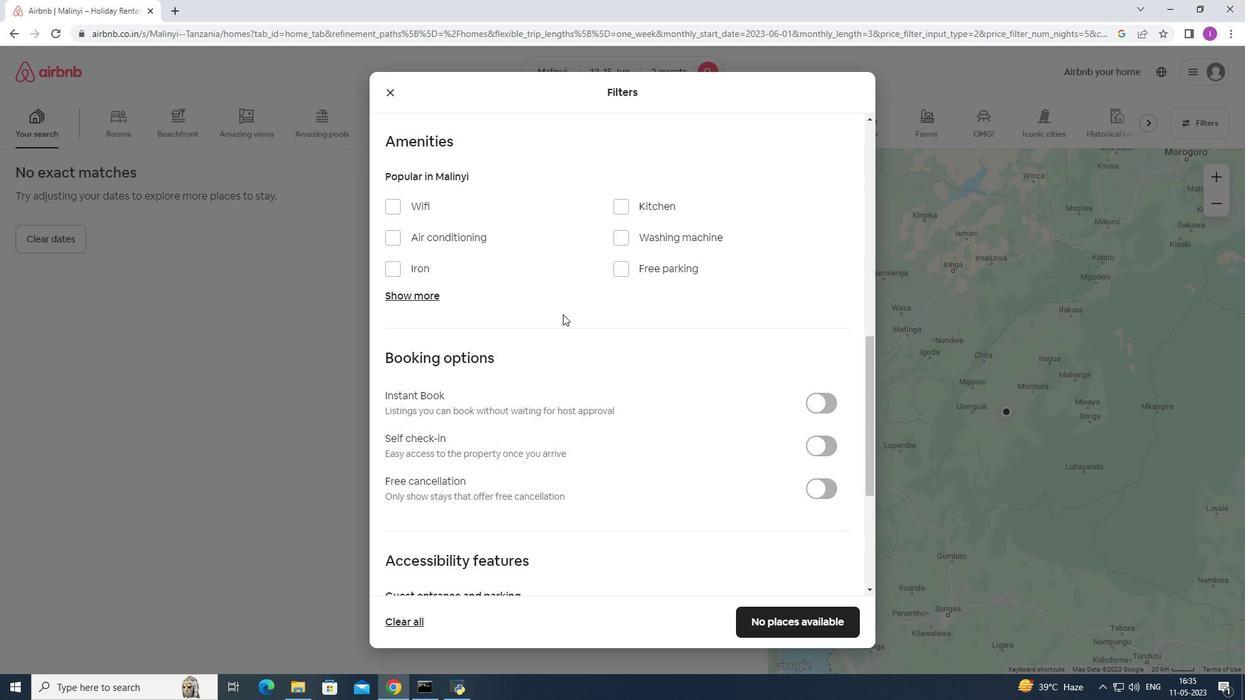 
Action: Mouse scrolled (563, 317) with delta (0, 0)
Screenshot: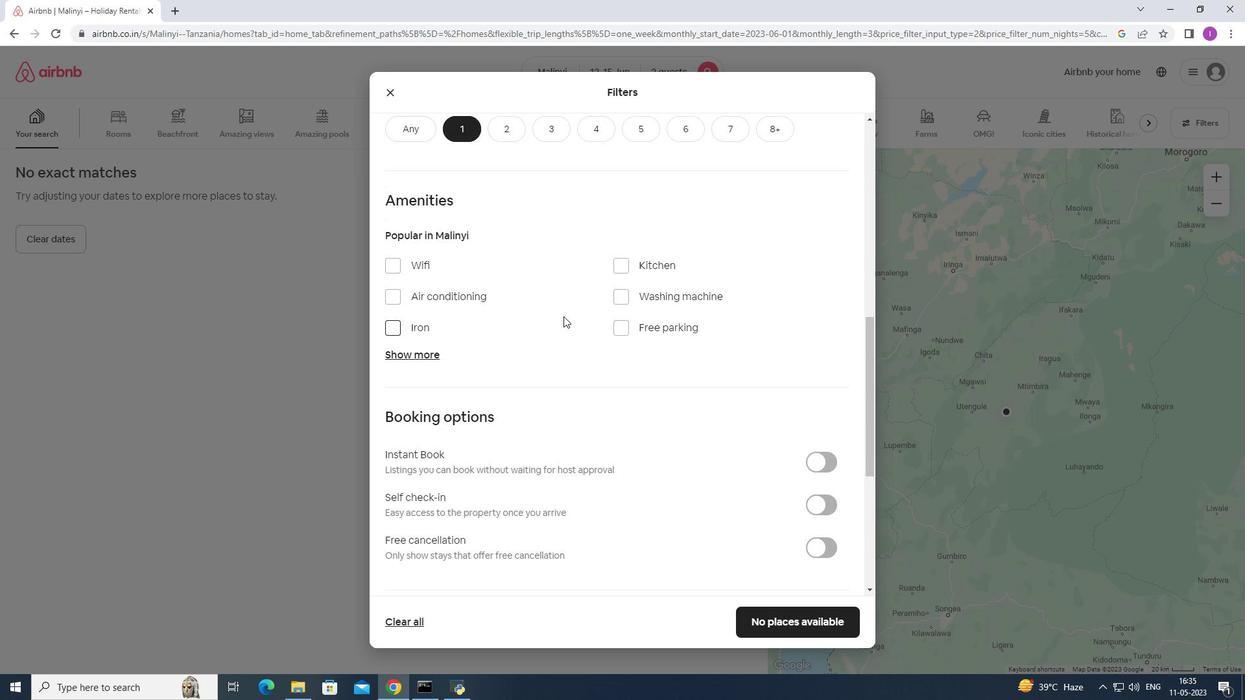 
Action: Mouse moved to (563, 321)
Screenshot: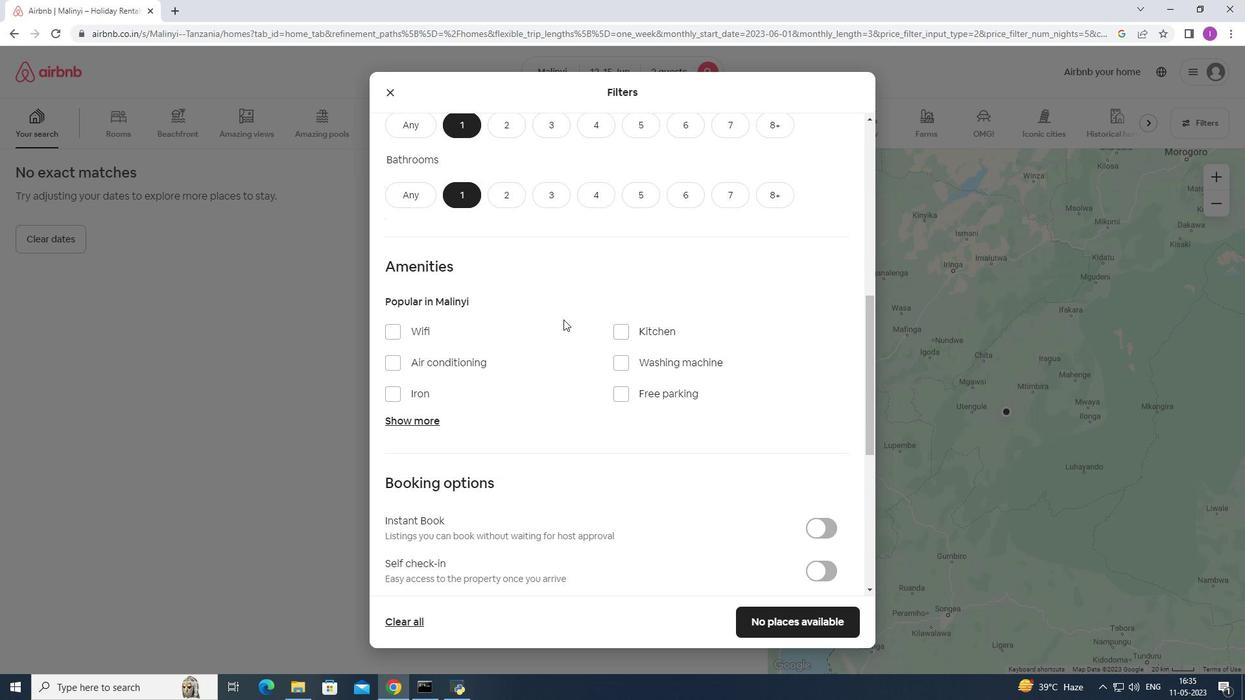 
Action: Mouse scrolled (563, 320) with delta (0, 0)
Screenshot: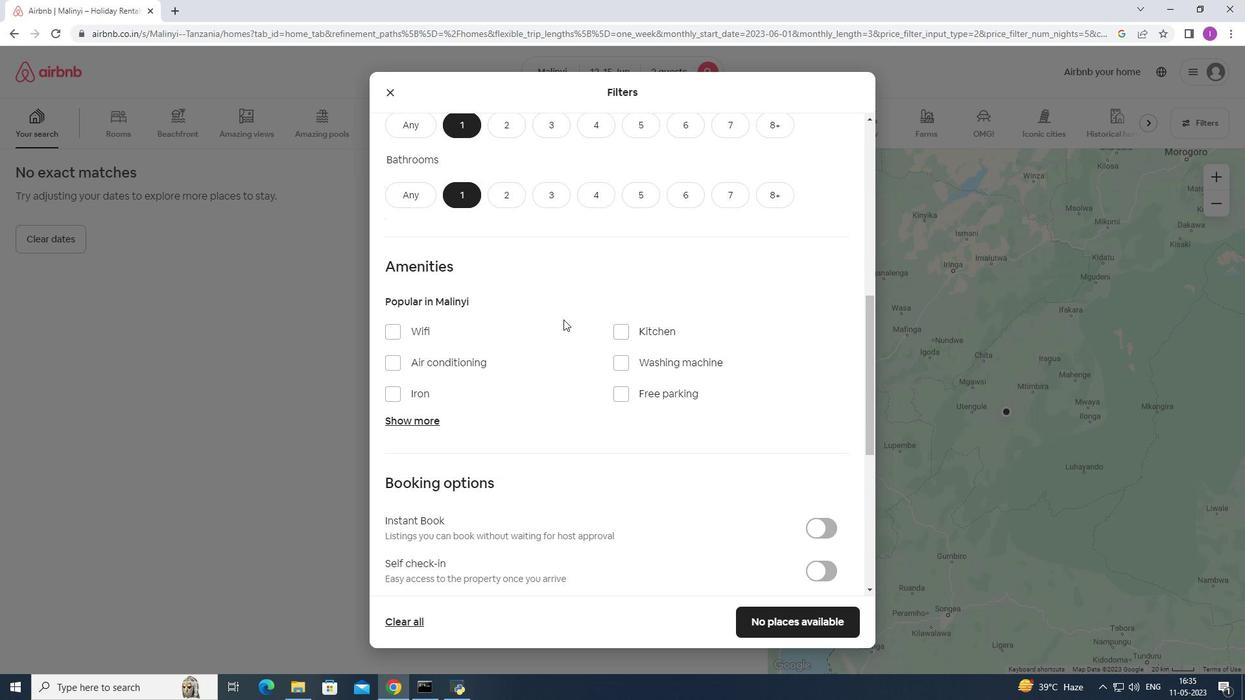 
Action: Mouse moved to (563, 322)
Screenshot: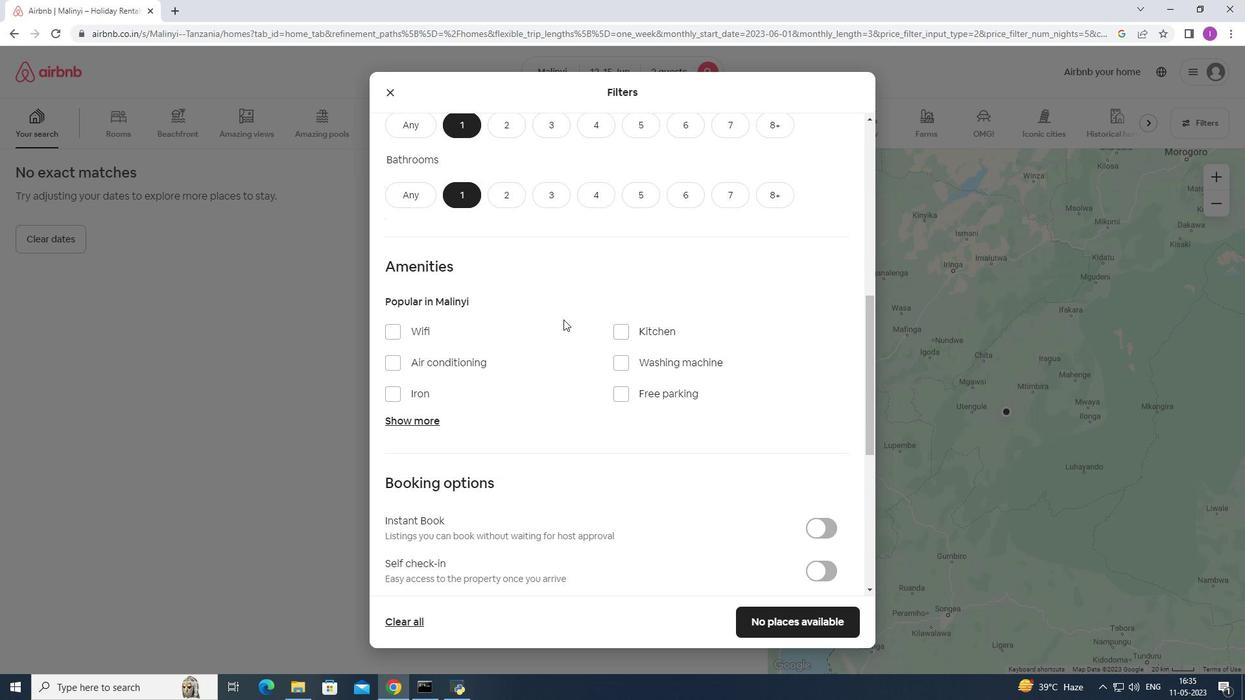 
Action: Mouse scrolled (563, 321) with delta (0, 0)
Screenshot: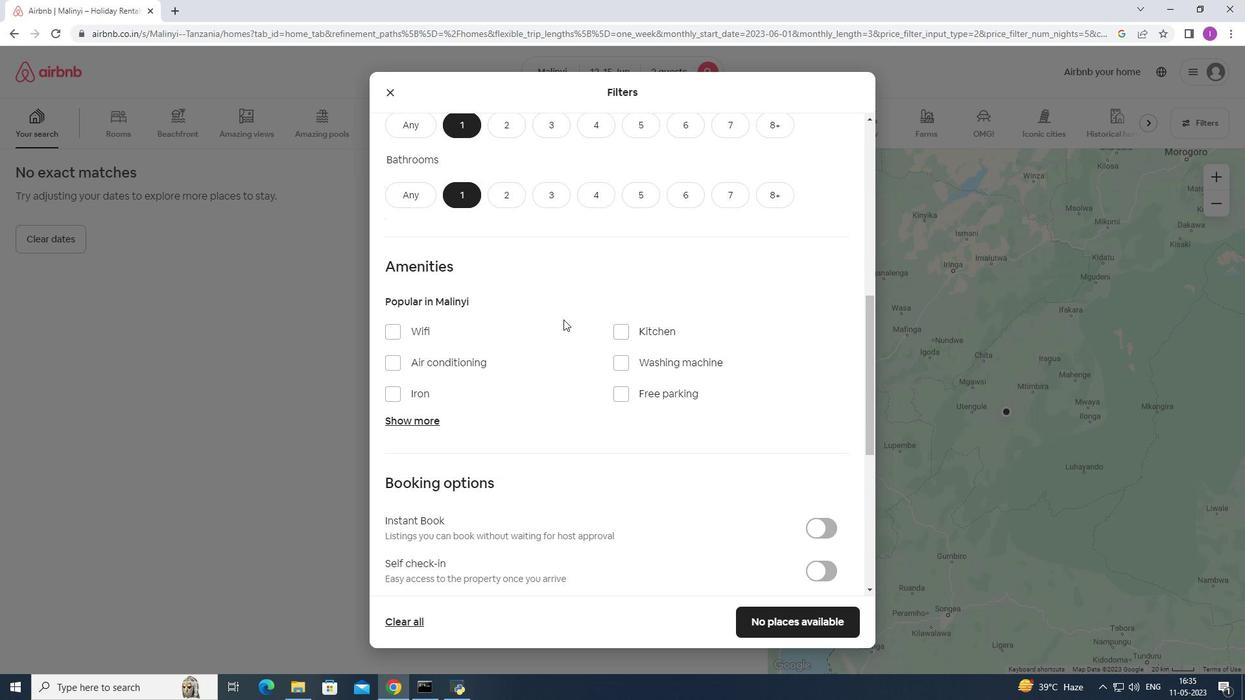 
Action: Mouse moved to (563, 324)
Screenshot: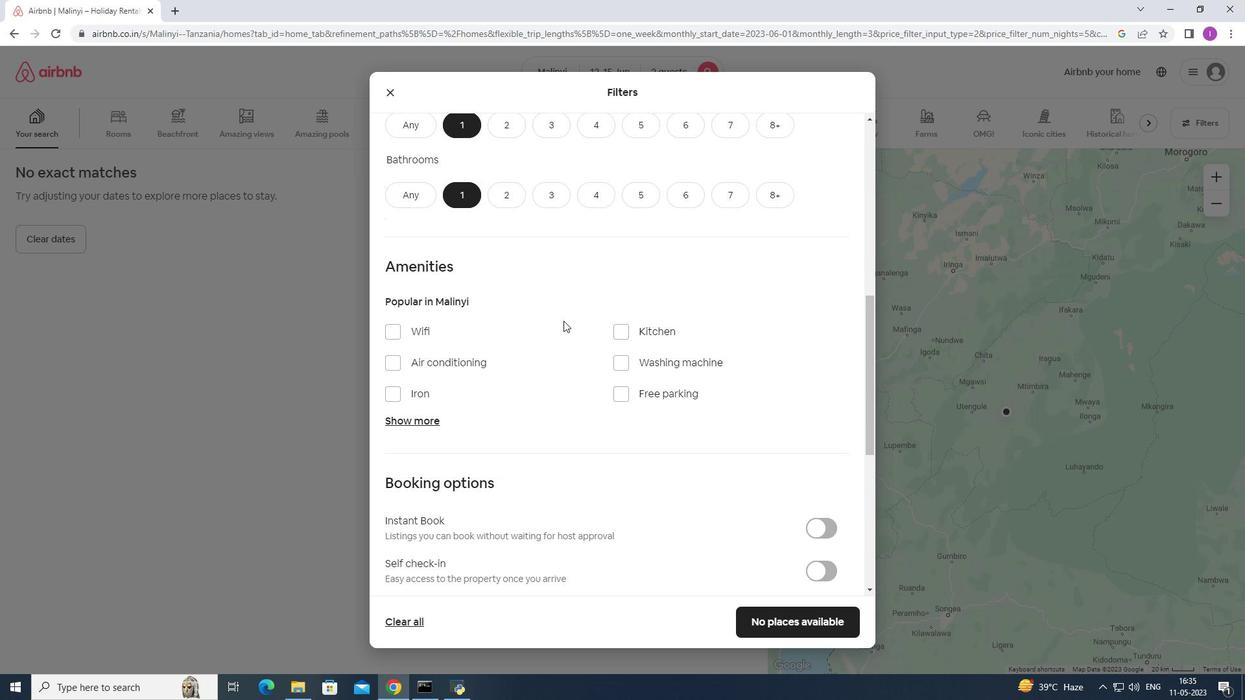
Action: Mouse scrolled (563, 323) with delta (0, 0)
Screenshot: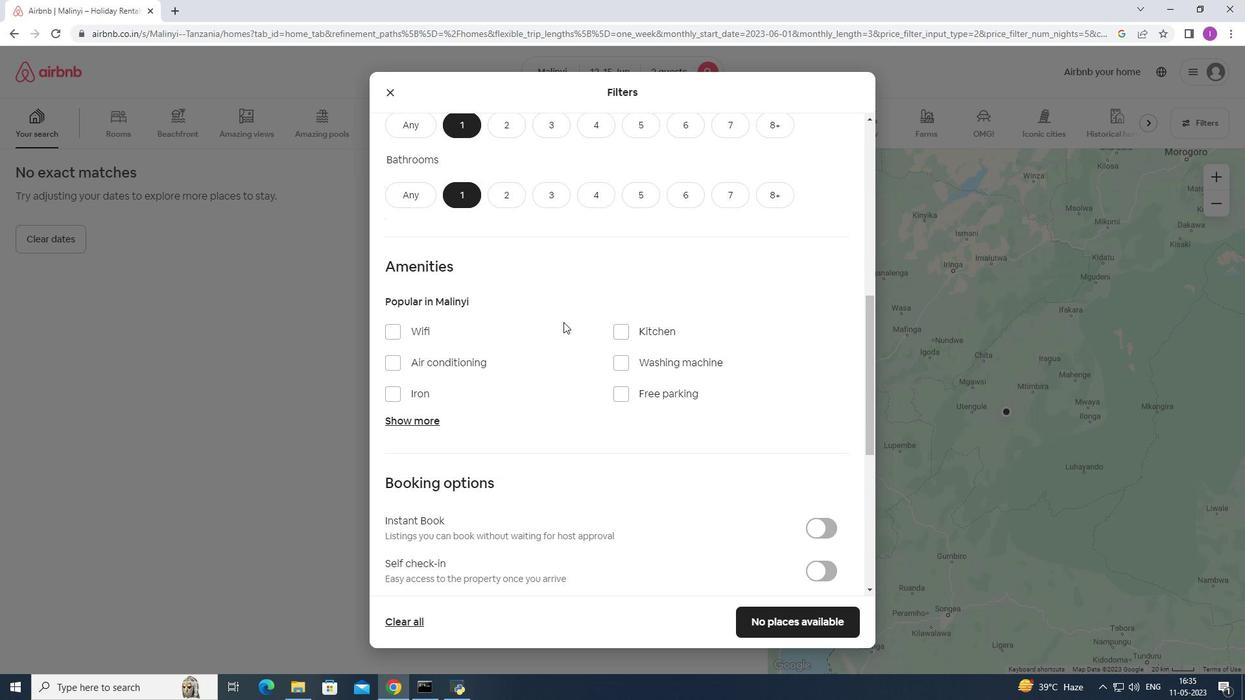 
Action: Mouse moved to (565, 324)
Screenshot: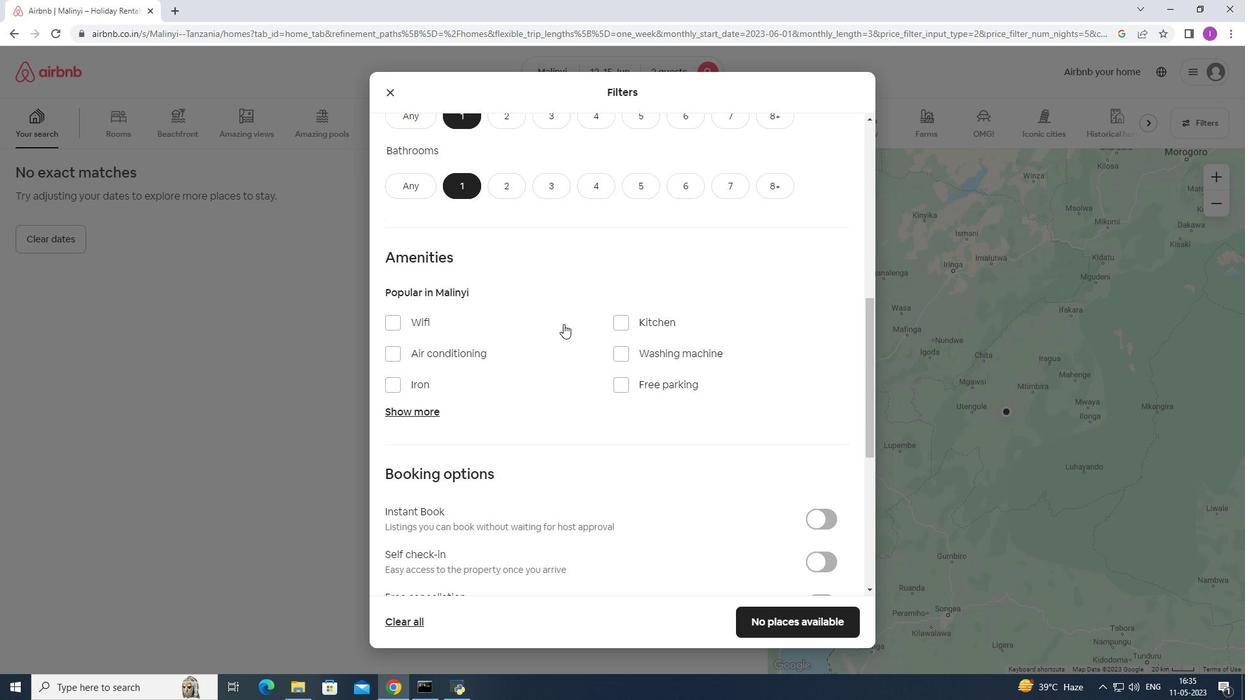 
Action: Mouse scrolled (565, 323) with delta (0, 0)
Screenshot: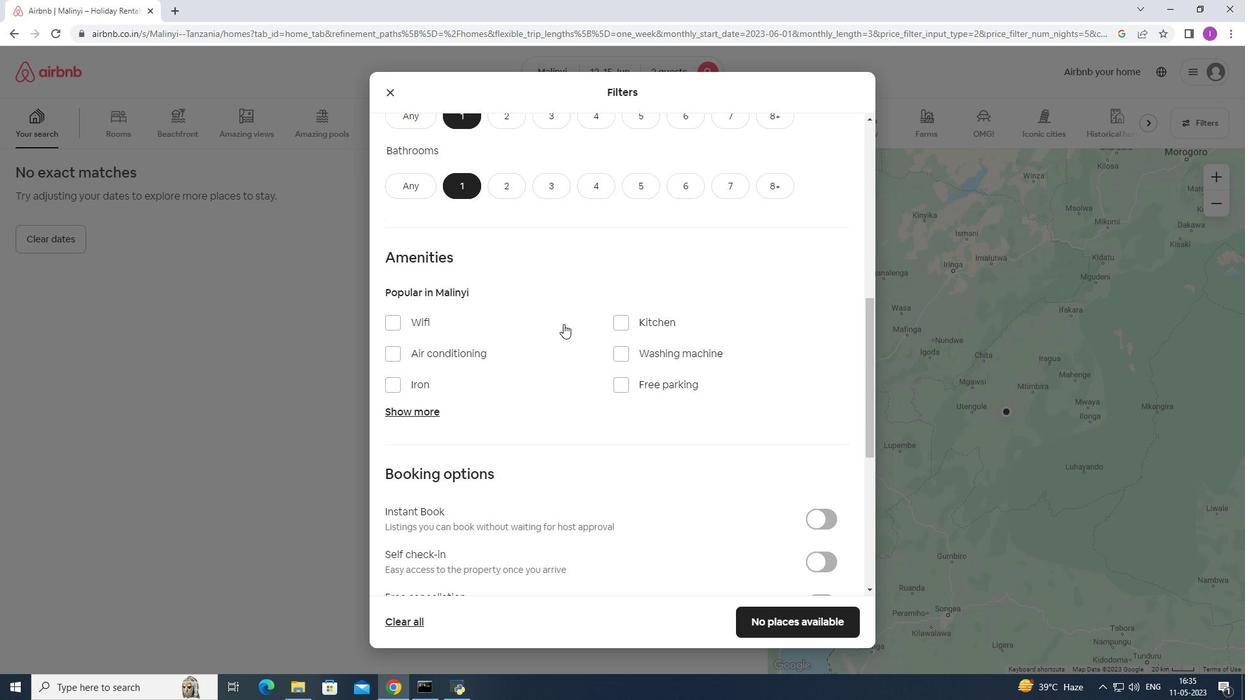 
Action: Mouse moved to (834, 310)
Screenshot: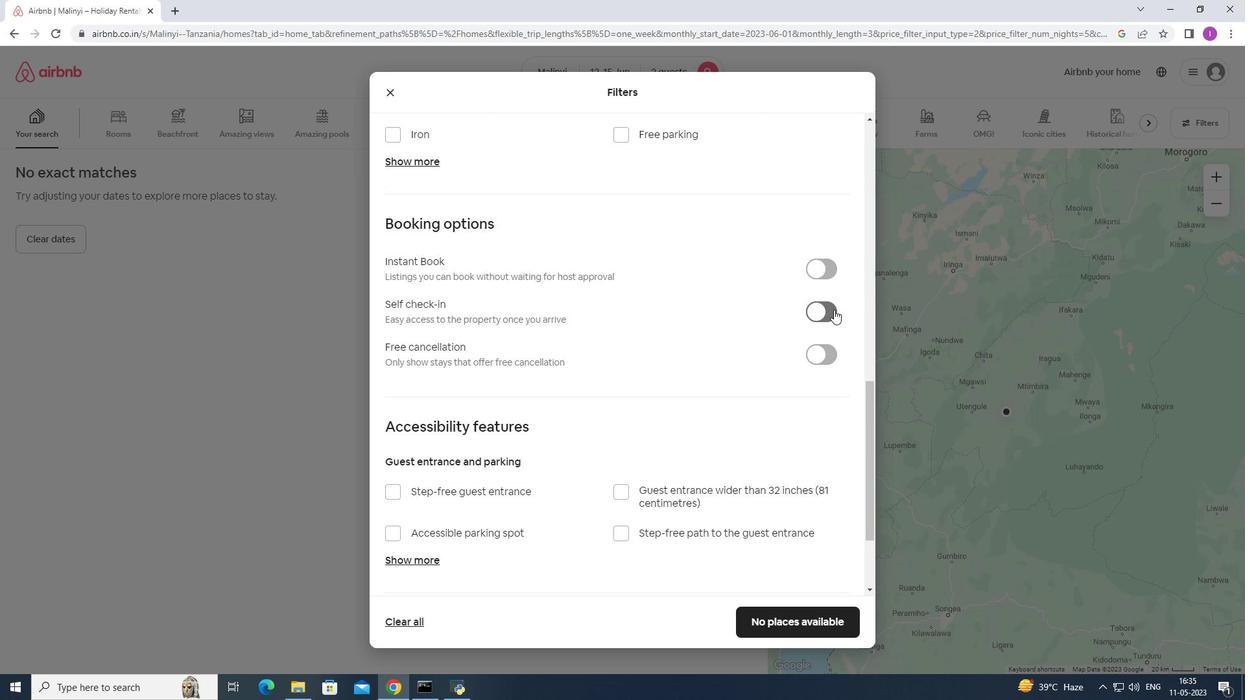 
Action: Mouse pressed left at (834, 310)
Screenshot: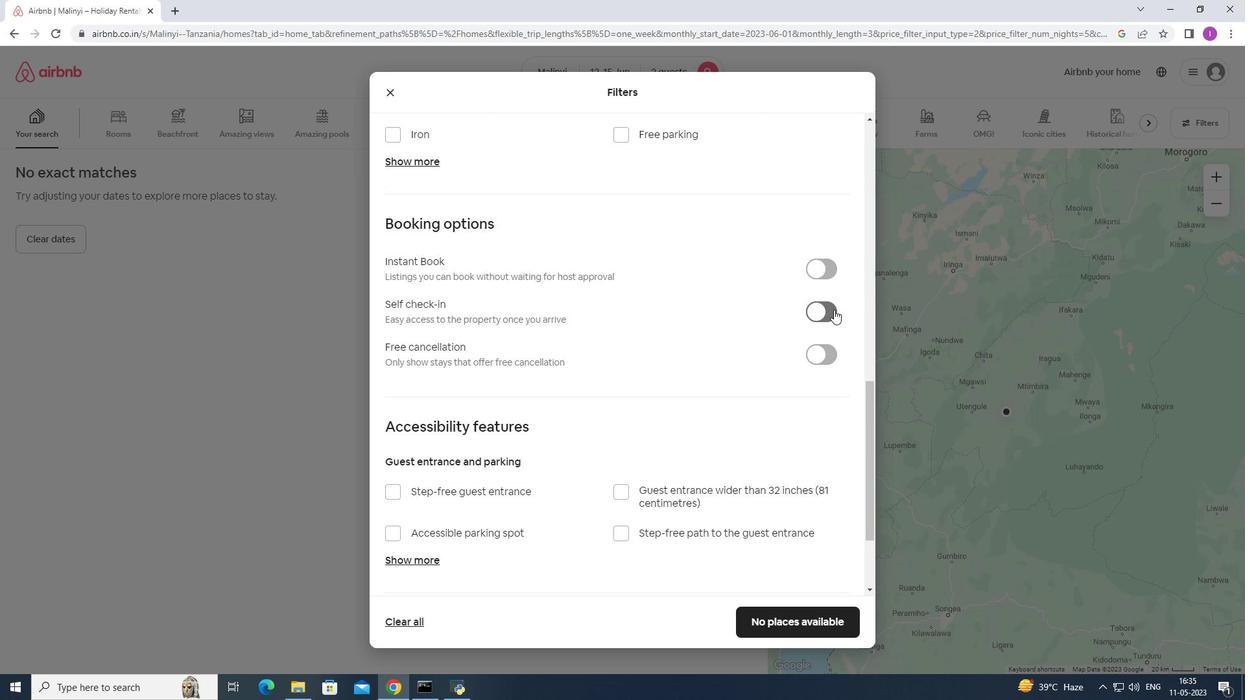 
Action: Mouse moved to (713, 346)
Screenshot: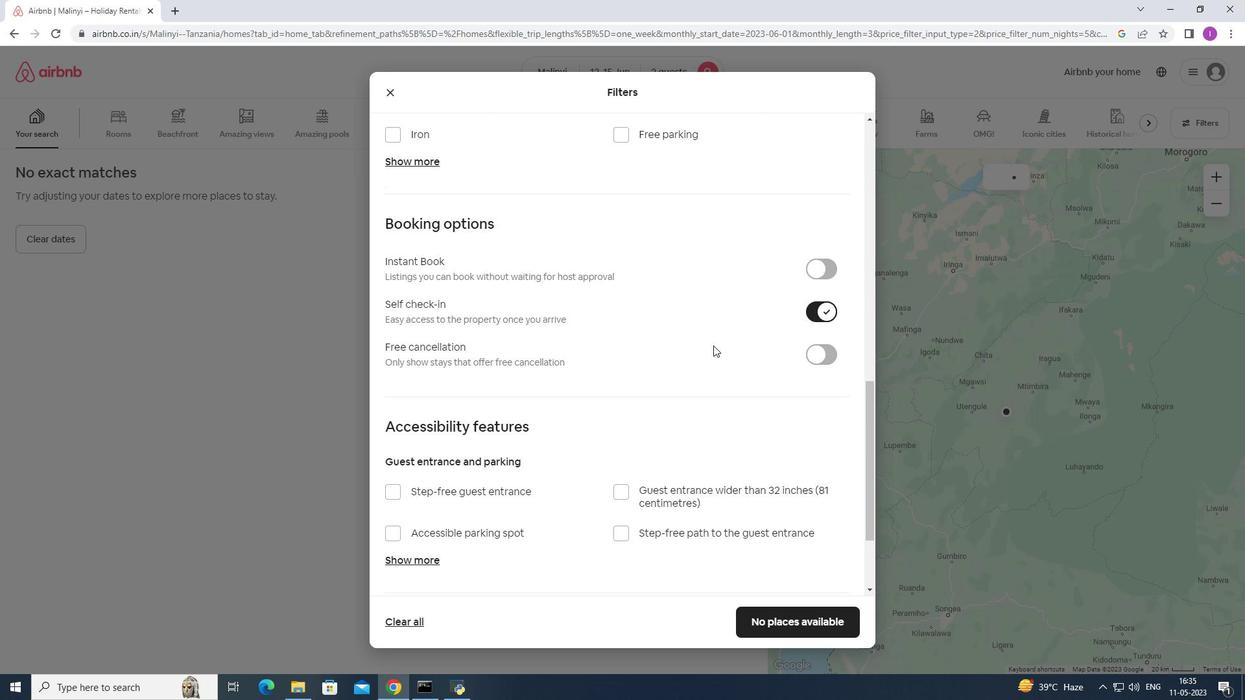
Action: Mouse scrolled (713, 345) with delta (0, 0)
Screenshot: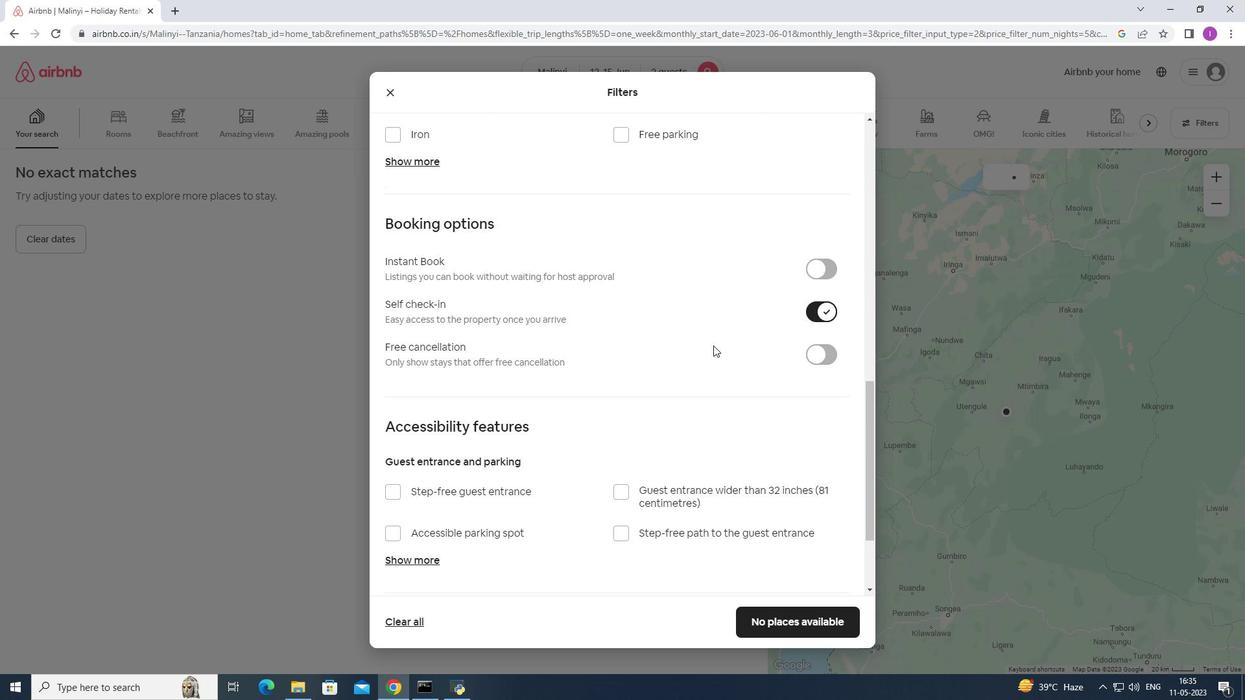 
Action: Mouse scrolled (713, 345) with delta (0, 0)
Screenshot: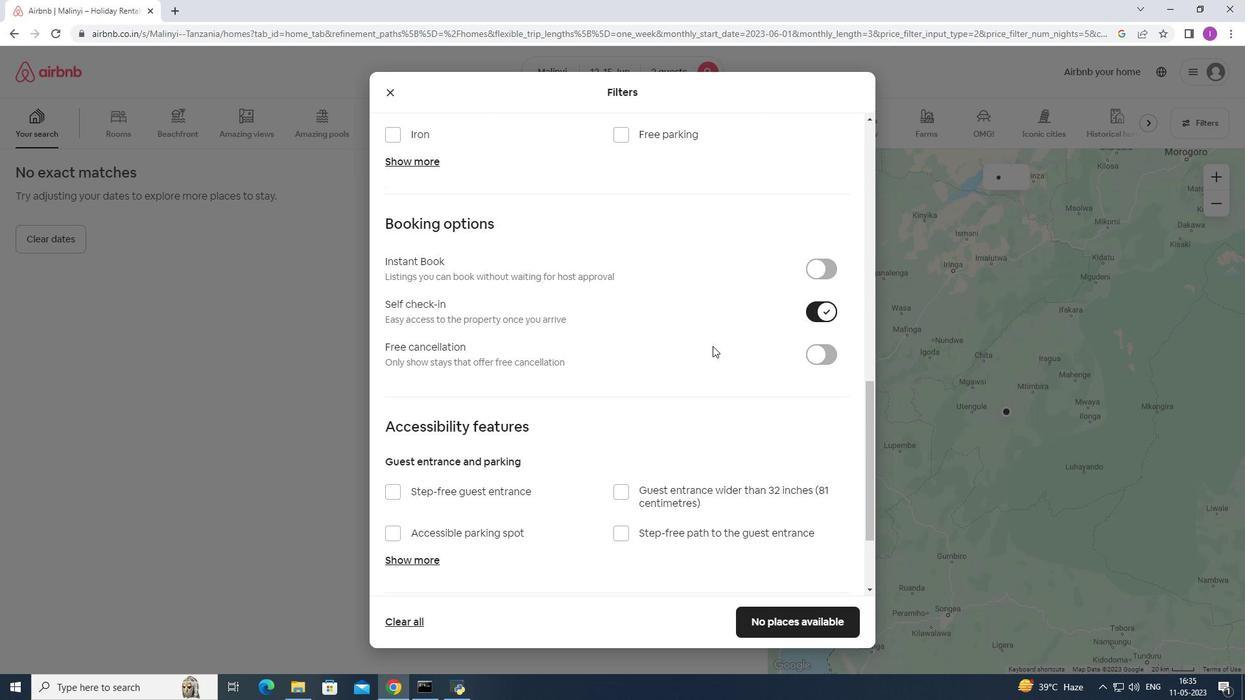 
Action: Mouse moved to (711, 346)
Screenshot: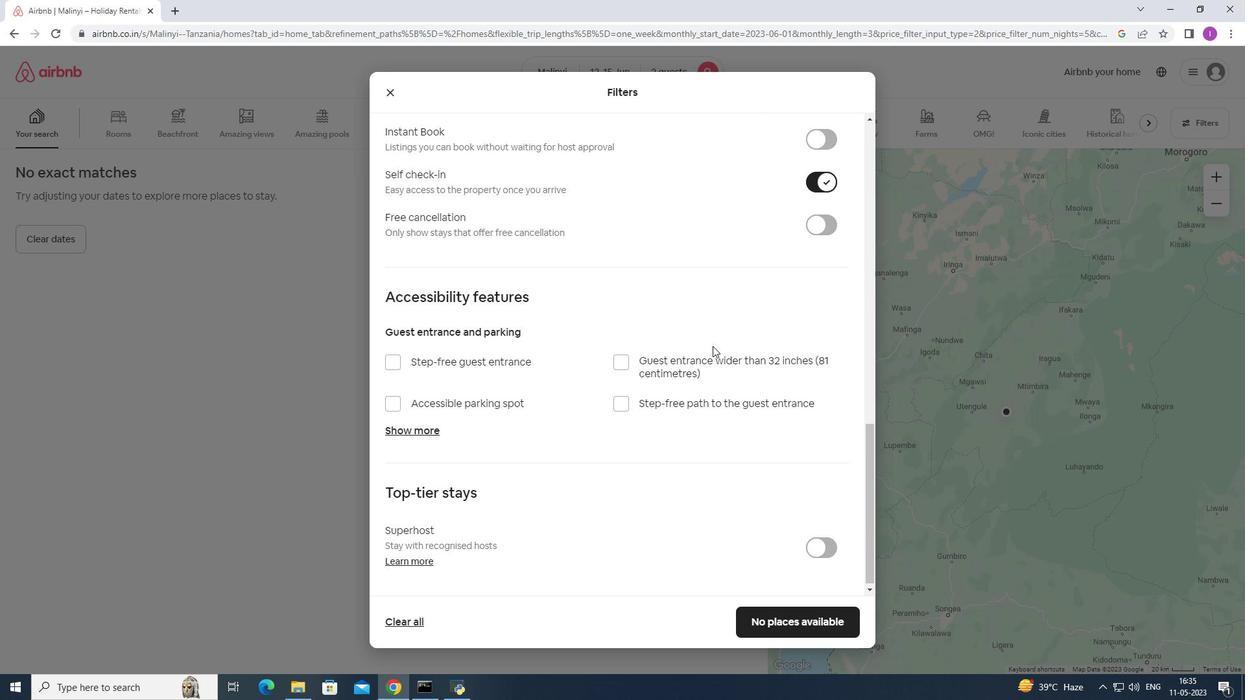 
Action: Mouse scrolled (711, 345) with delta (0, 0)
Screenshot: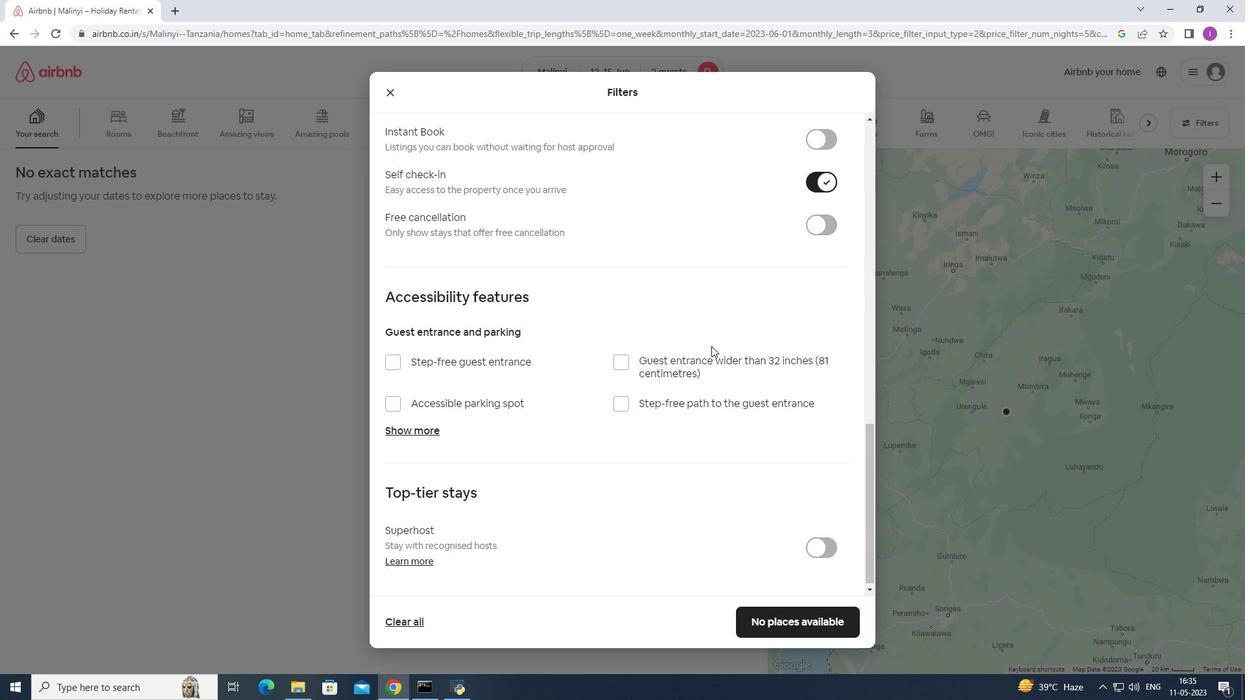 
Action: Mouse scrolled (711, 345) with delta (0, 0)
Screenshot: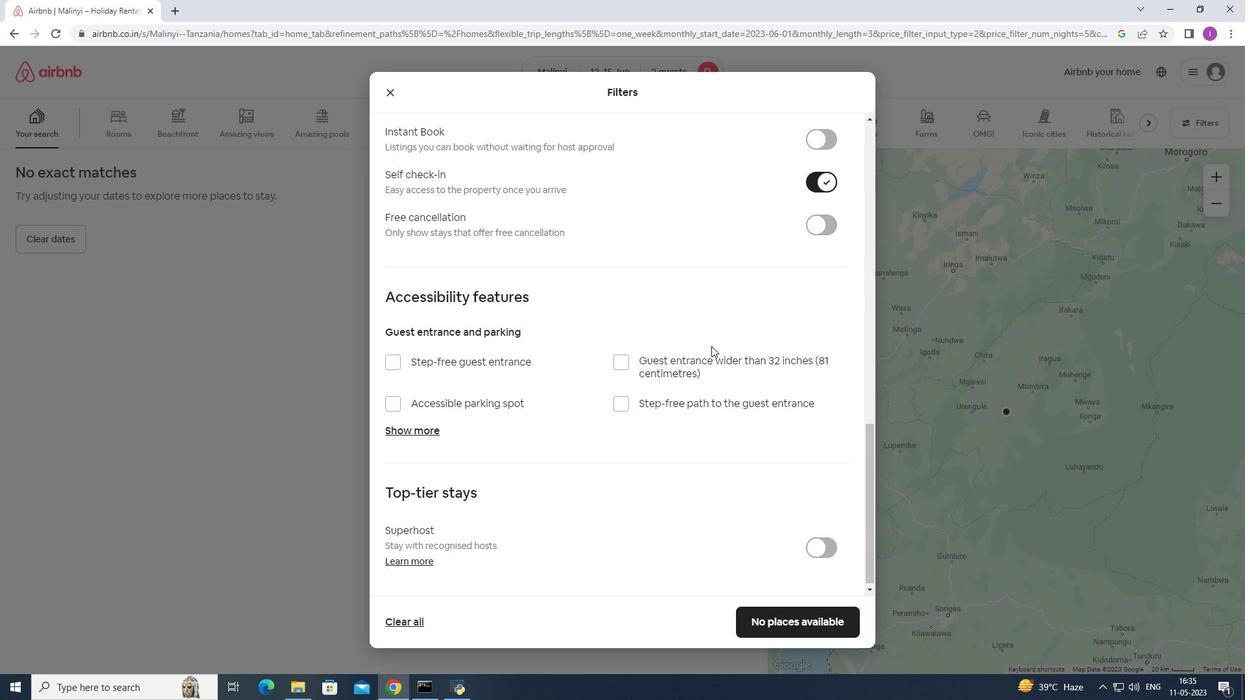 
Action: Mouse scrolled (711, 345) with delta (0, 0)
Screenshot: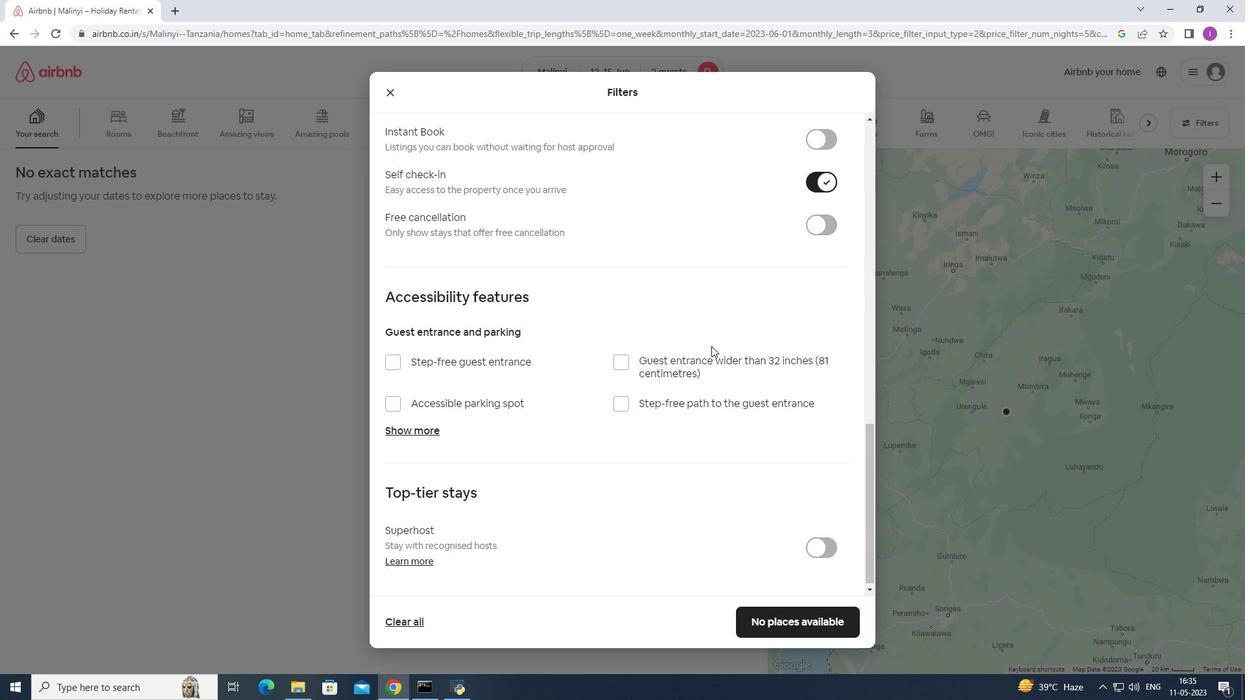 
Action: Mouse moved to (711, 342)
Screenshot: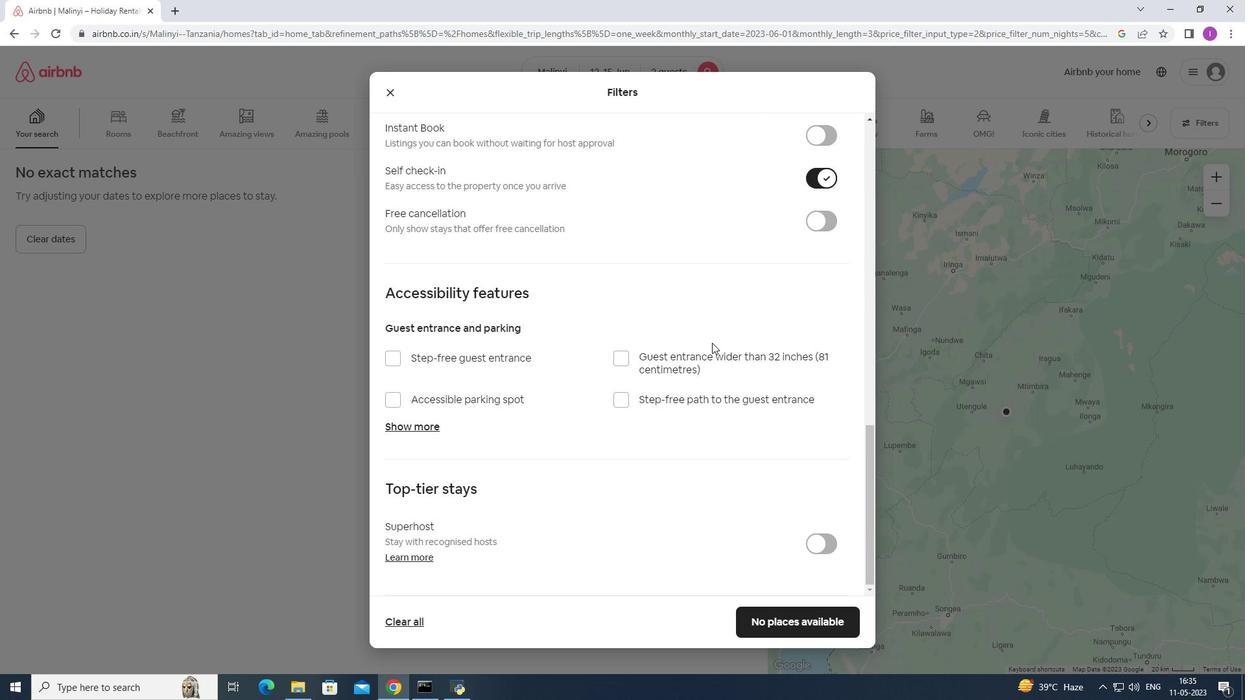 
Action: Mouse scrolled (711, 341) with delta (0, 0)
Screenshot: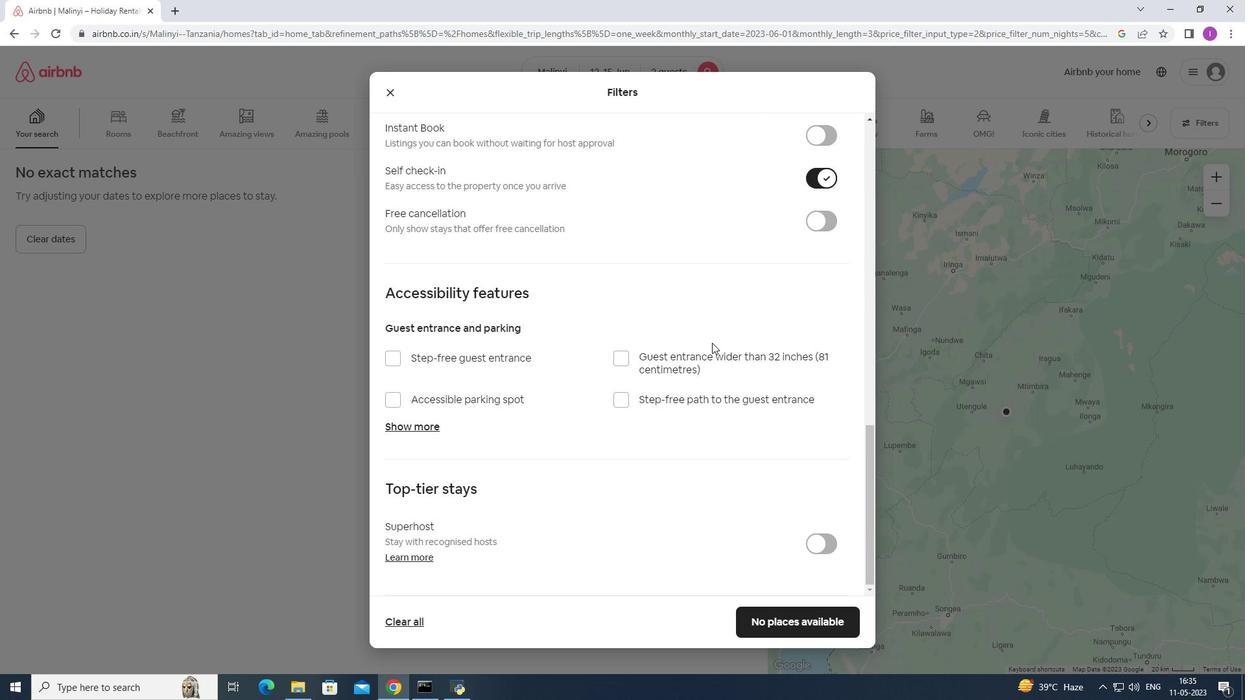 
Action: Mouse moved to (711, 342)
Screenshot: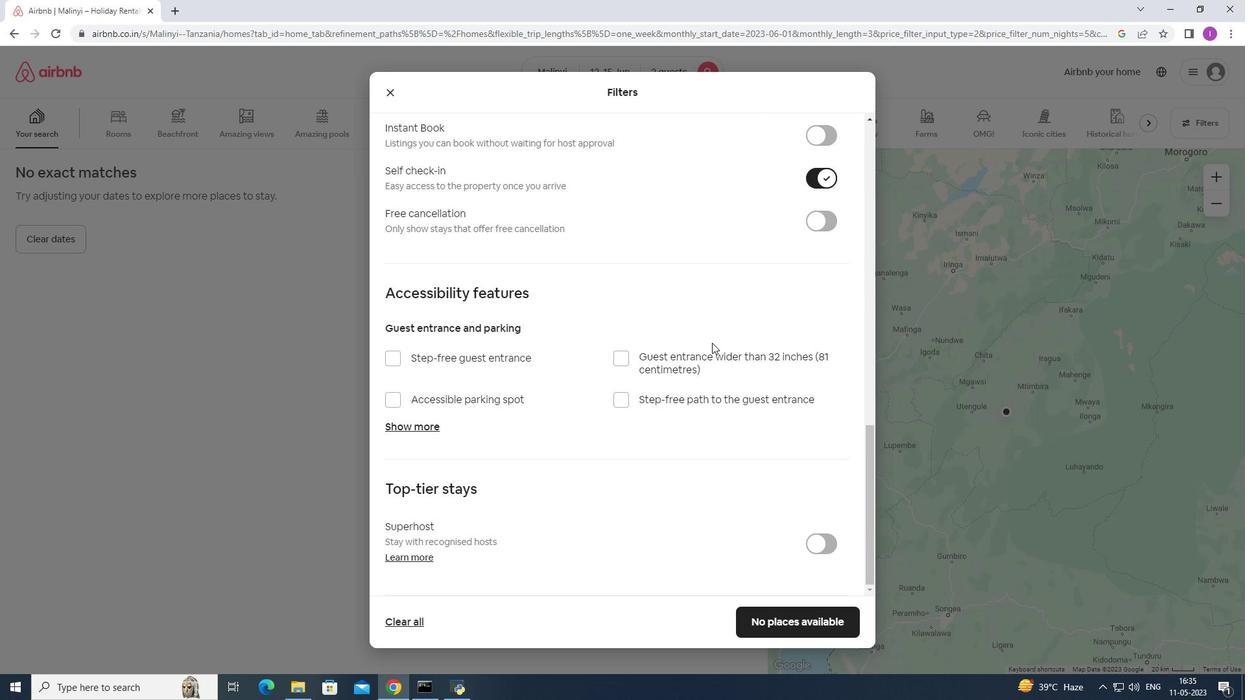 
Action: Mouse scrolled (711, 341) with delta (0, 0)
Screenshot: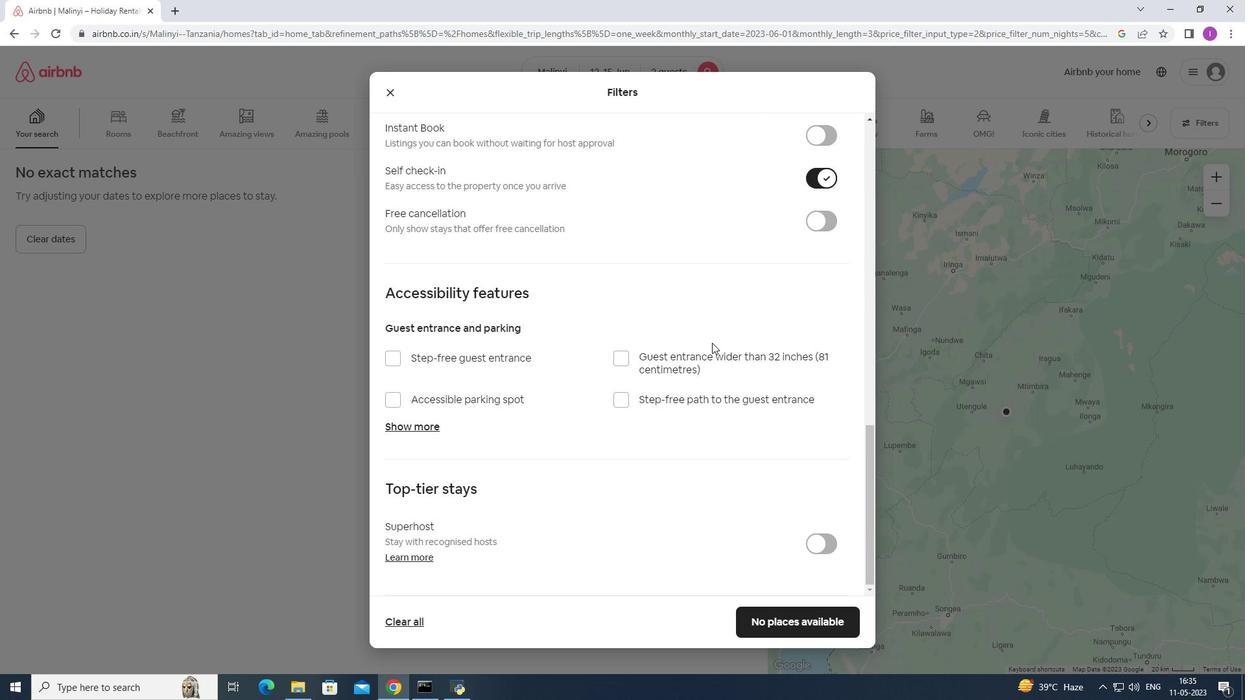 
Action: Mouse moved to (711, 343)
Screenshot: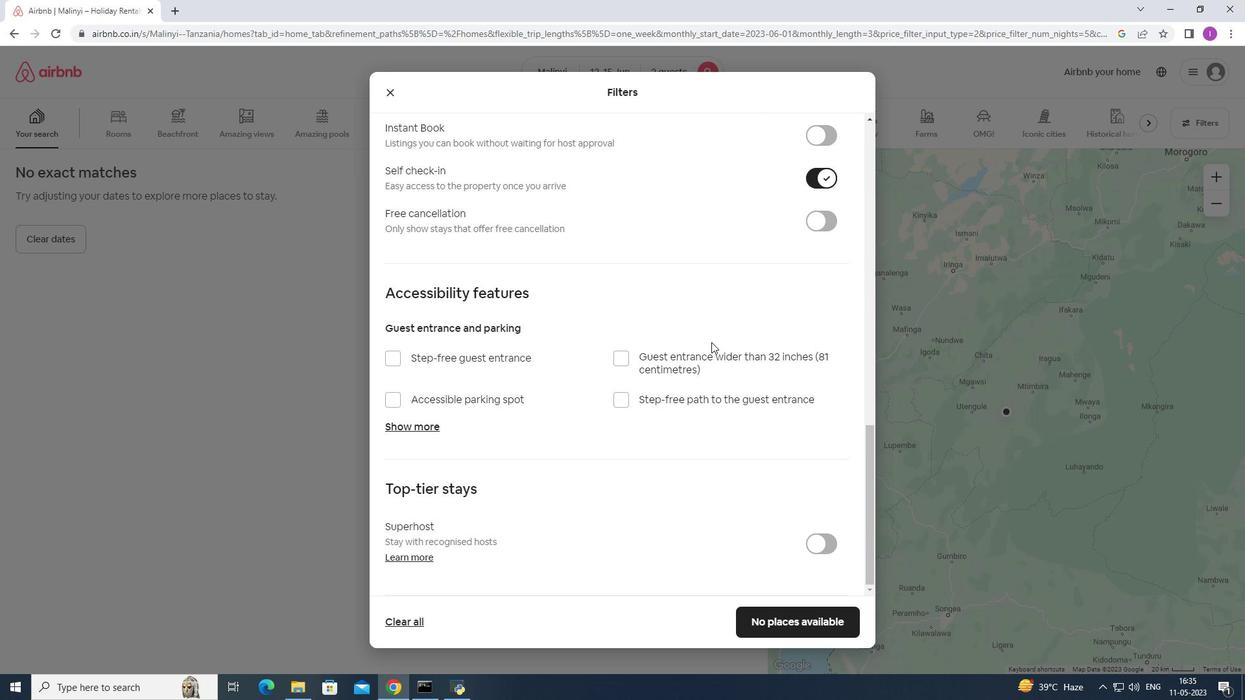
Action: Mouse scrolled (711, 342) with delta (0, 0)
Screenshot: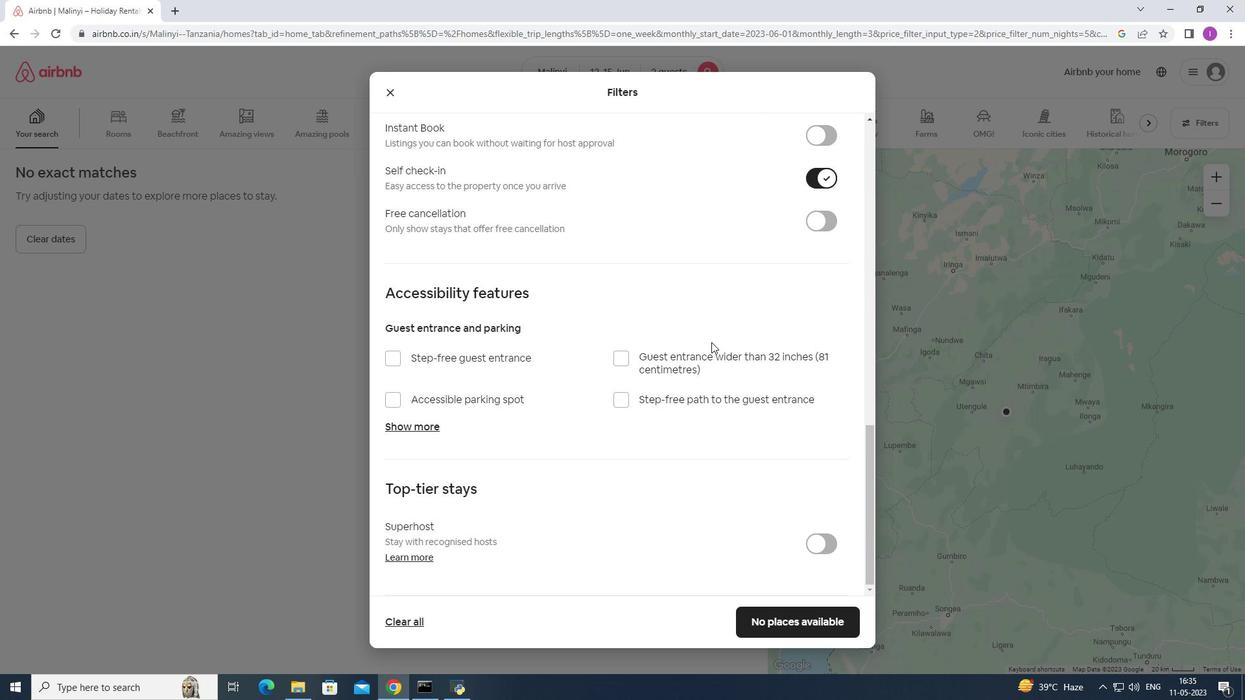 
Action: Mouse moved to (749, 473)
Screenshot: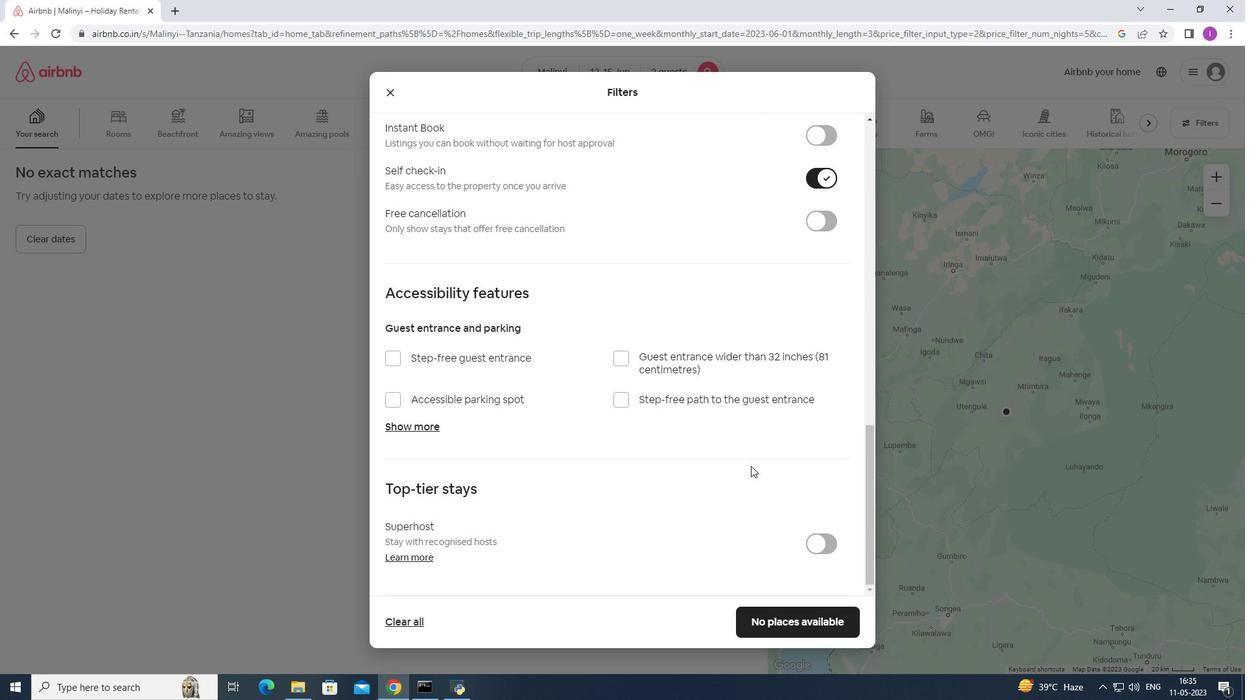 
Action: Mouse scrolled (749, 472) with delta (0, 0)
Screenshot: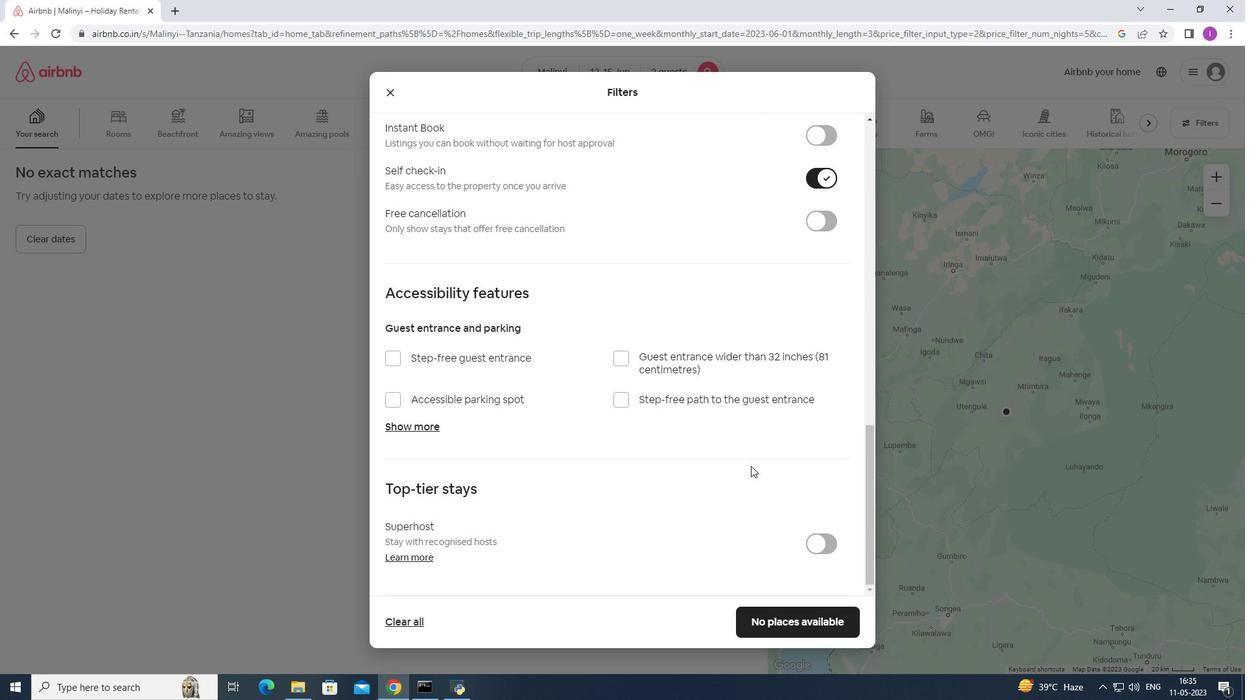 
Action: Mouse moved to (749, 478)
Screenshot: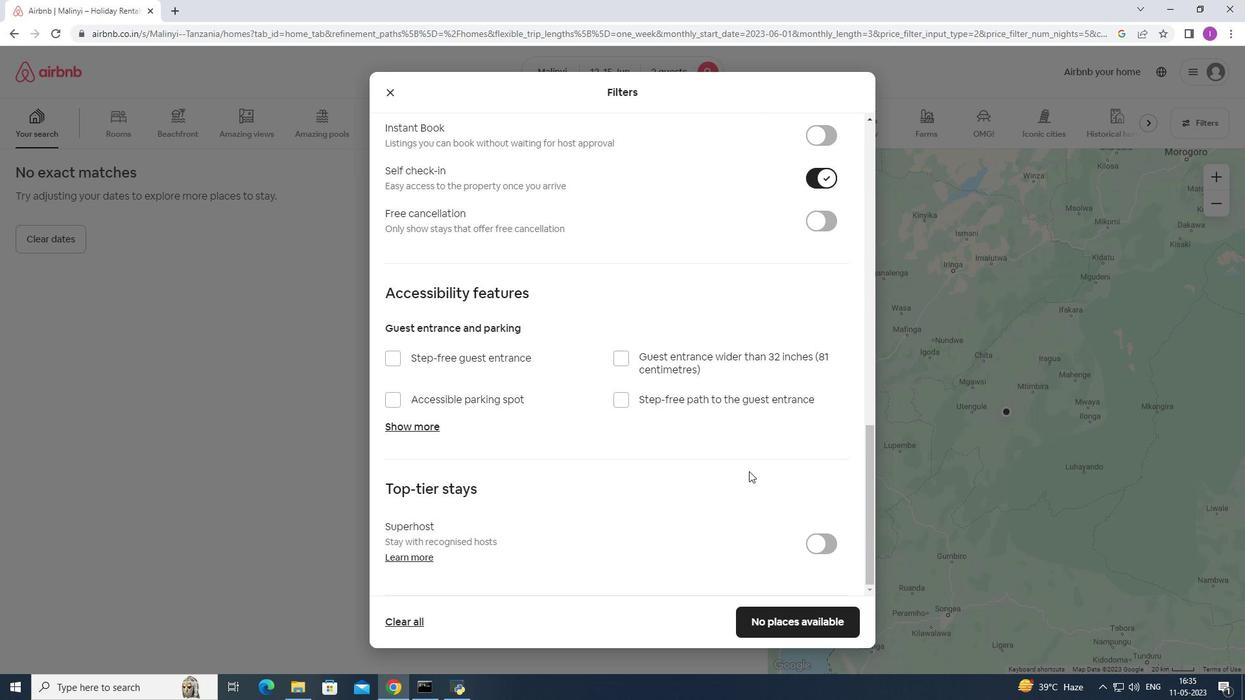 
Action: Mouse scrolled (749, 477) with delta (0, 0)
Screenshot: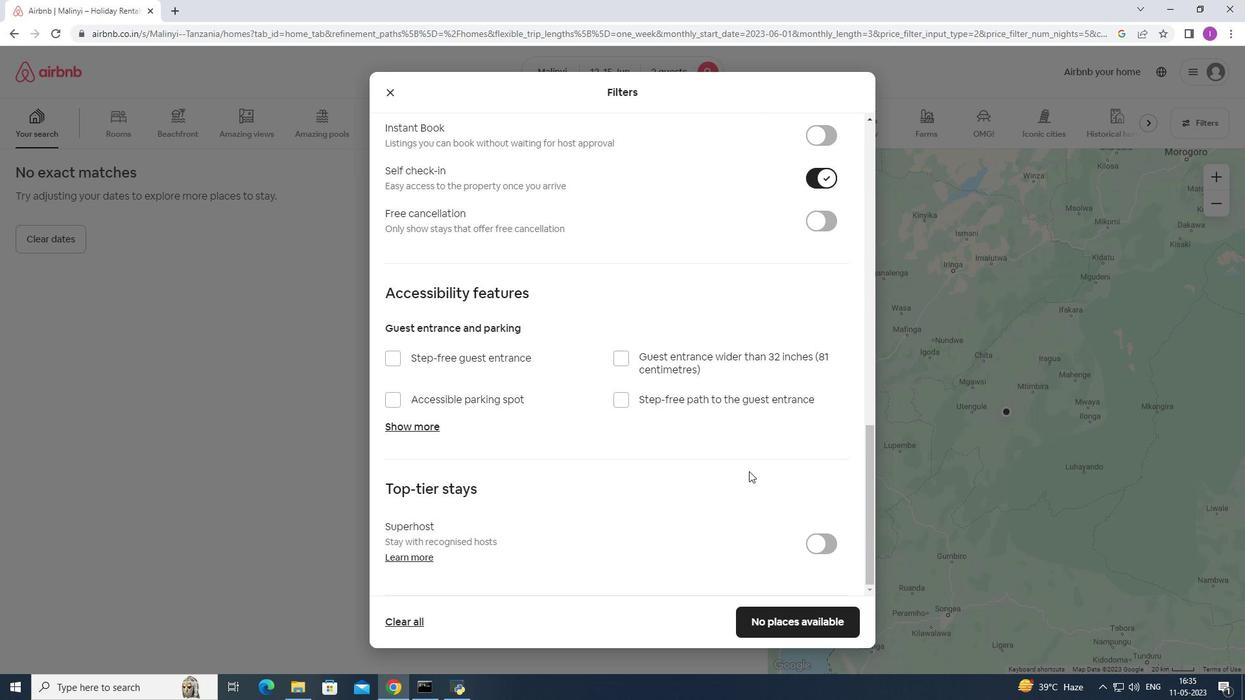 
Action: Mouse moved to (742, 521)
Screenshot: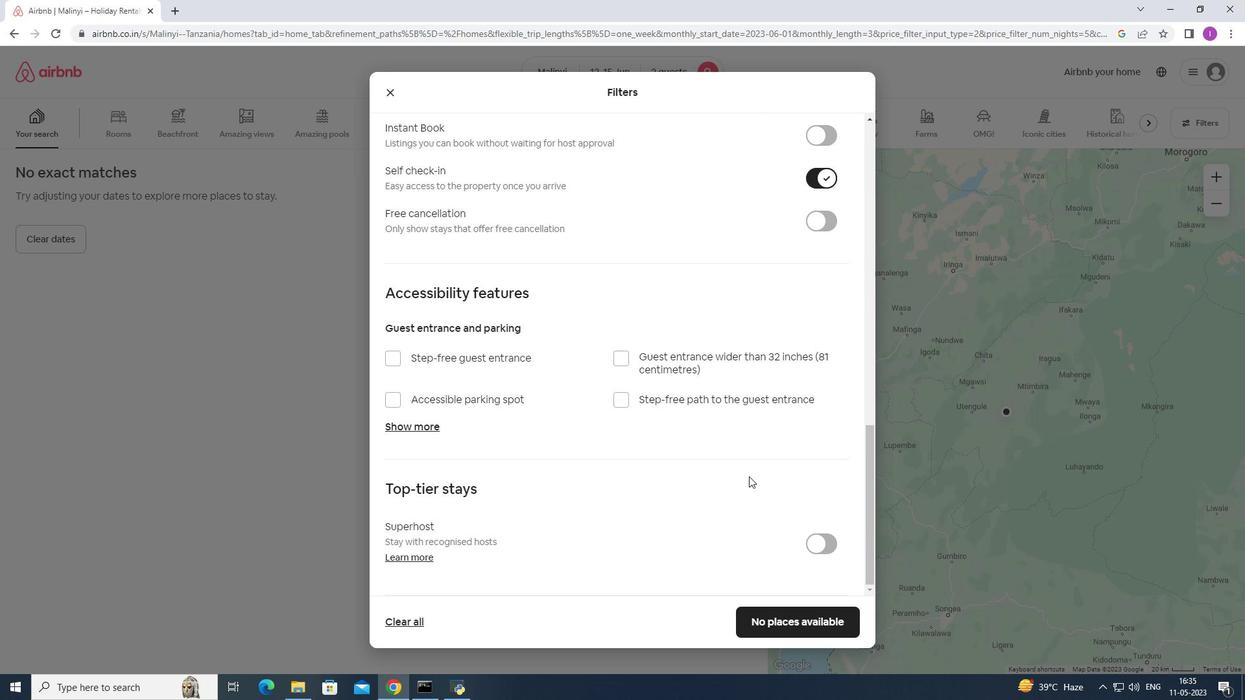 
Action: Mouse scrolled (742, 520) with delta (0, 0)
Screenshot: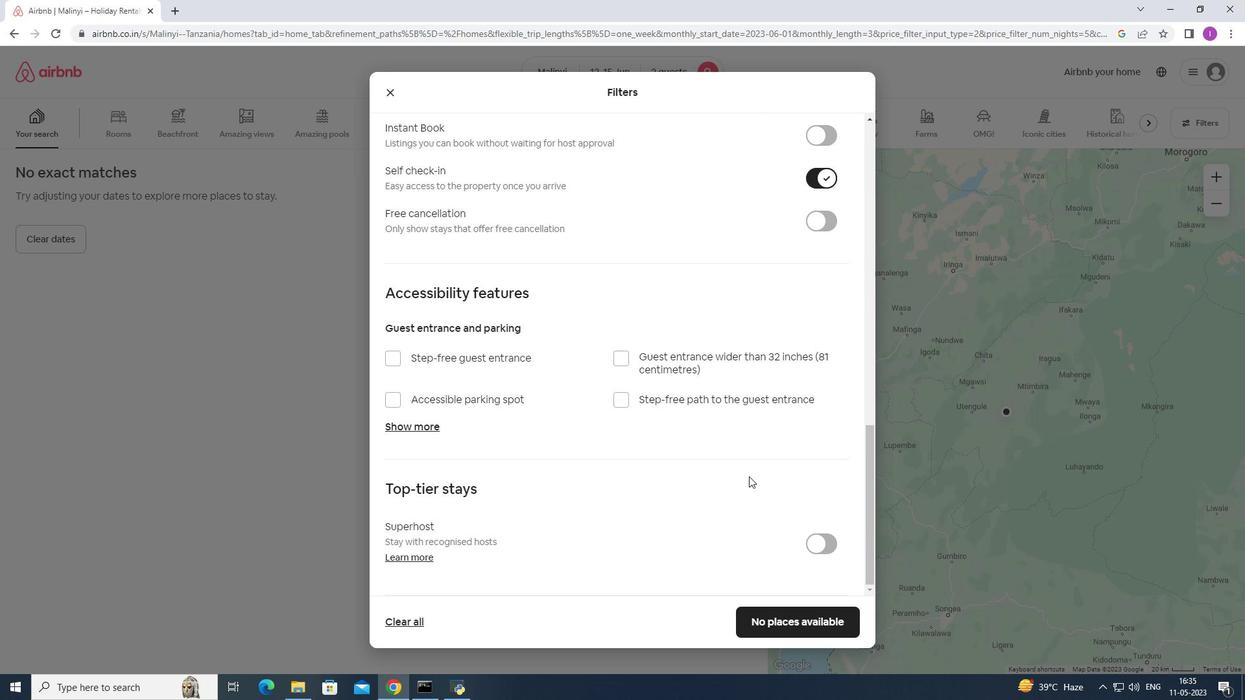
Action: Mouse moved to (741, 526)
Screenshot: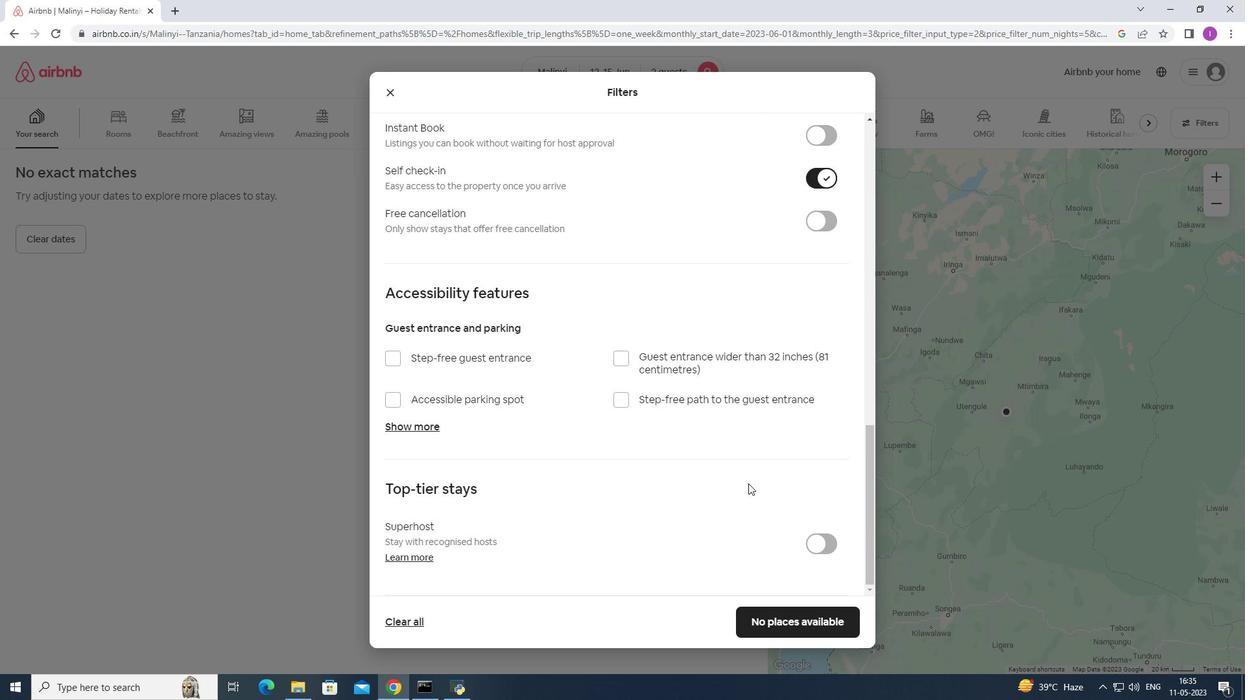 
Action: Mouse scrolled (741, 525) with delta (0, 0)
Screenshot: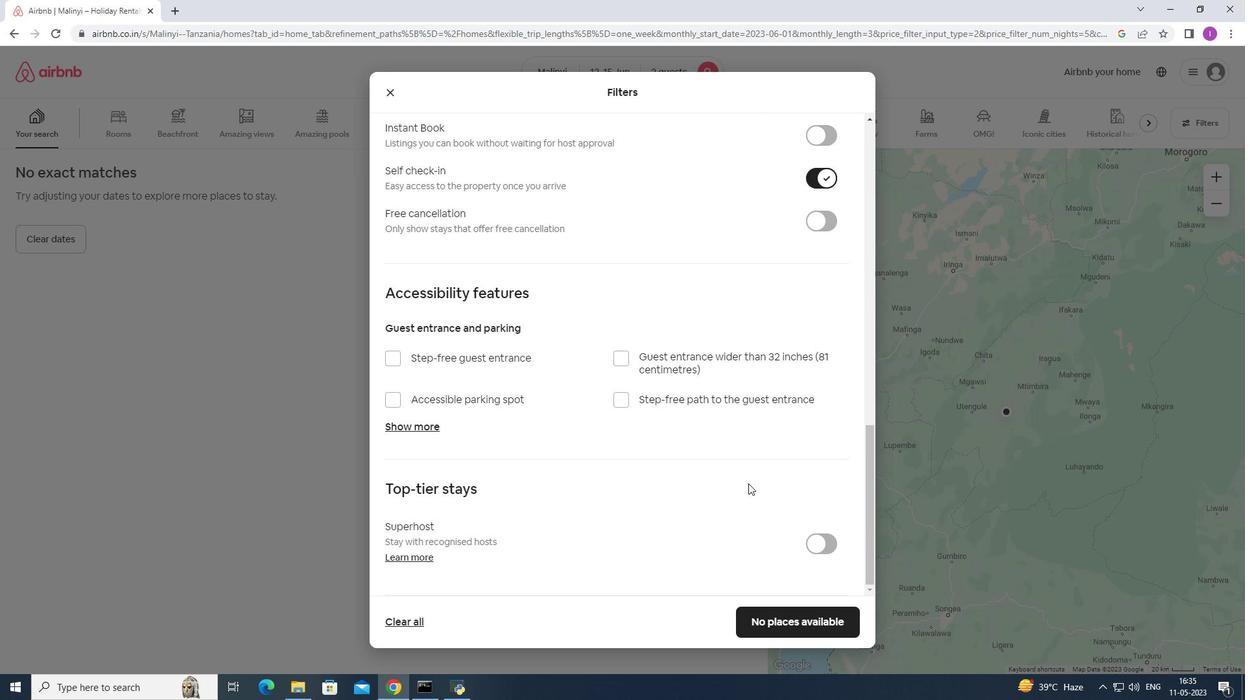 
Action: Mouse moved to (733, 538)
Screenshot: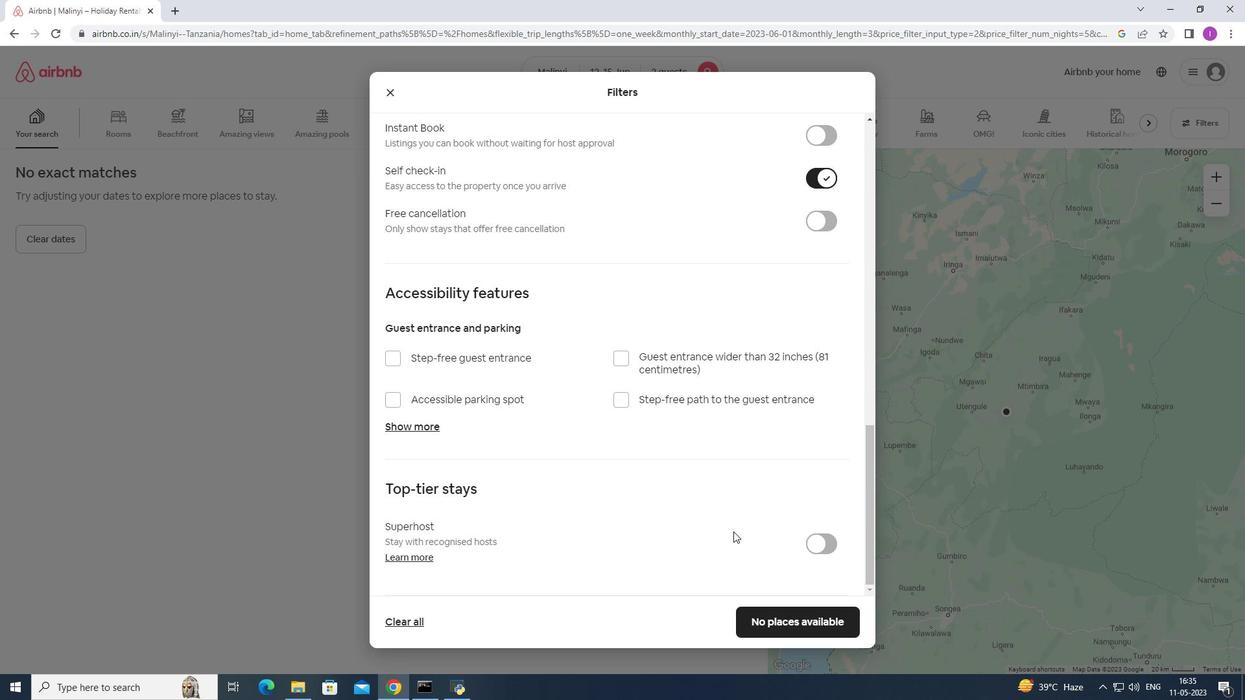 
Action: Mouse scrolled (733, 537) with delta (0, 0)
Screenshot: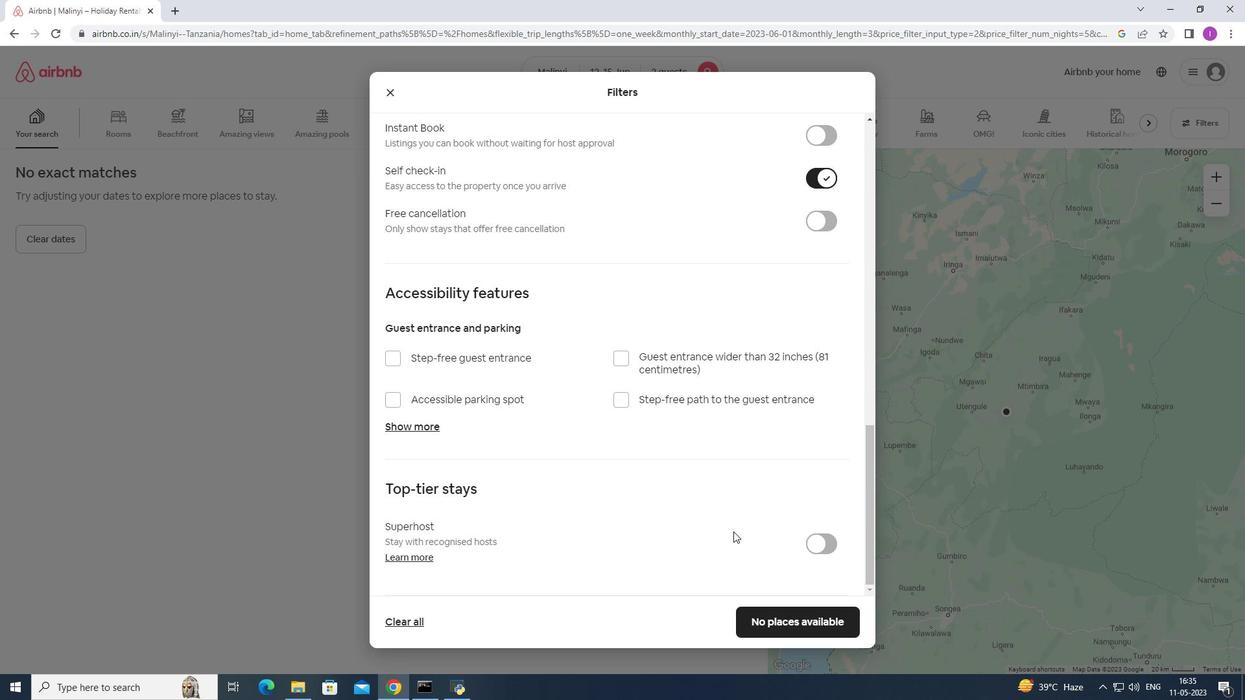 
Action: Mouse moved to (734, 547)
Screenshot: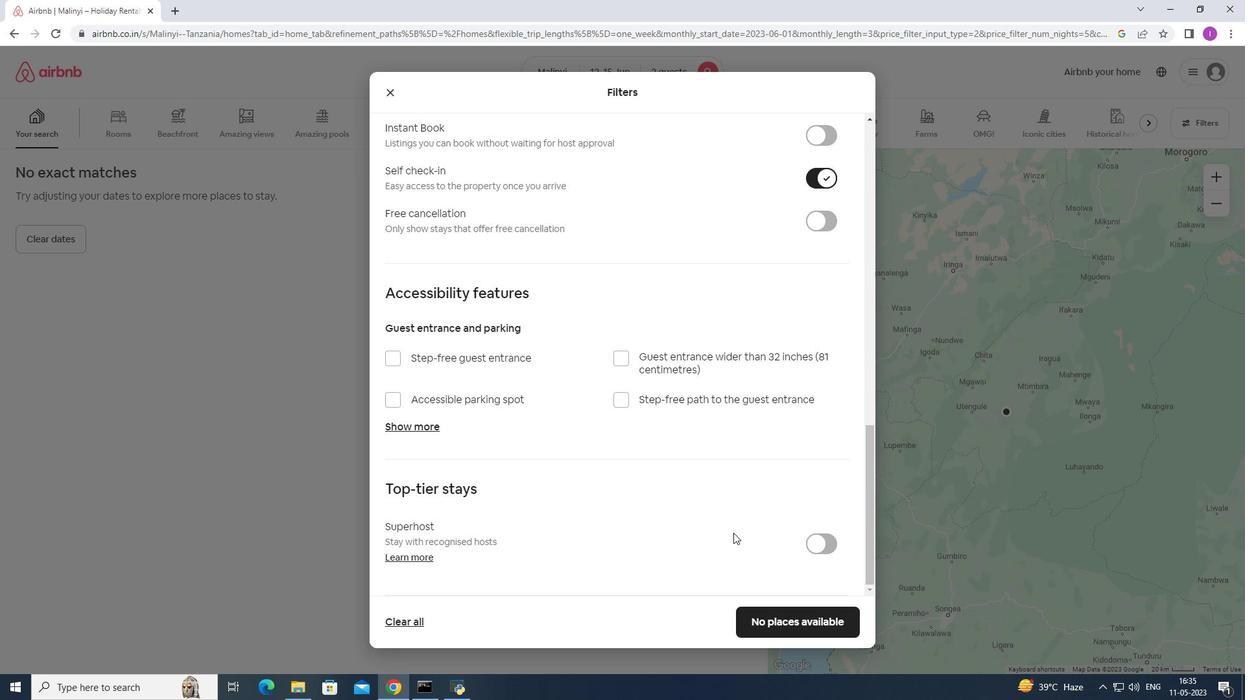 
Action: Mouse scrolled (733, 543) with delta (0, 0)
Screenshot: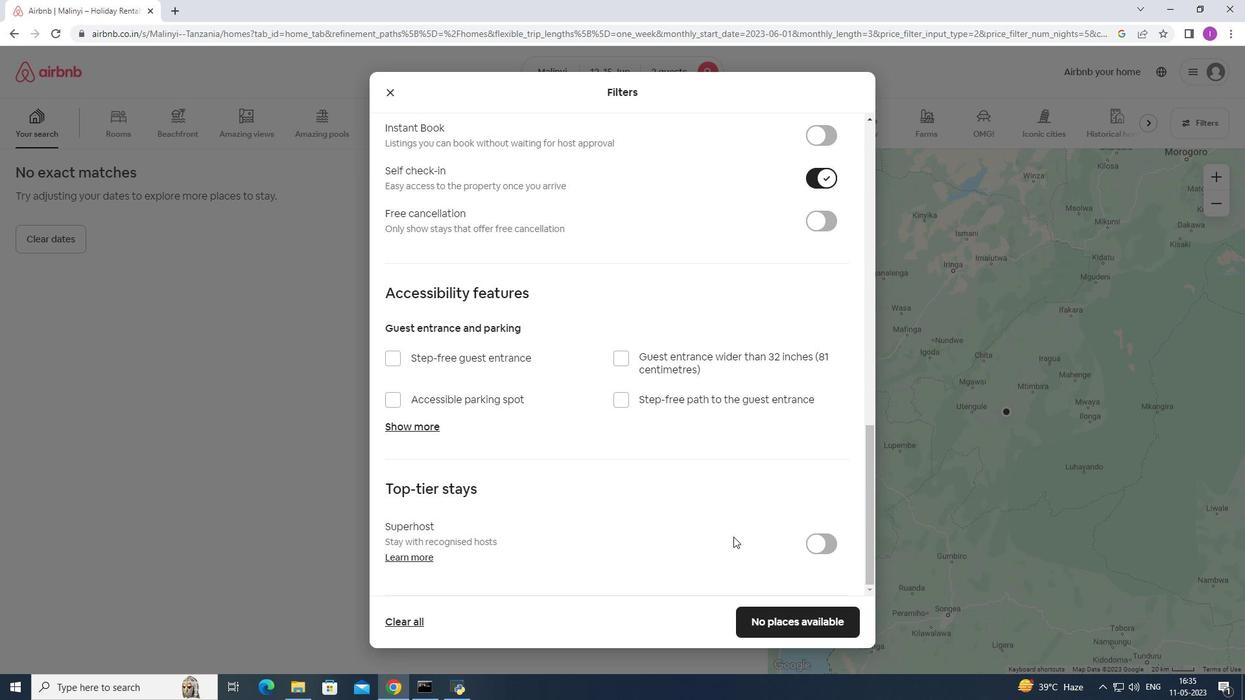 
Action: Mouse moved to (766, 613)
Screenshot: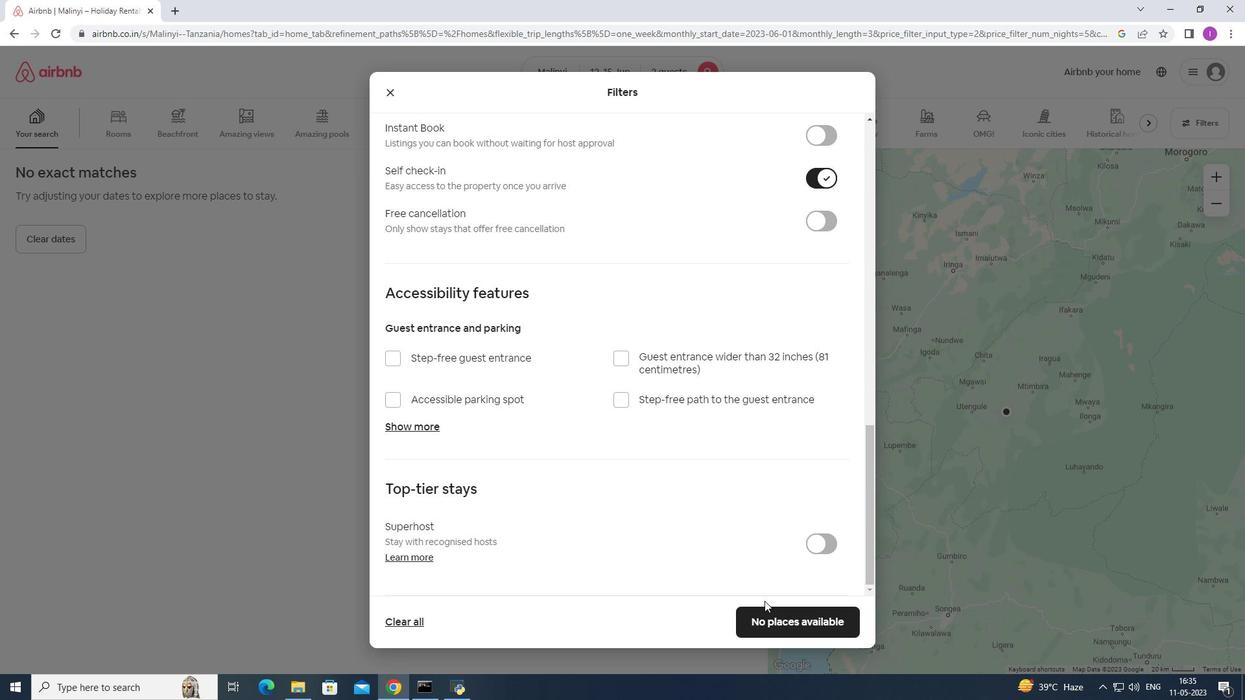 
Action: Mouse pressed left at (766, 613)
Screenshot: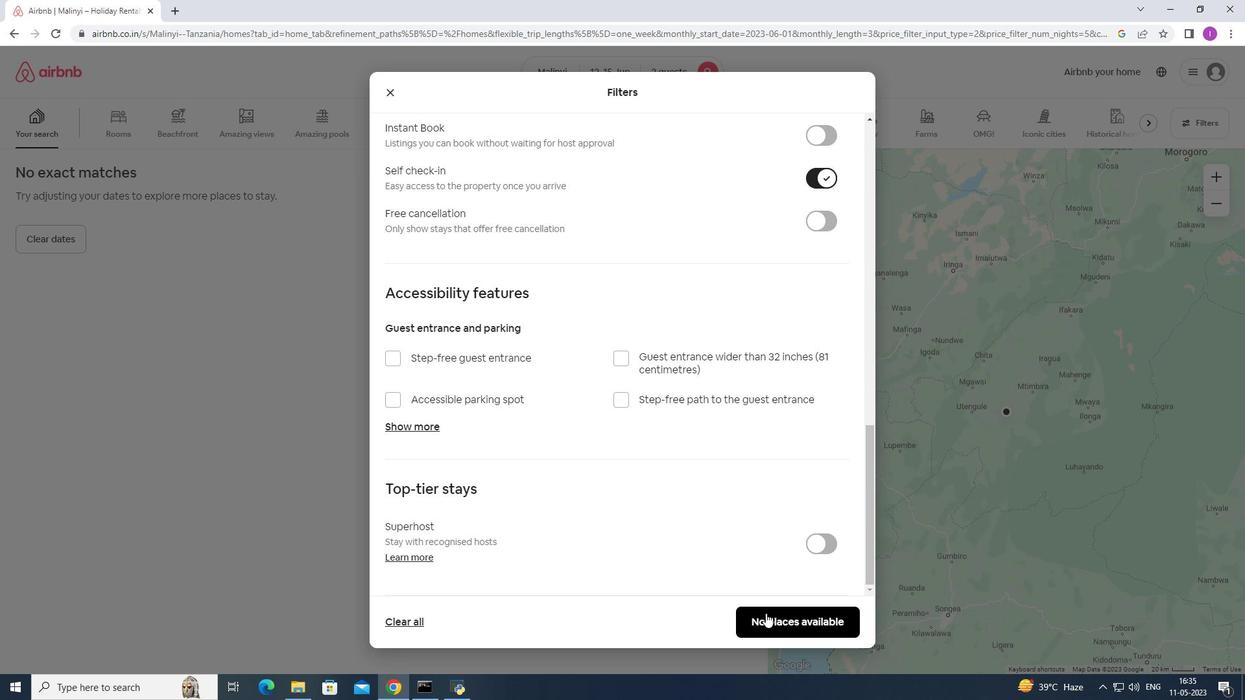 
Action: Mouse moved to (741, 596)
Screenshot: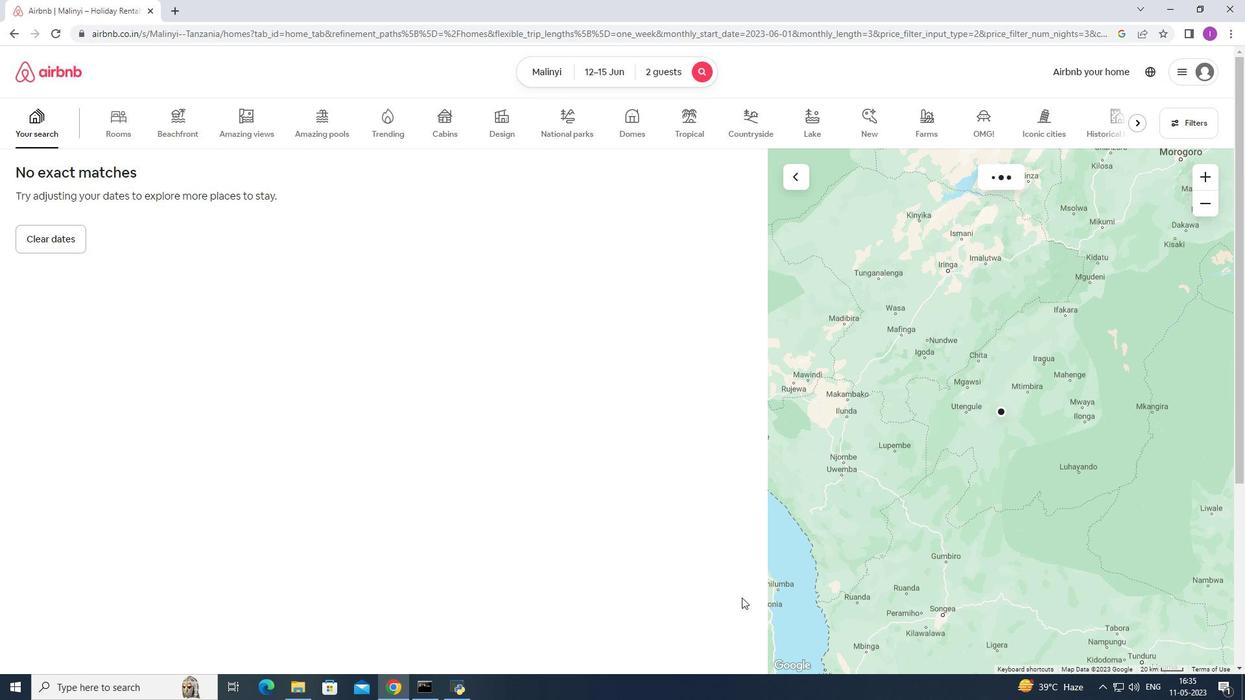 
